 Task: Find connections with filter location Bānsi with filter topic #covid19with filter profile language Spanish with filter current company Cimpress India with filter school Lucknow Christian College with filter industry Artificial Rubber and Synthetic Fiber Manufacturing with filter service category Consulting with filter keywords title Market Development Manager
Action: Mouse moved to (653, 85)
Screenshot: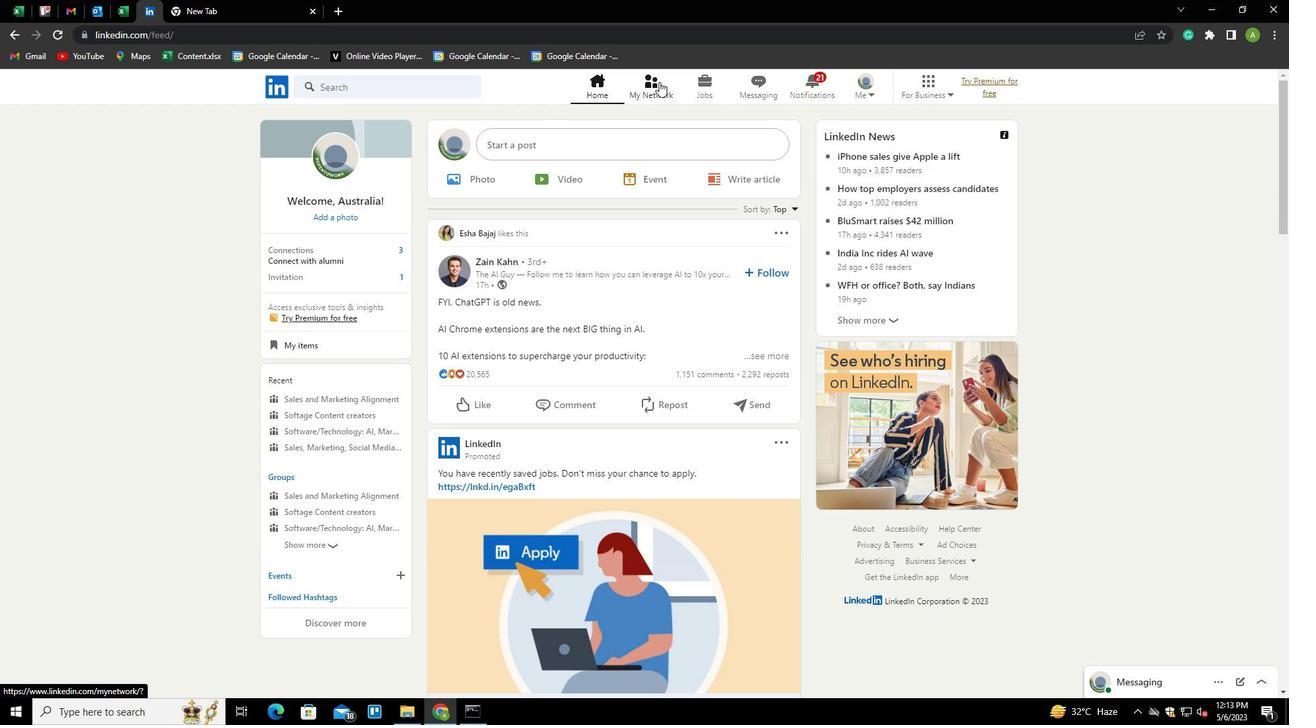 
Action: Mouse pressed left at (653, 85)
Screenshot: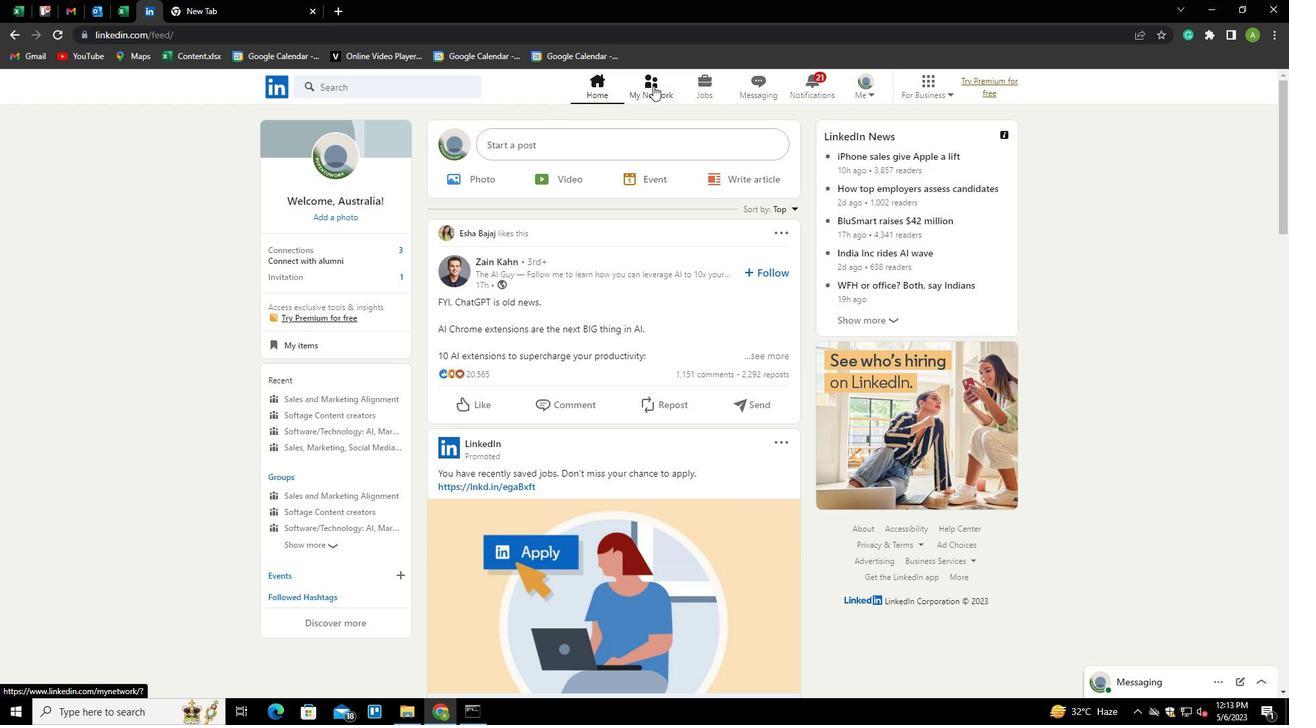 
Action: Mouse moved to (349, 158)
Screenshot: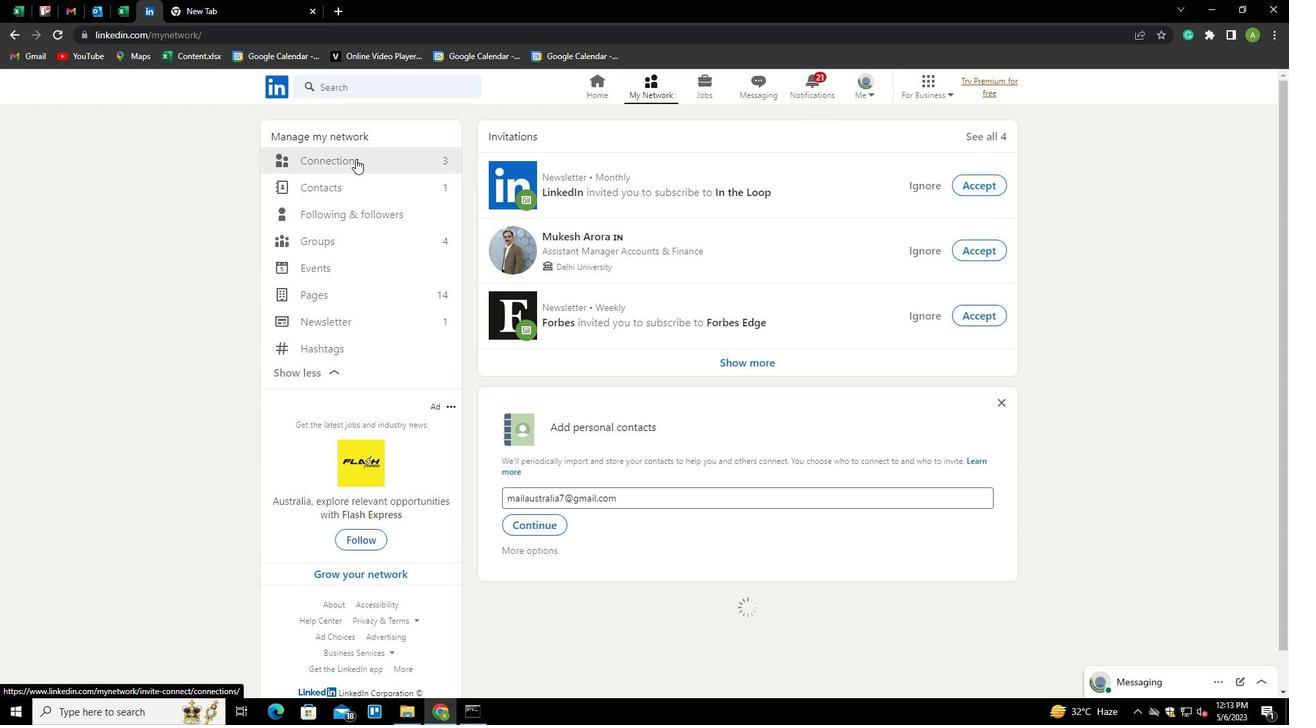 
Action: Mouse pressed left at (349, 158)
Screenshot: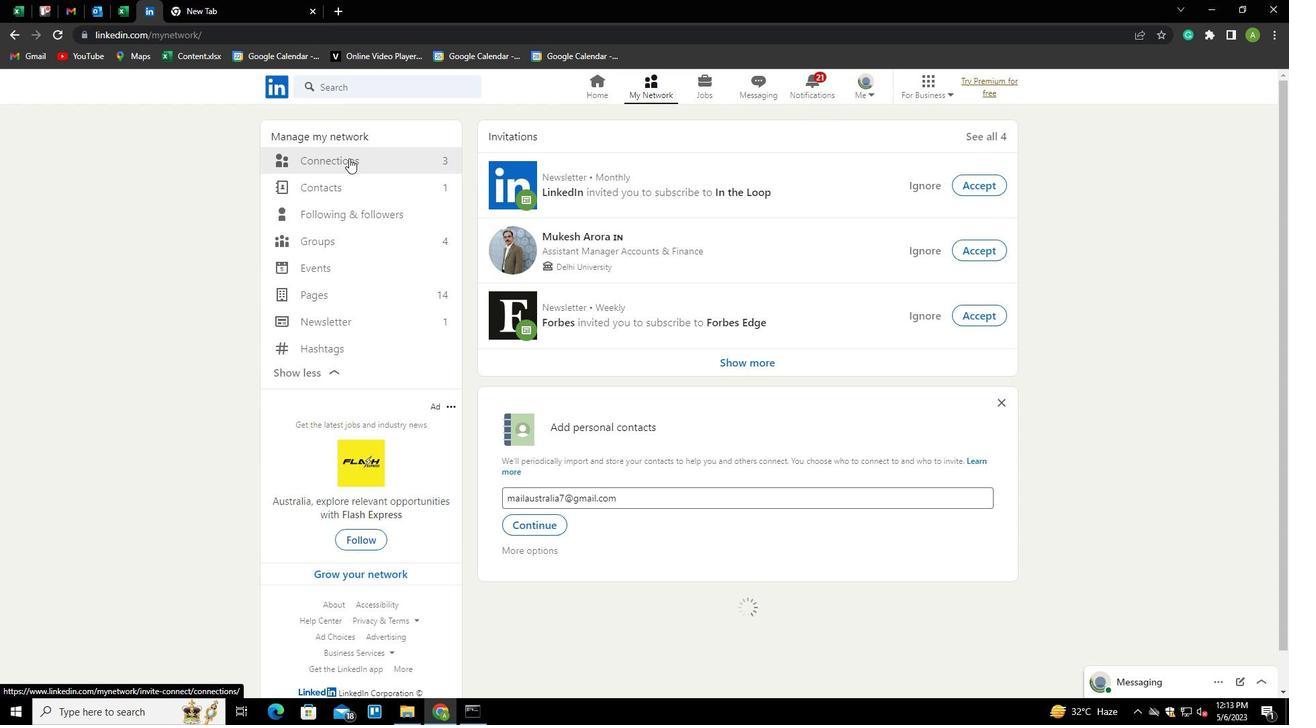 
Action: Mouse moved to (723, 162)
Screenshot: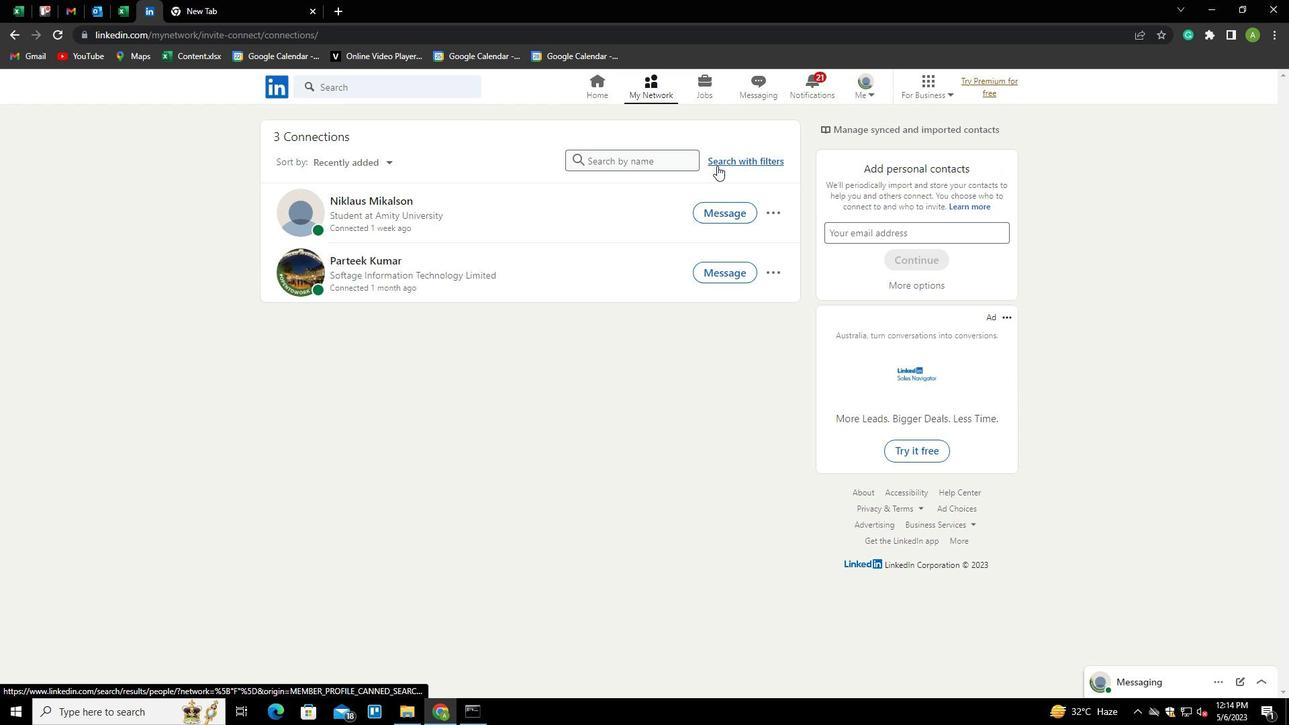 
Action: Mouse pressed left at (723, 162)
Screenshot: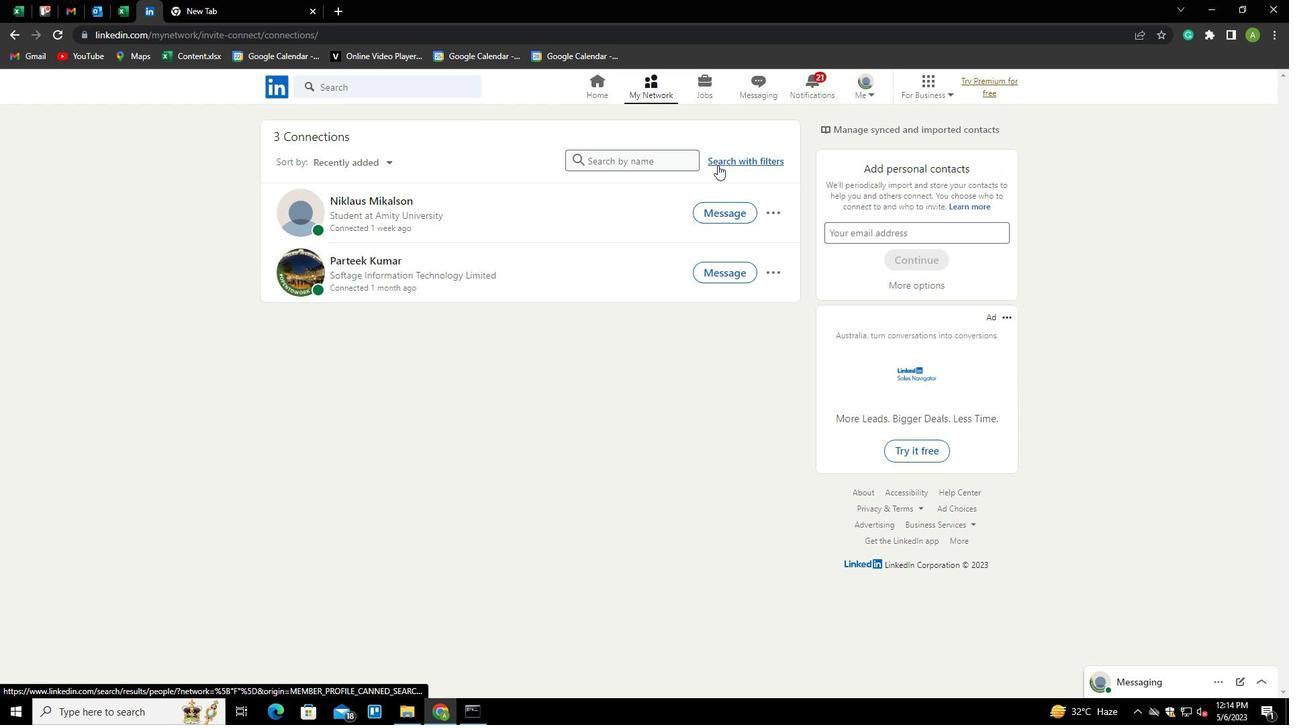 
Action: Mouse moved to (688, 122)
Screenshot: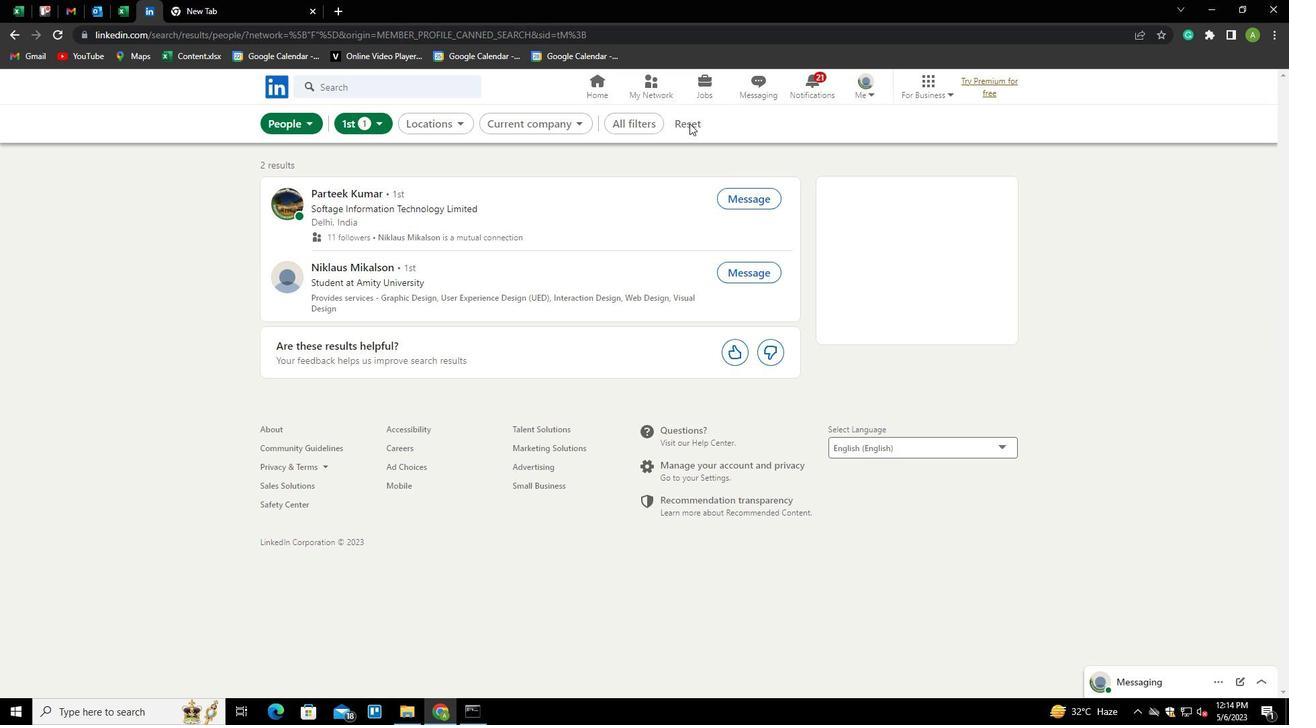 
Action: Mouse pressed left at (688, 122)
Screenshot: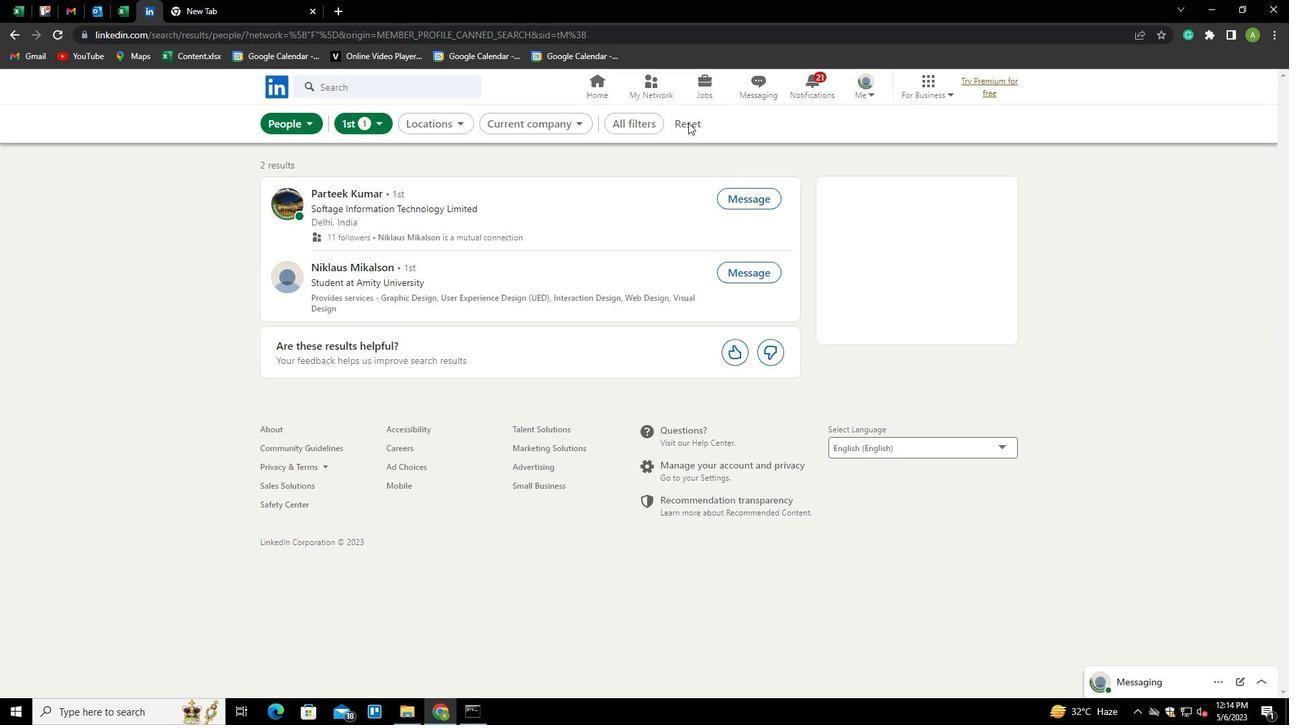 
Action: Mouse moved to (668, 124)
Screenshot: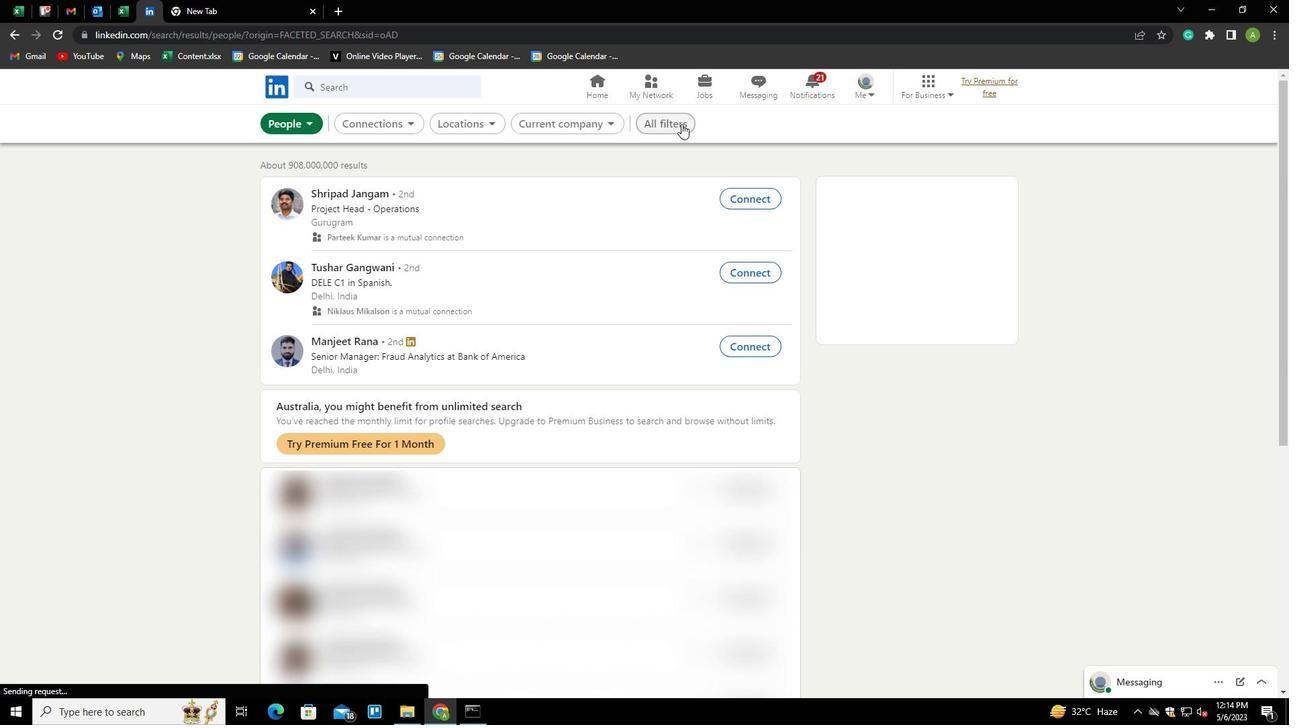 
Action: Mouse pressed left at (668, 124)
Screenshot: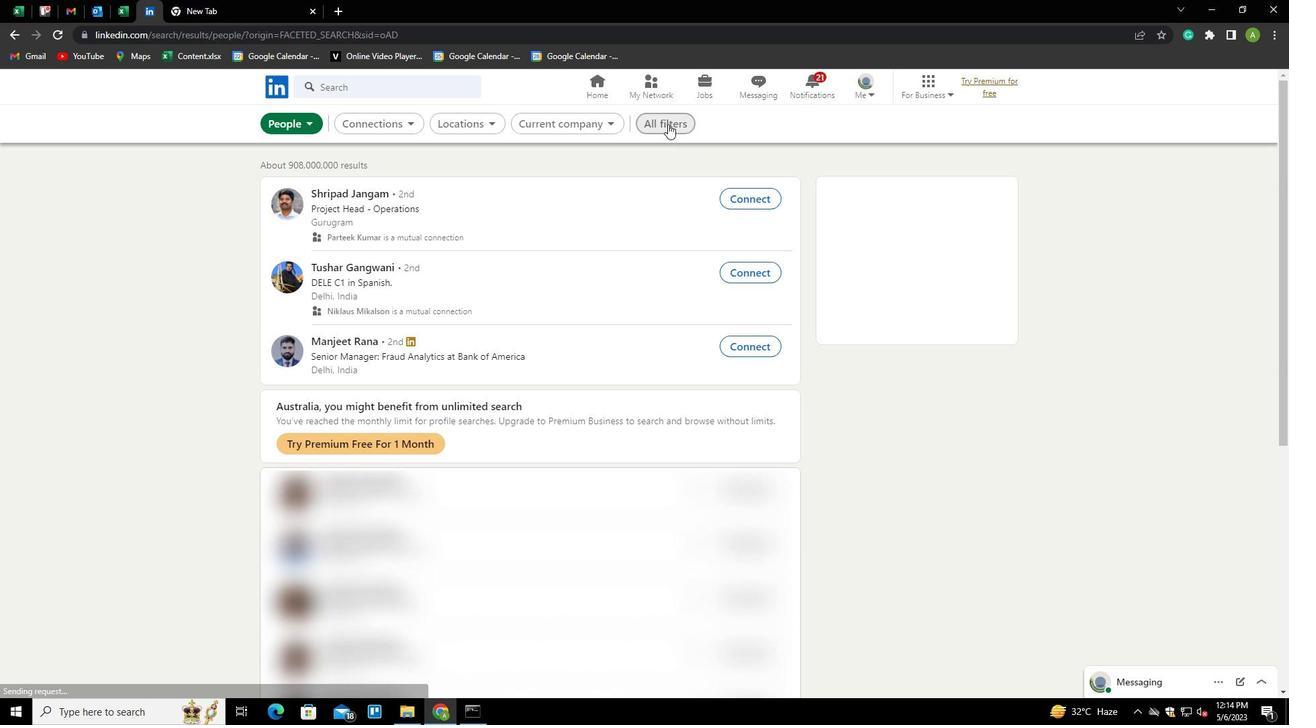 
Action: Mouse moved to (1105, 405)
Screenshot: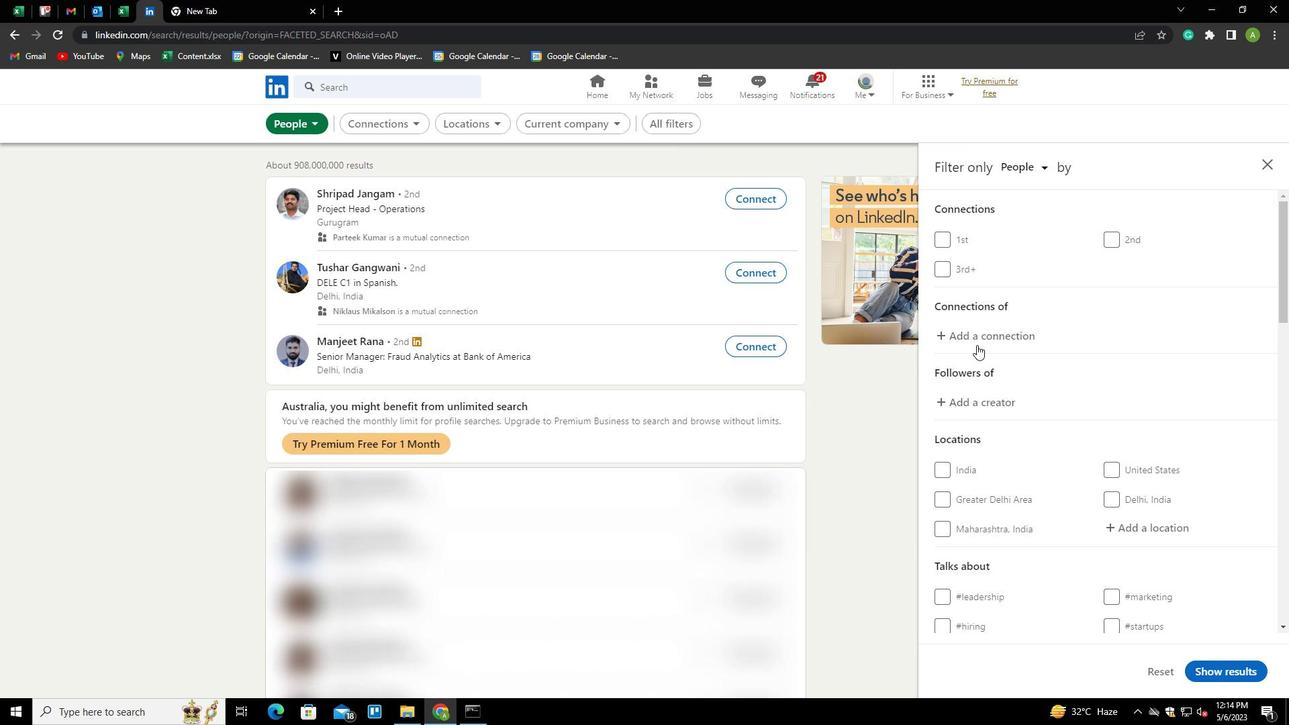 
Action: Mouse scrolled (1105, 404) with delta (0, 0)
Screenshot: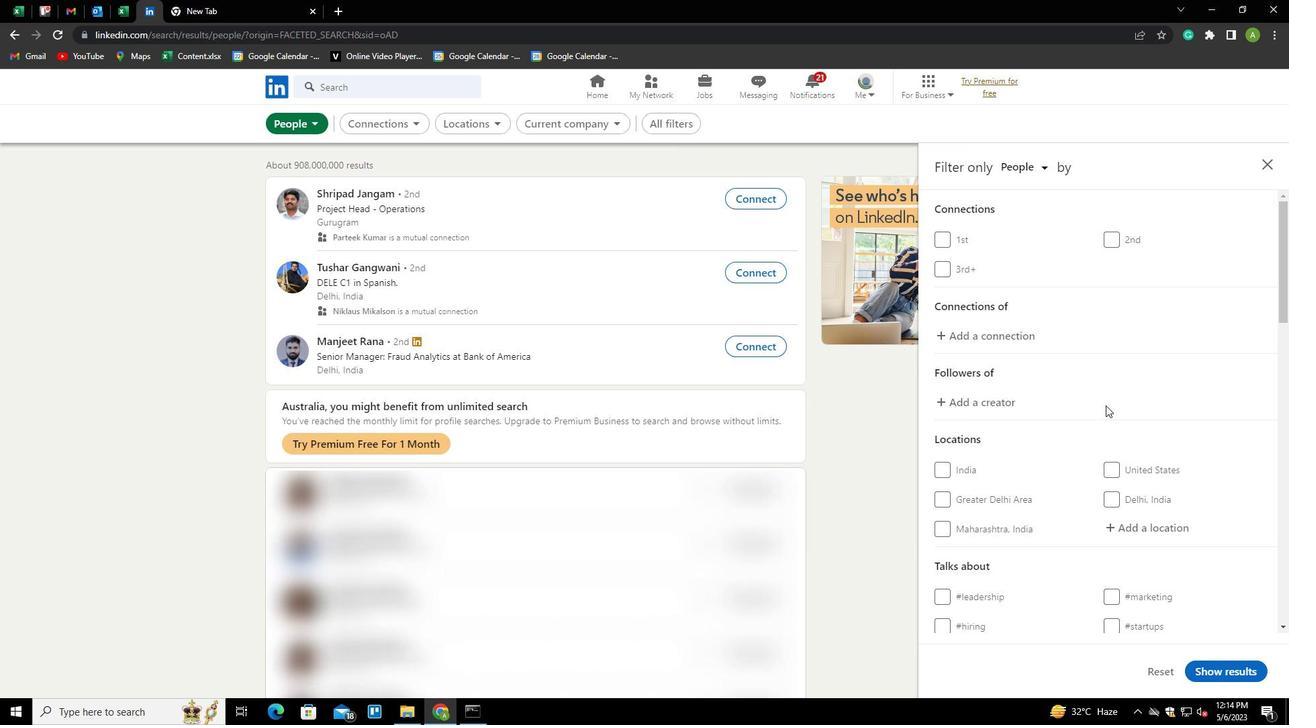 
Action: Mouse scrolled (1105, 404) with delta (0, 0)
Screenshot: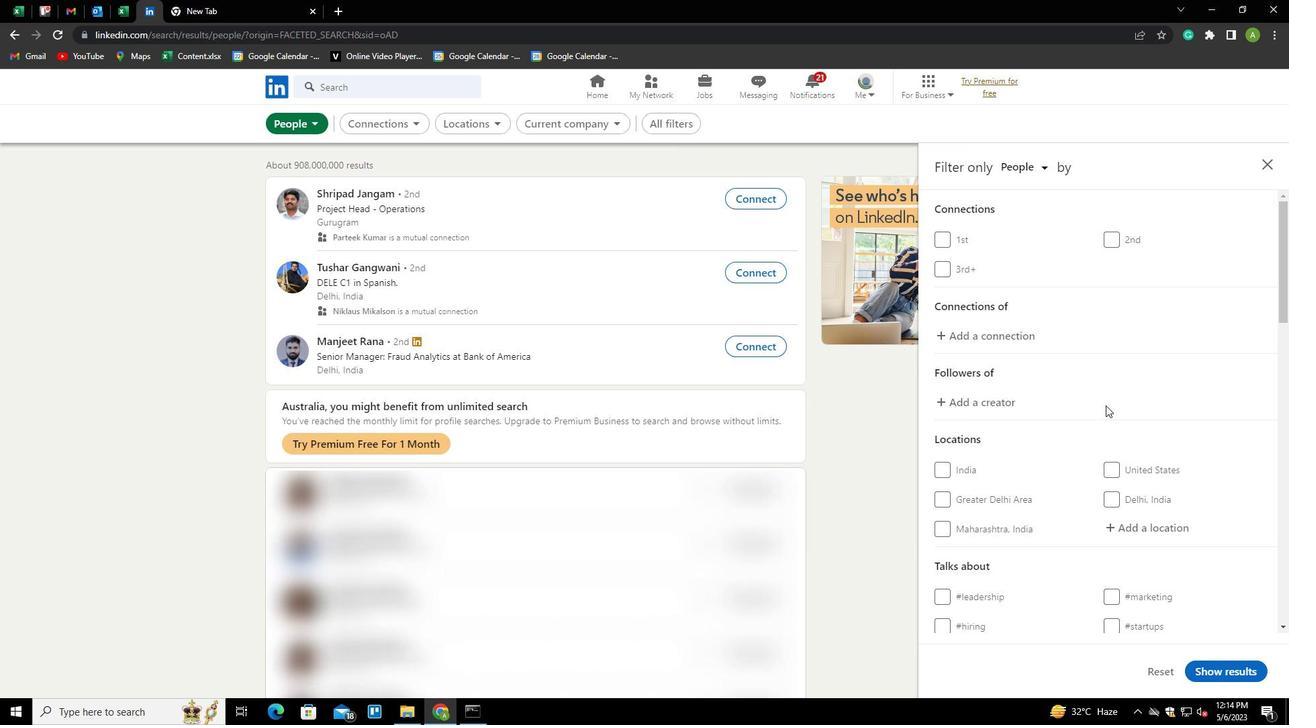 
Action: Mouse moved to (1124, 396)
Screenshot: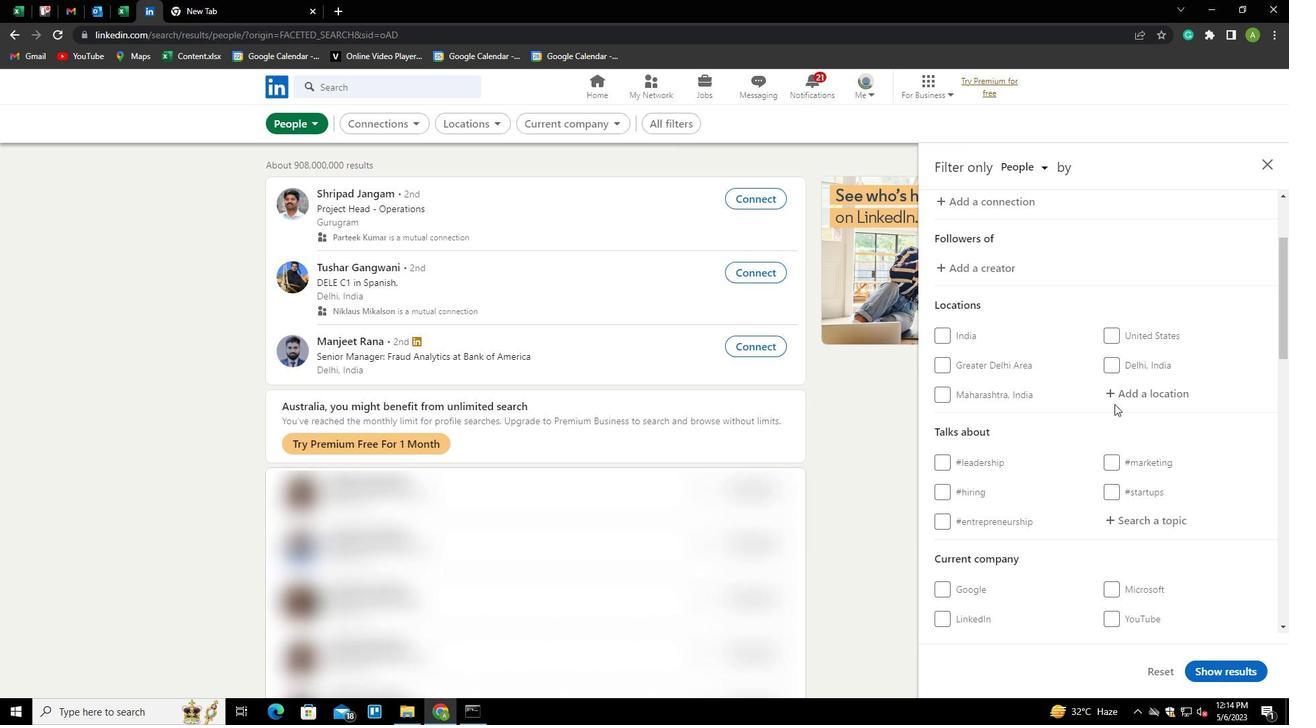 
Action: Mouse pressed left at (1124, 396)
Screenshot: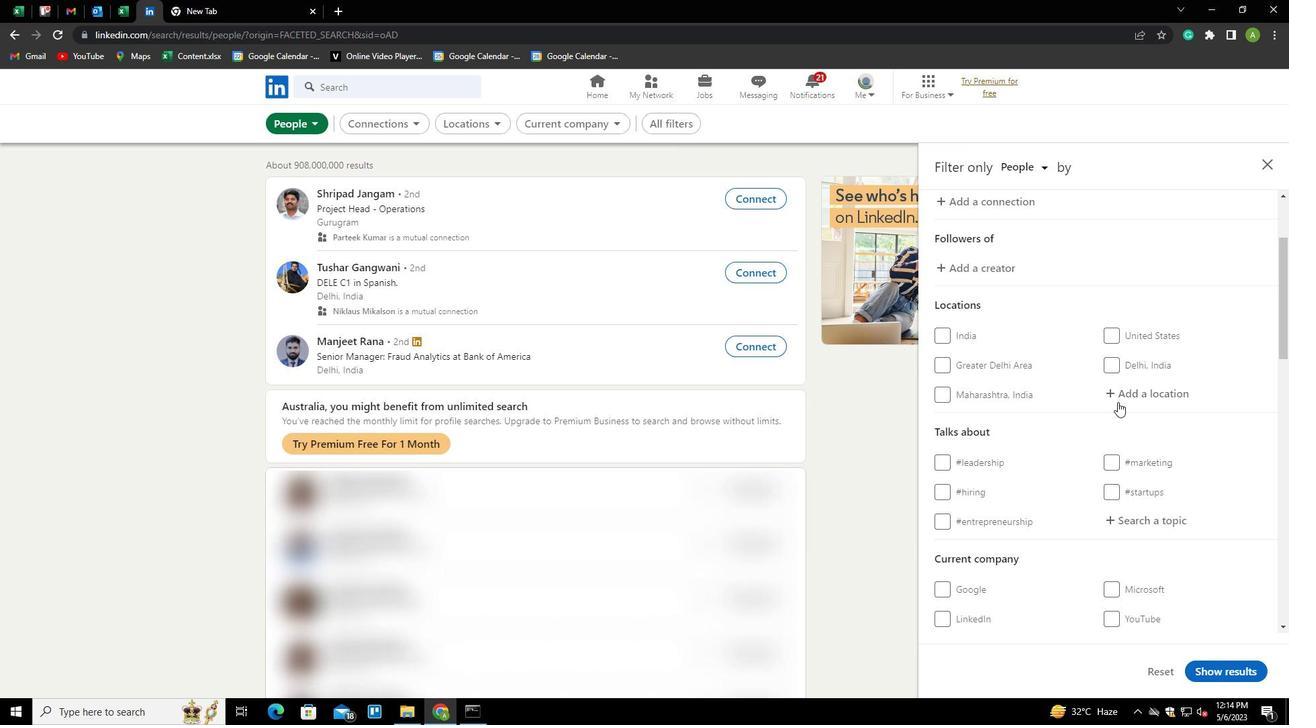 
Action: Key pressed <Key.shift>
Screenshot: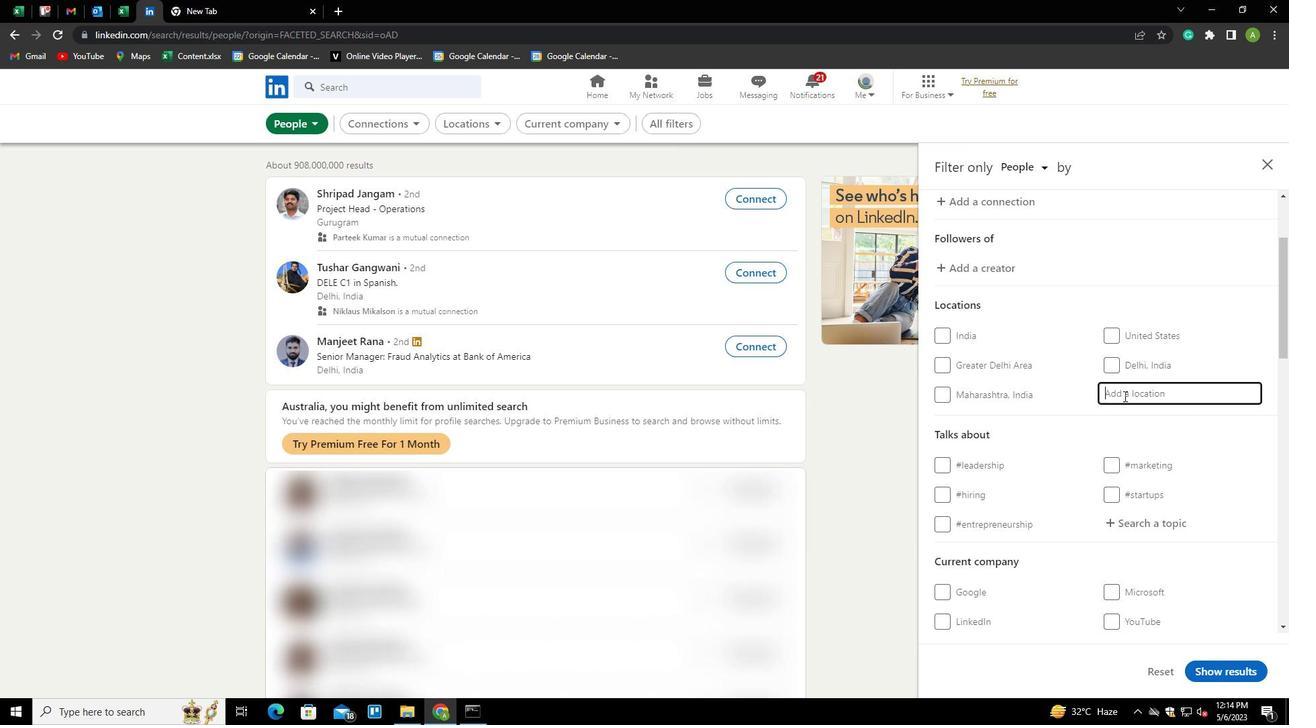 
Action: Mouse moved to (1124, 395)
Screenshot: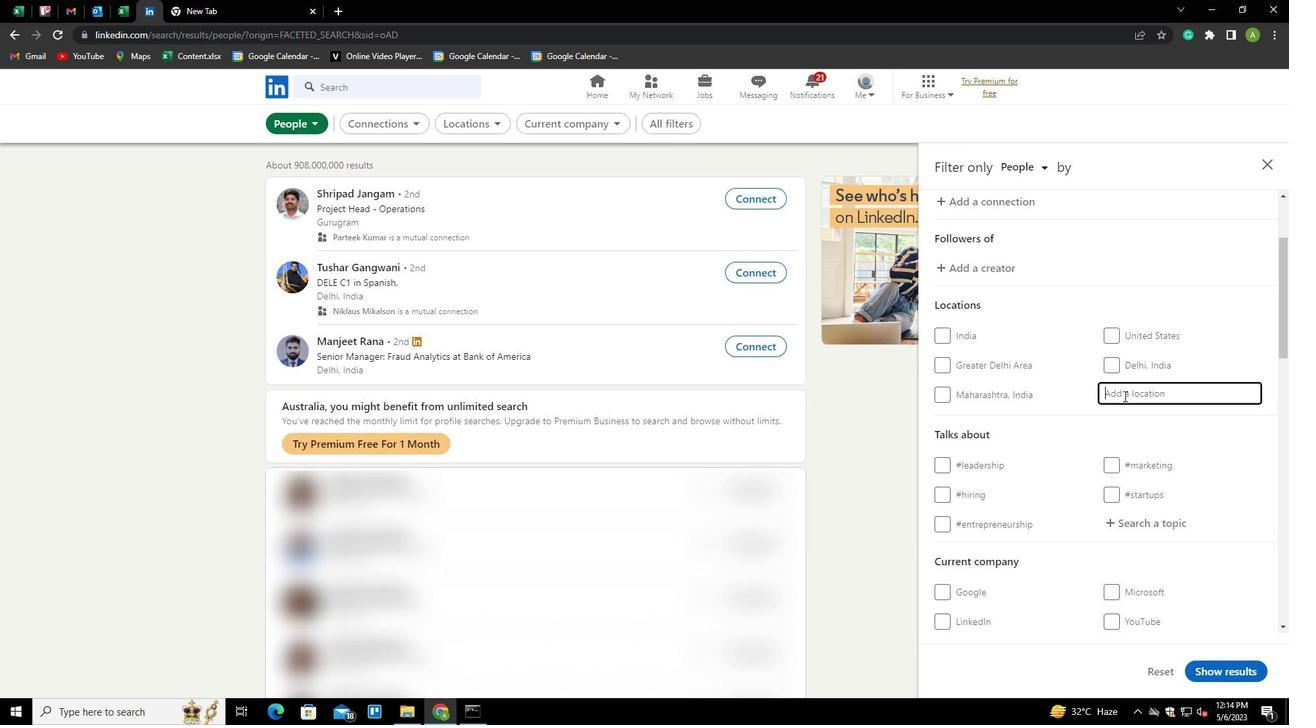 
Action: Key pressed V
Screenshot: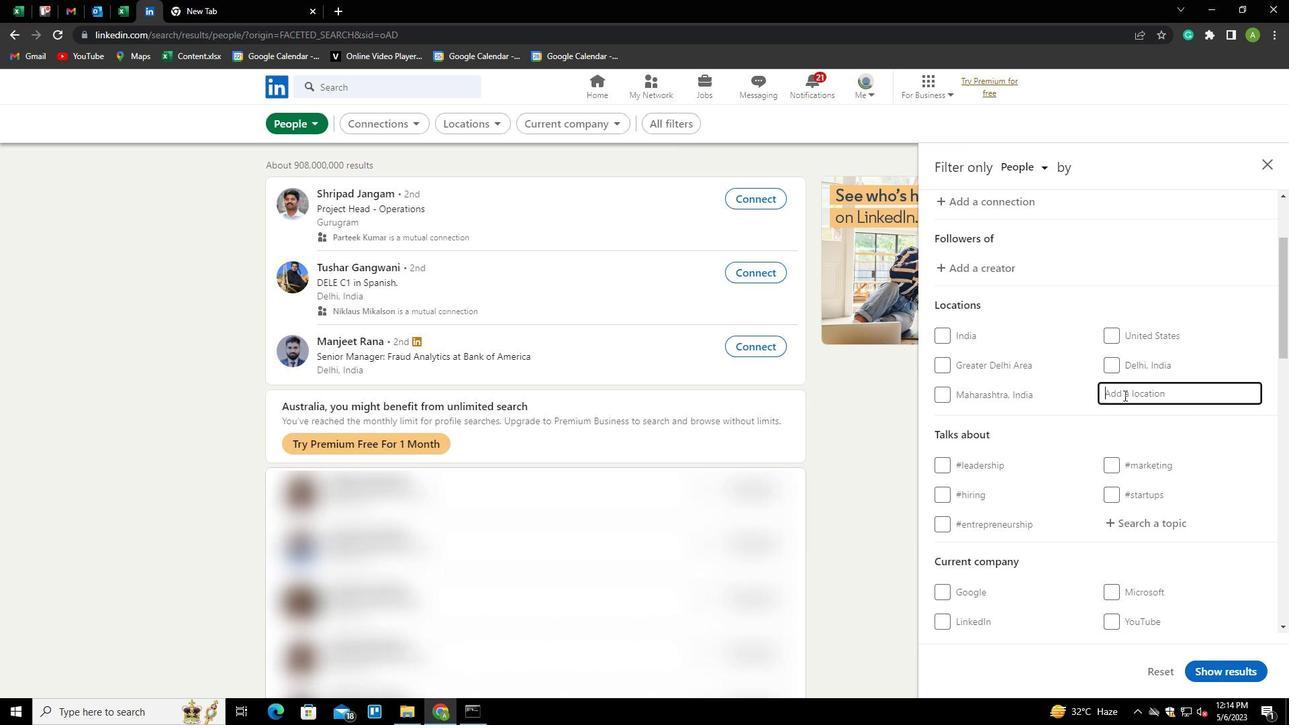 
Action: Mouse moved to (989, 304)
Screenshot: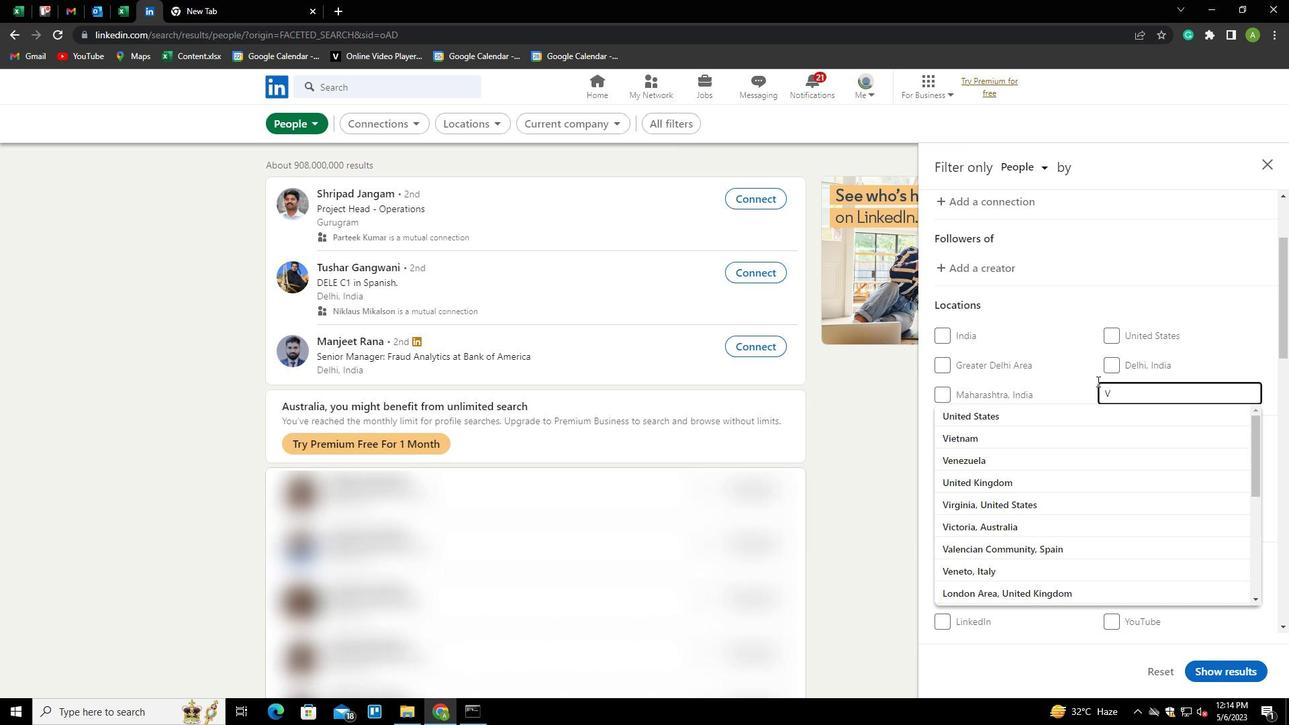 
Action: Key pressed <Key.backspace><Key.shift>BANSI<Key.down><Key.enter>
Screenshot: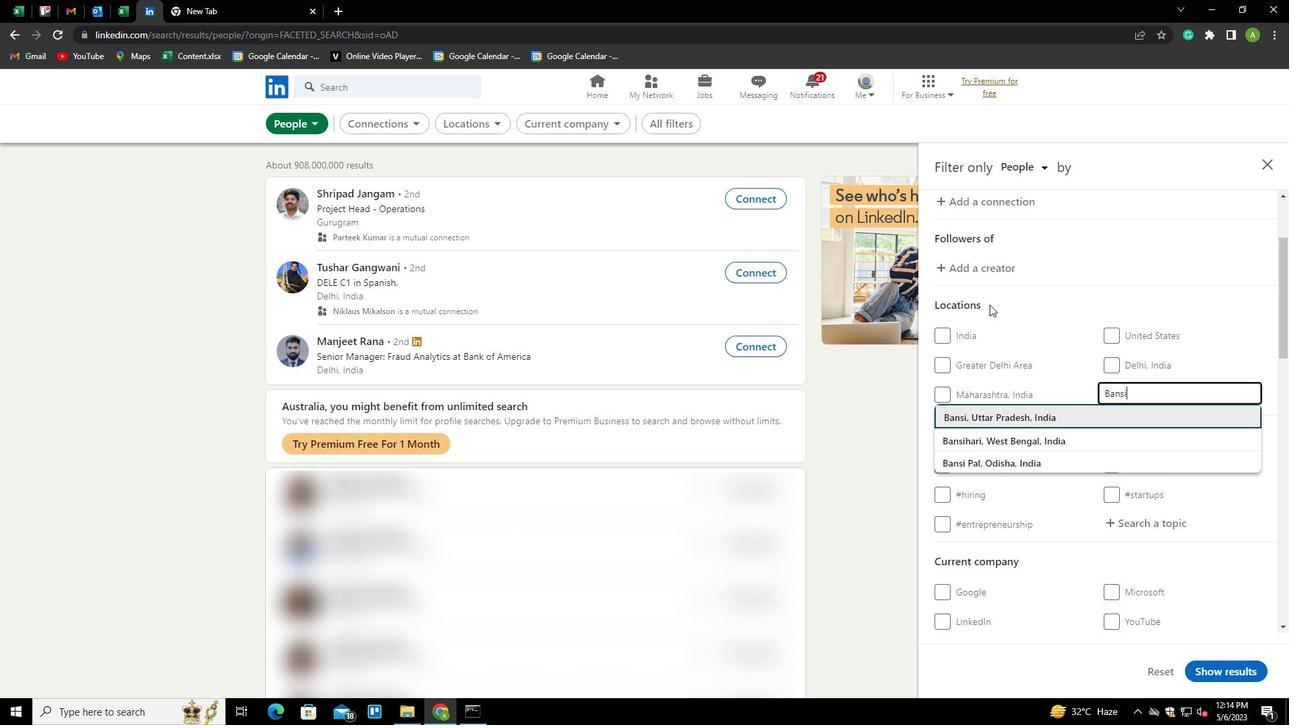 
Action: Mouse moved to (980, 314)
Screenshot: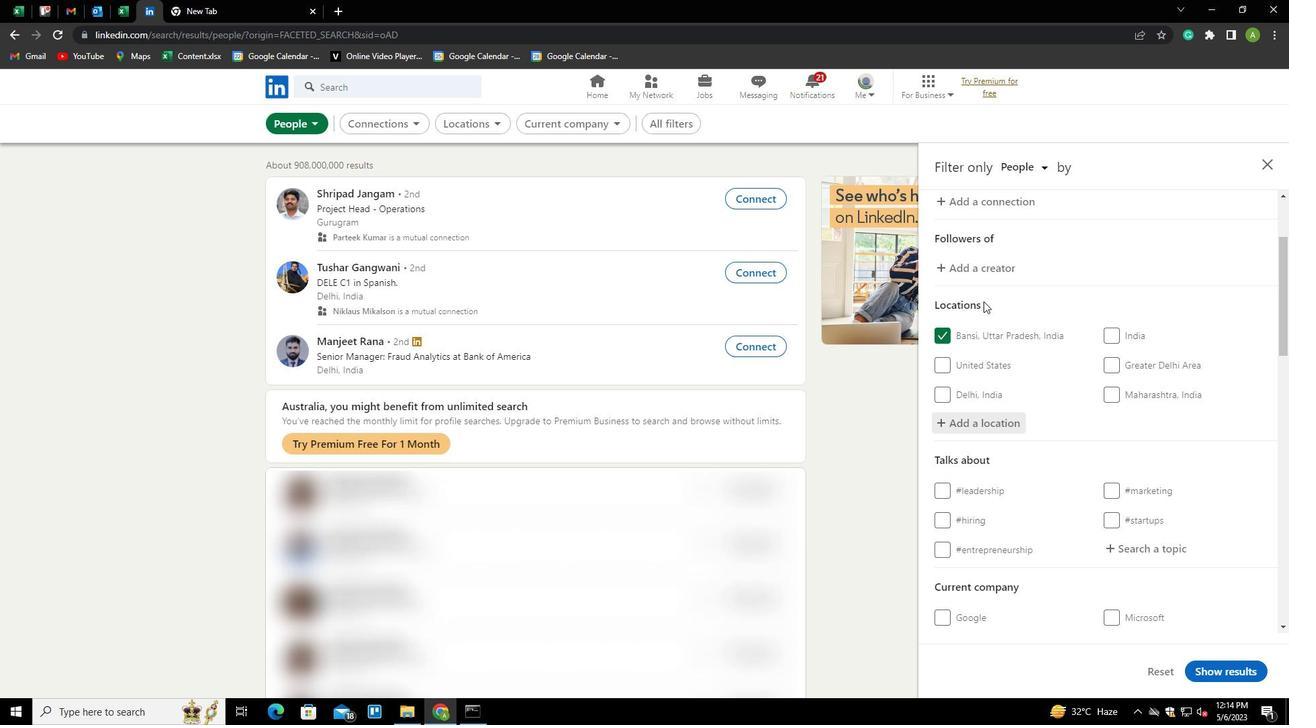 
Action: Mouse scrolled (980, 314) with delta (0, 0)
Screenshot: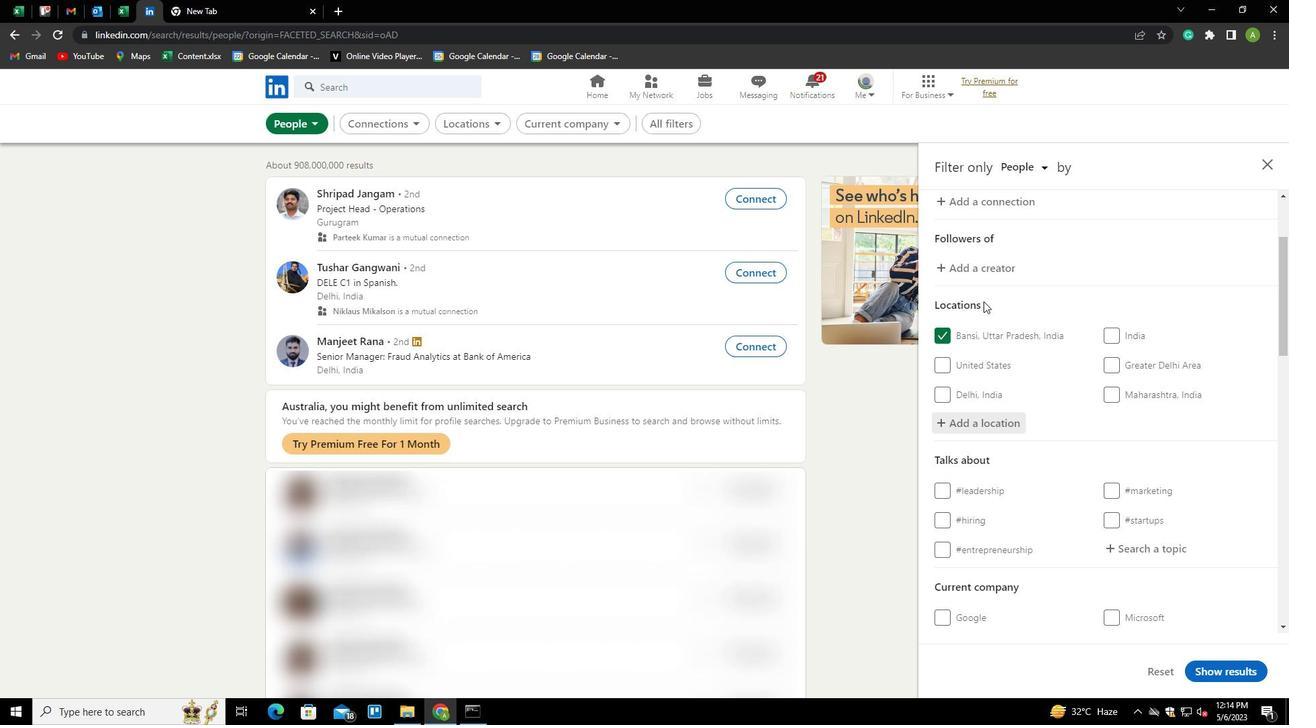 
Action: Mouse moved to (979, 321)
Screenshot: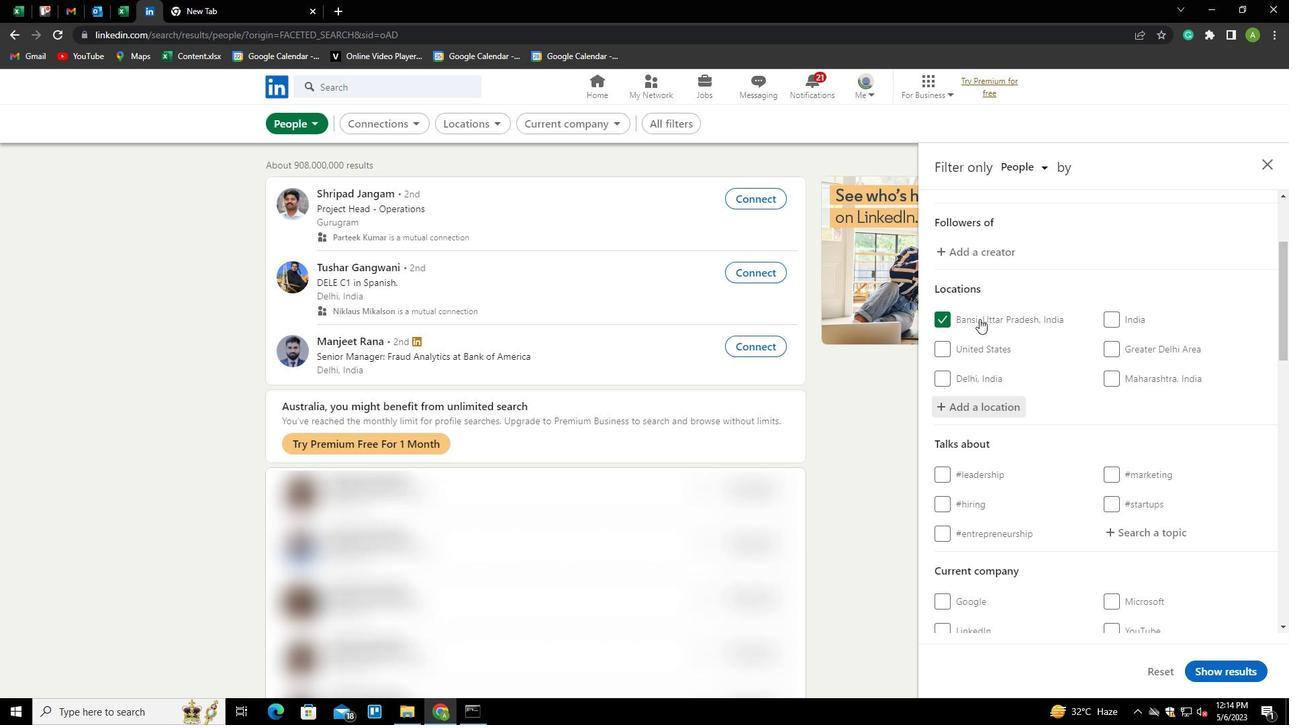 
Action: Mouse scrolled (979, 320) with delta (0, 0)
Screenshot: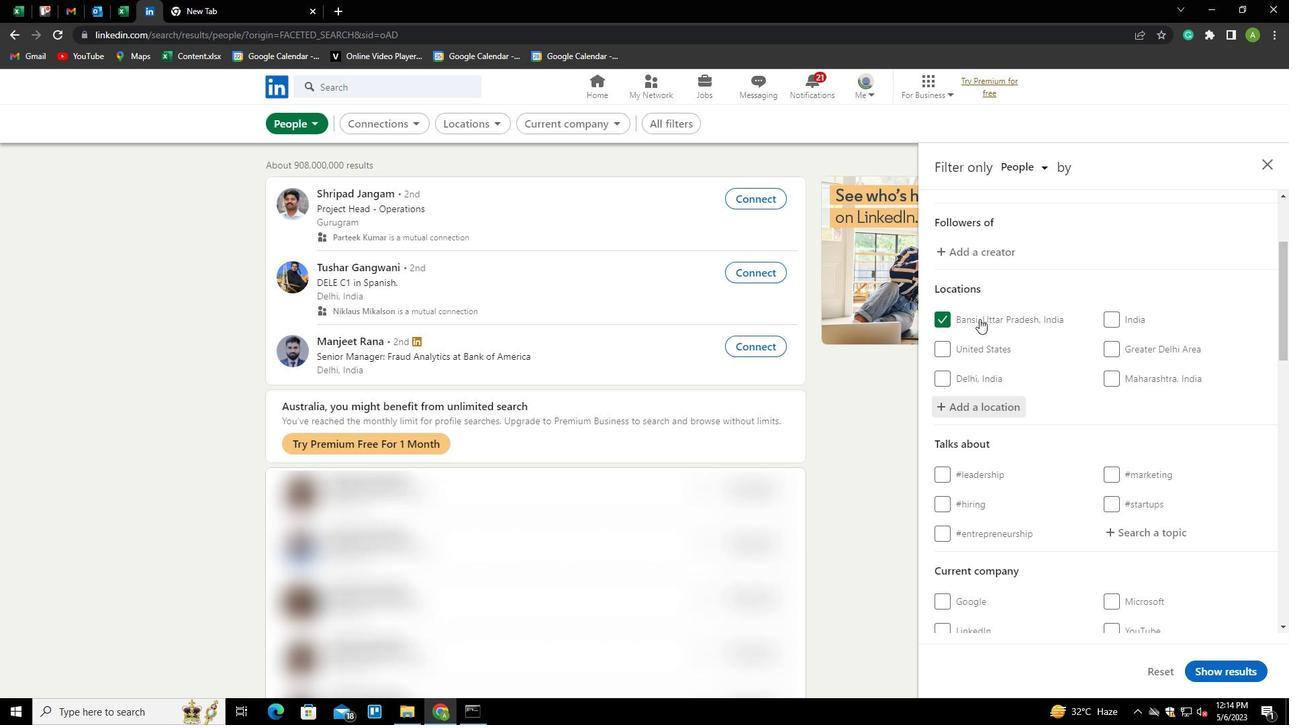 
Action: Mouse moved to (980, 327)
Screenshot: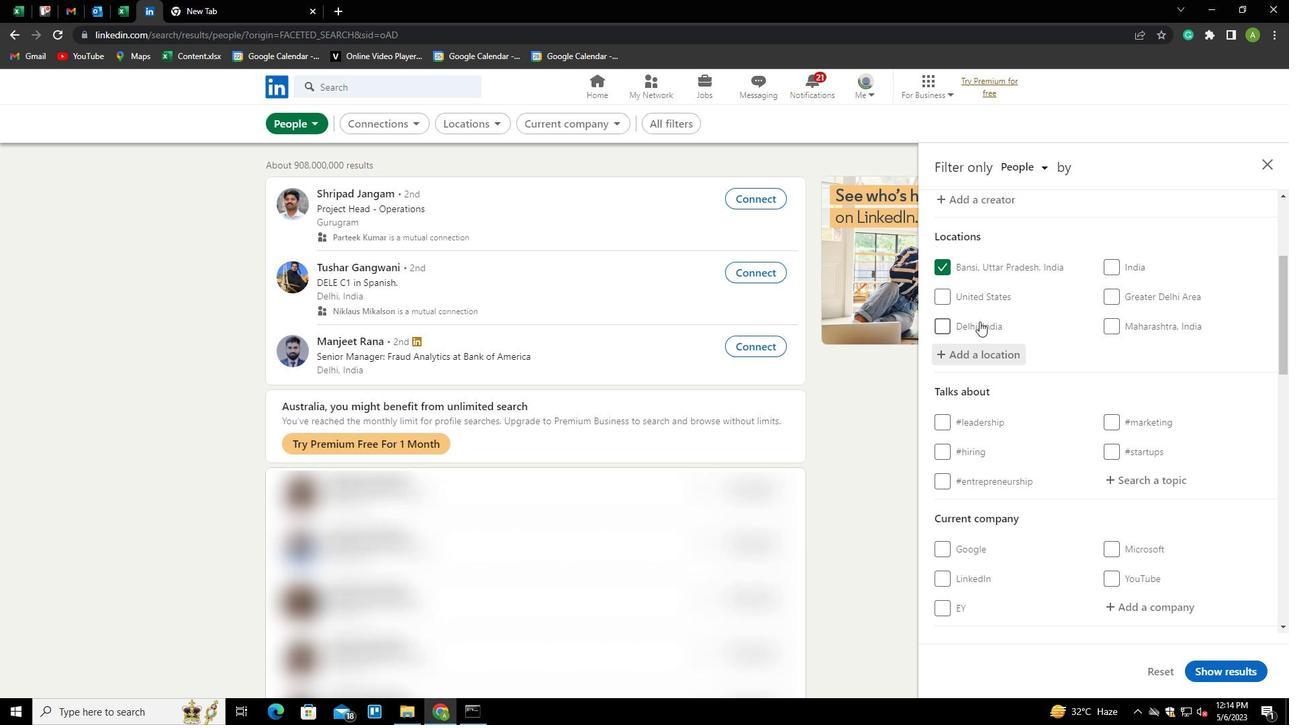 
Action: Mouse scrolled (980, 326) with delta (0, 0)
Screenshot: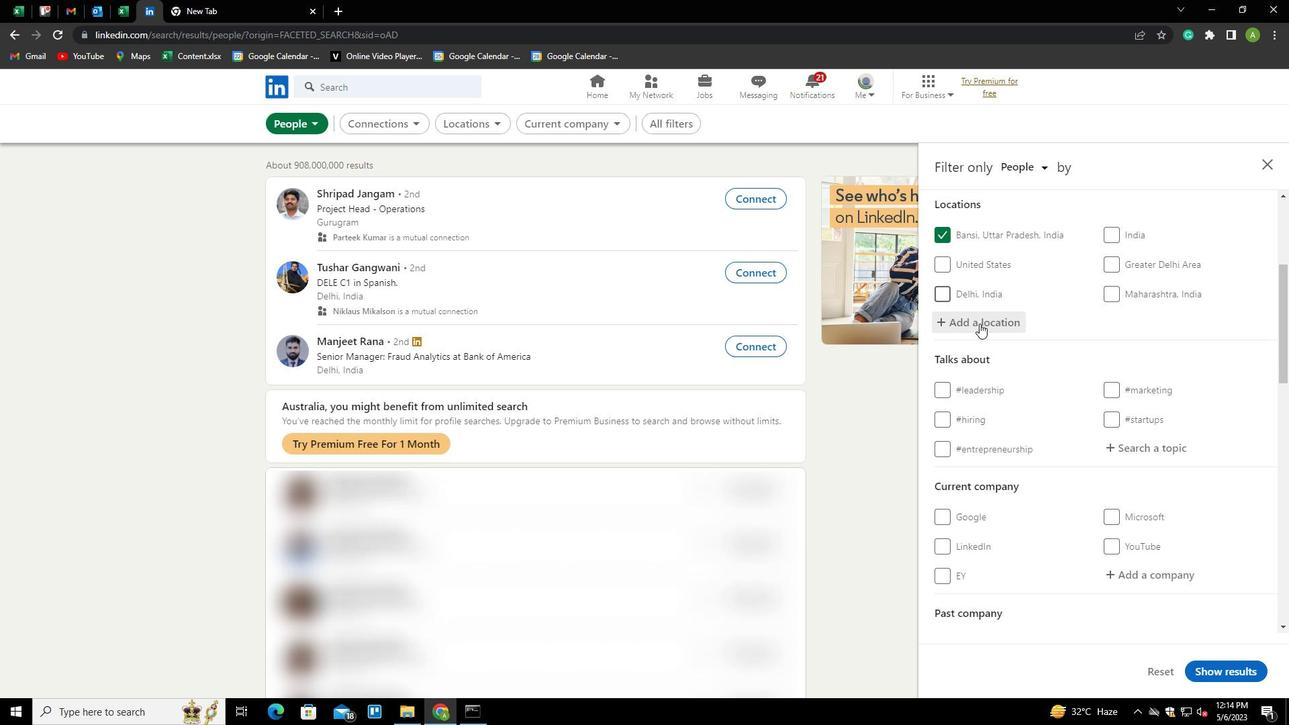 
Action: Mouse moved to (984, 332)
Screenshot: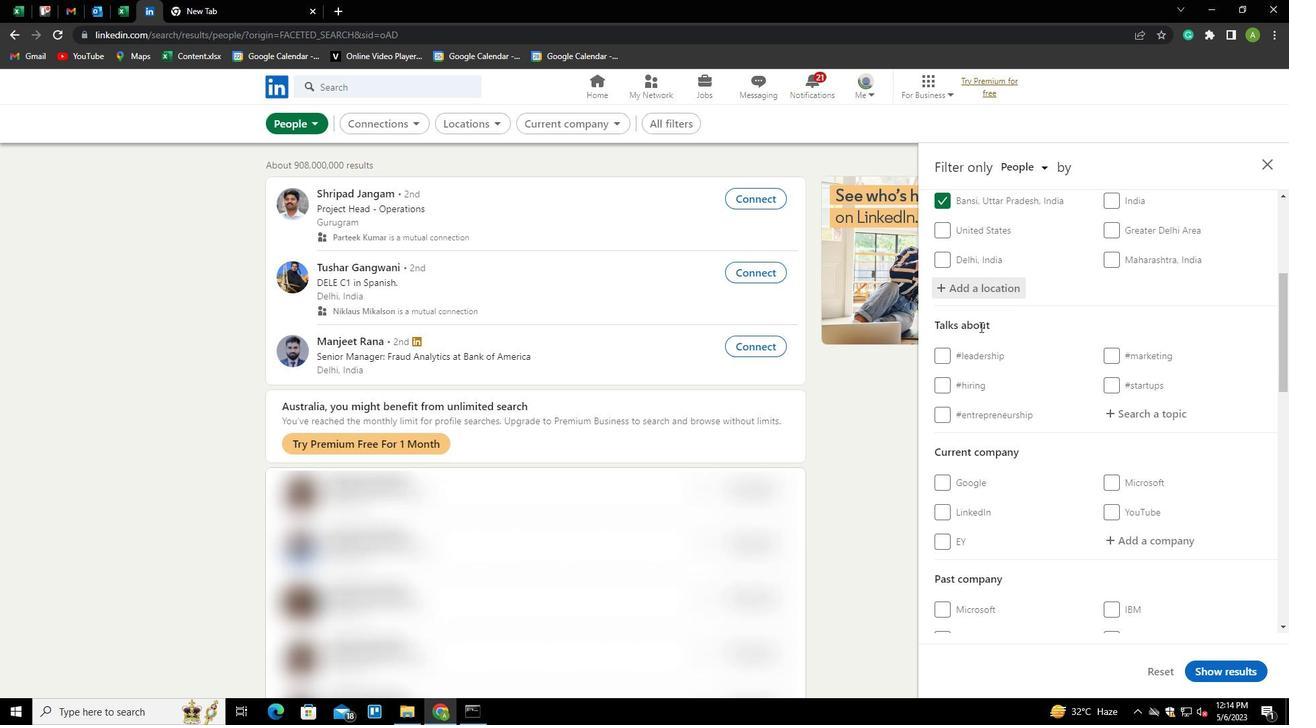 
Action: Mouse scrolled (984, 331) with delta (0, 0)
Screenshot: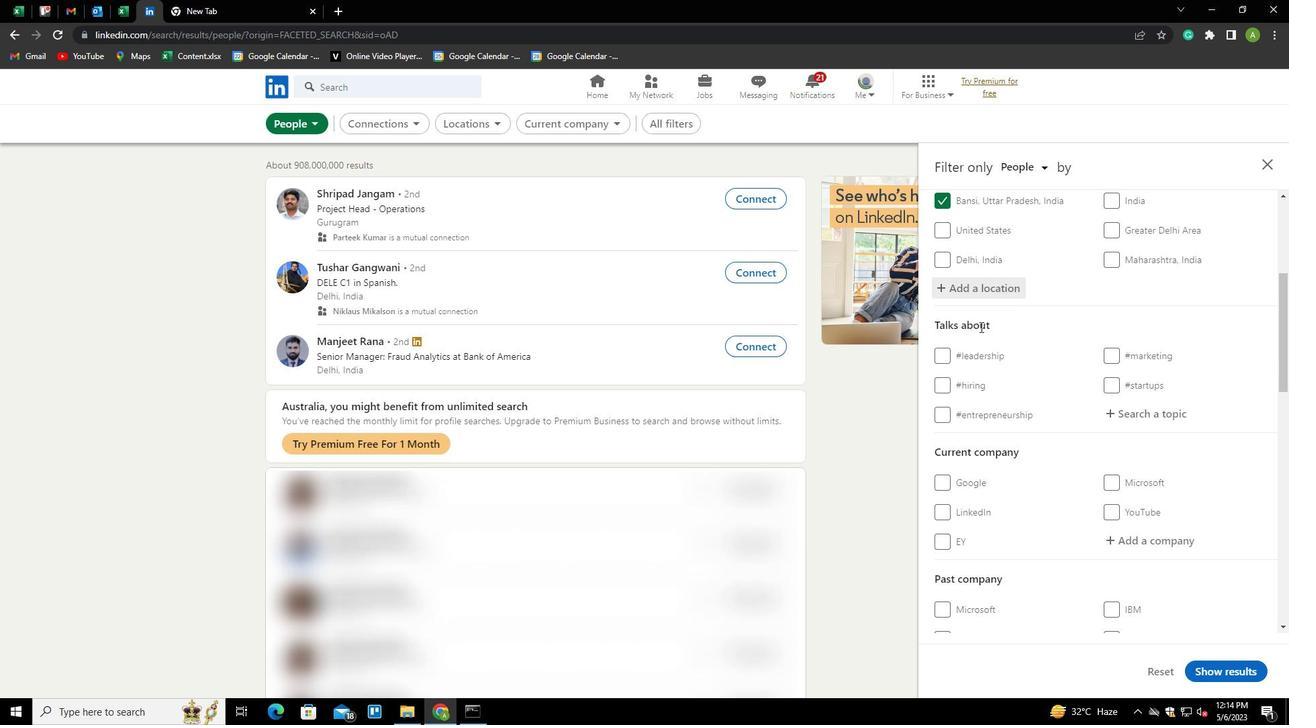 
Action: Mouse moved to (989, 336)
Screenshot: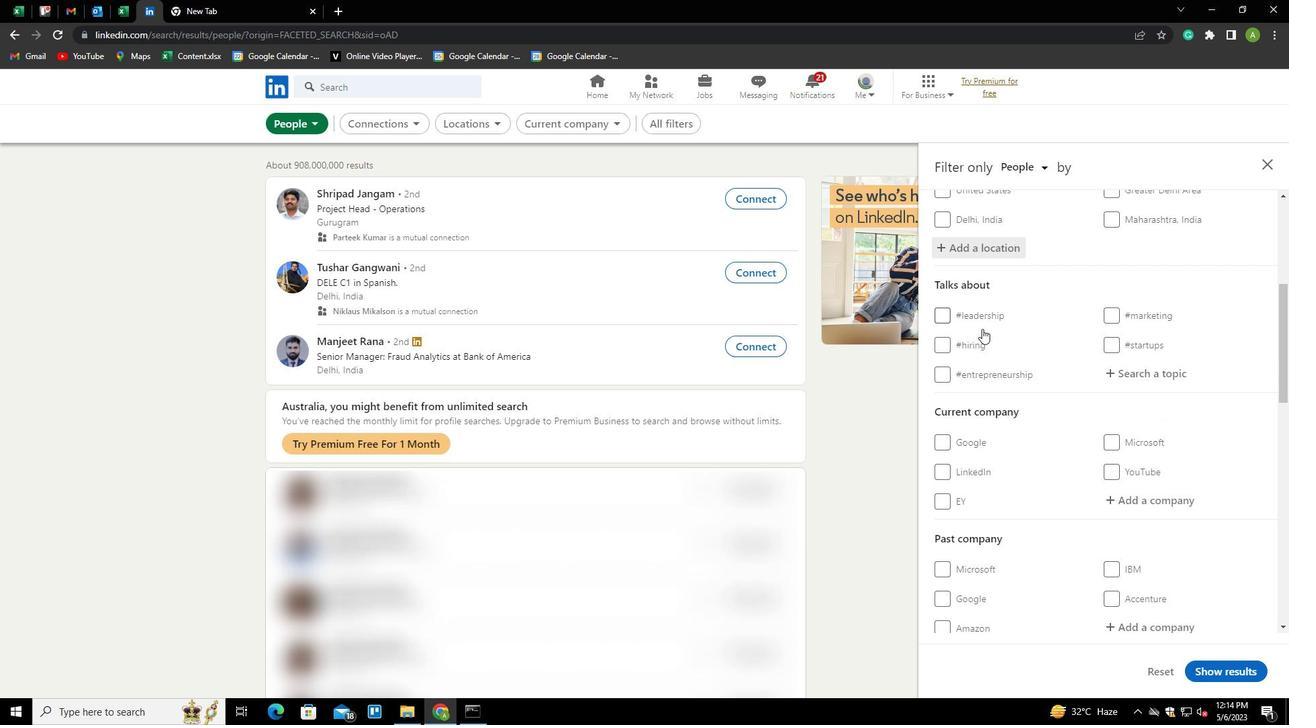 
Action: Mouse scrolled (989, 335) with delta (0, 0)
Screenshot: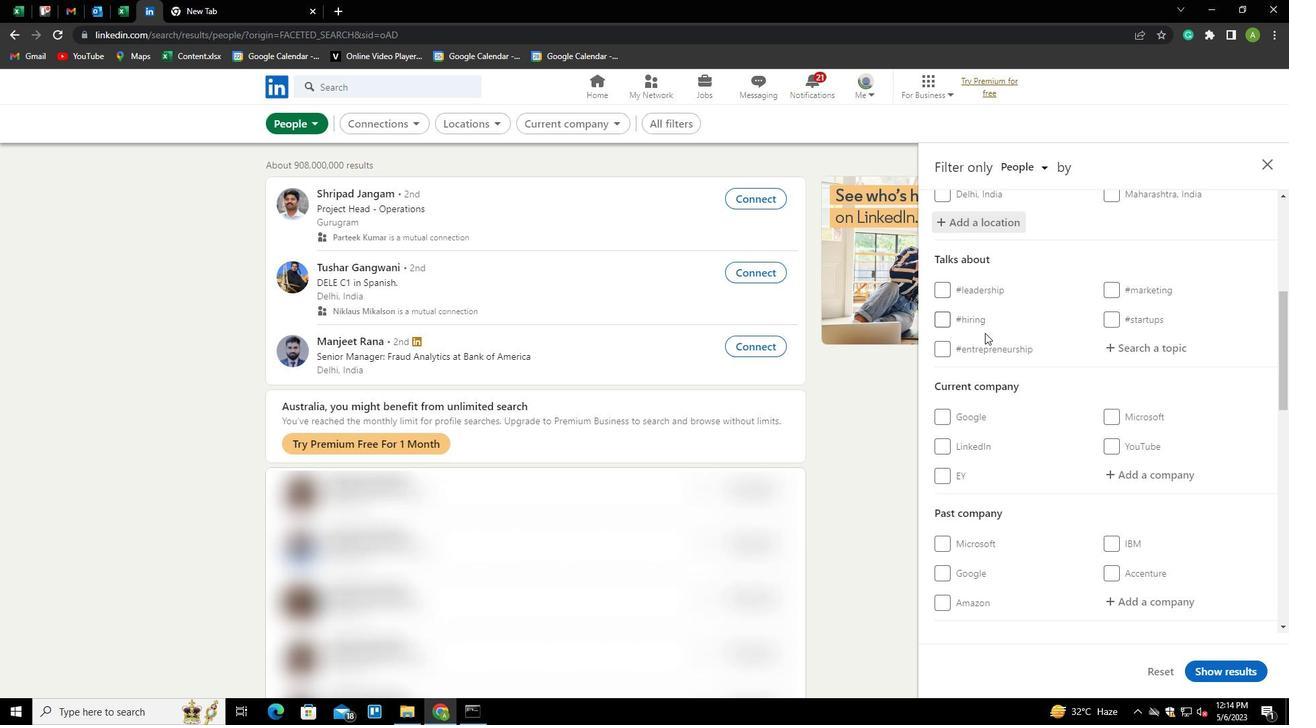 
Action: Mouse moved to (1113, 218)
Screenshot: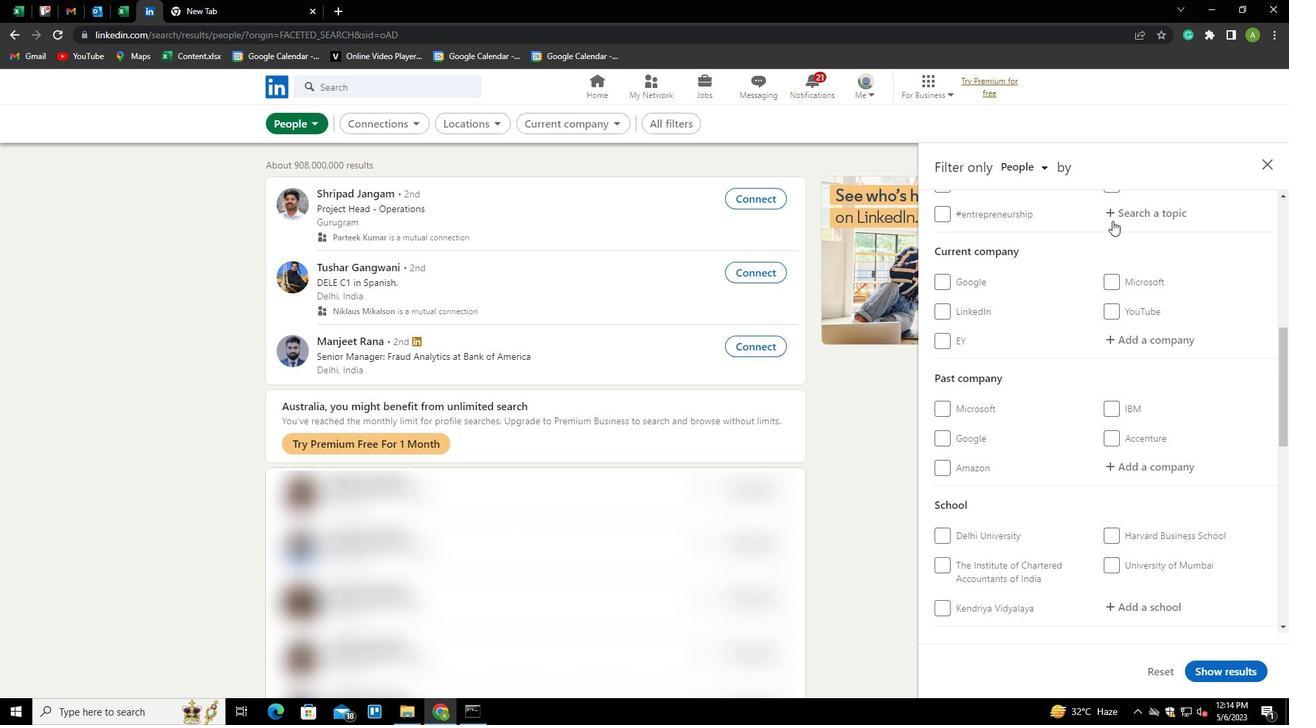 
Action: Mouse pressed left at (1113, 218)
Screenshot: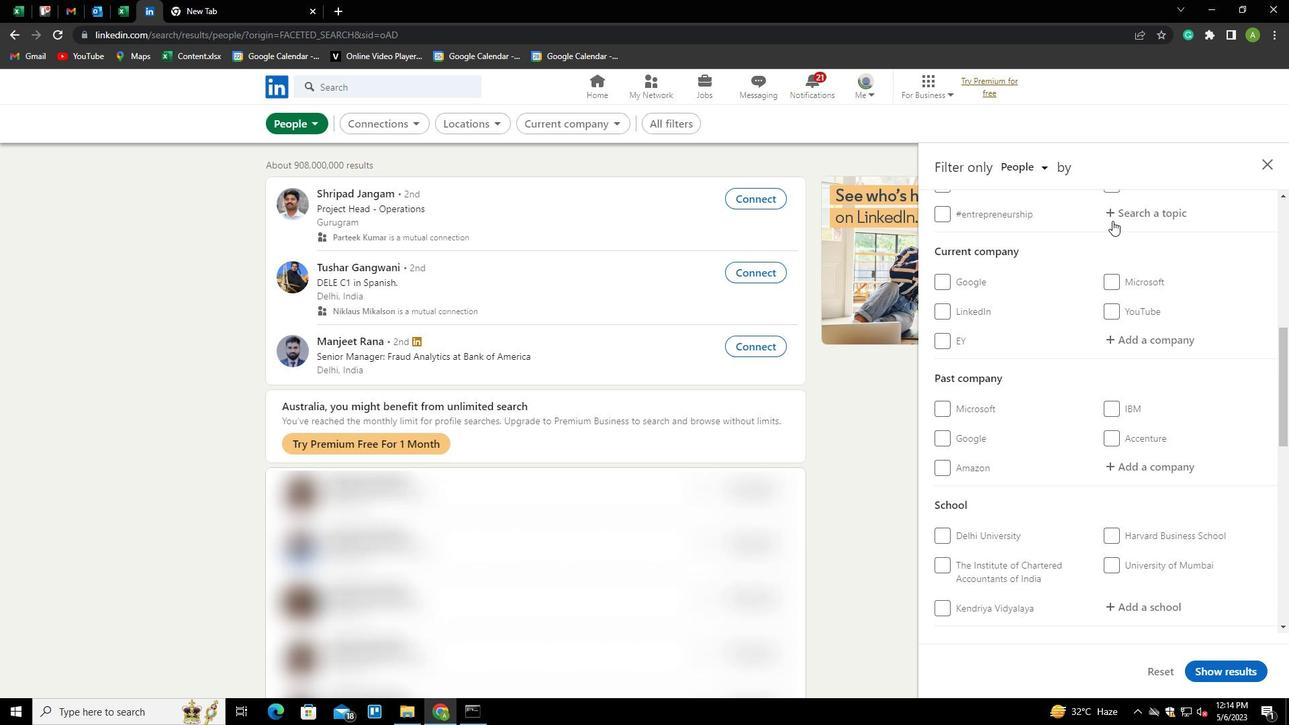 
Action: Mouse moved to (1057, 173)
Screenshot: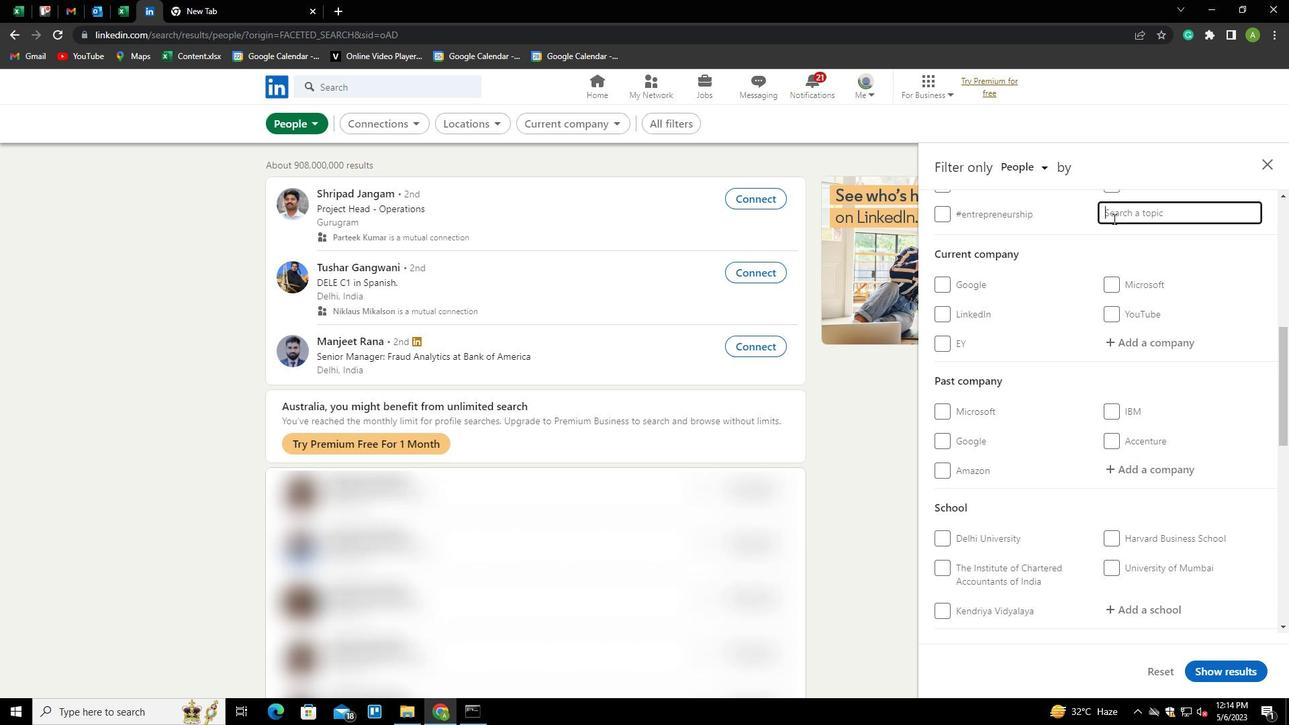
Action: Key pressed COVID19<Key.down><Key.enter>
Screenshot: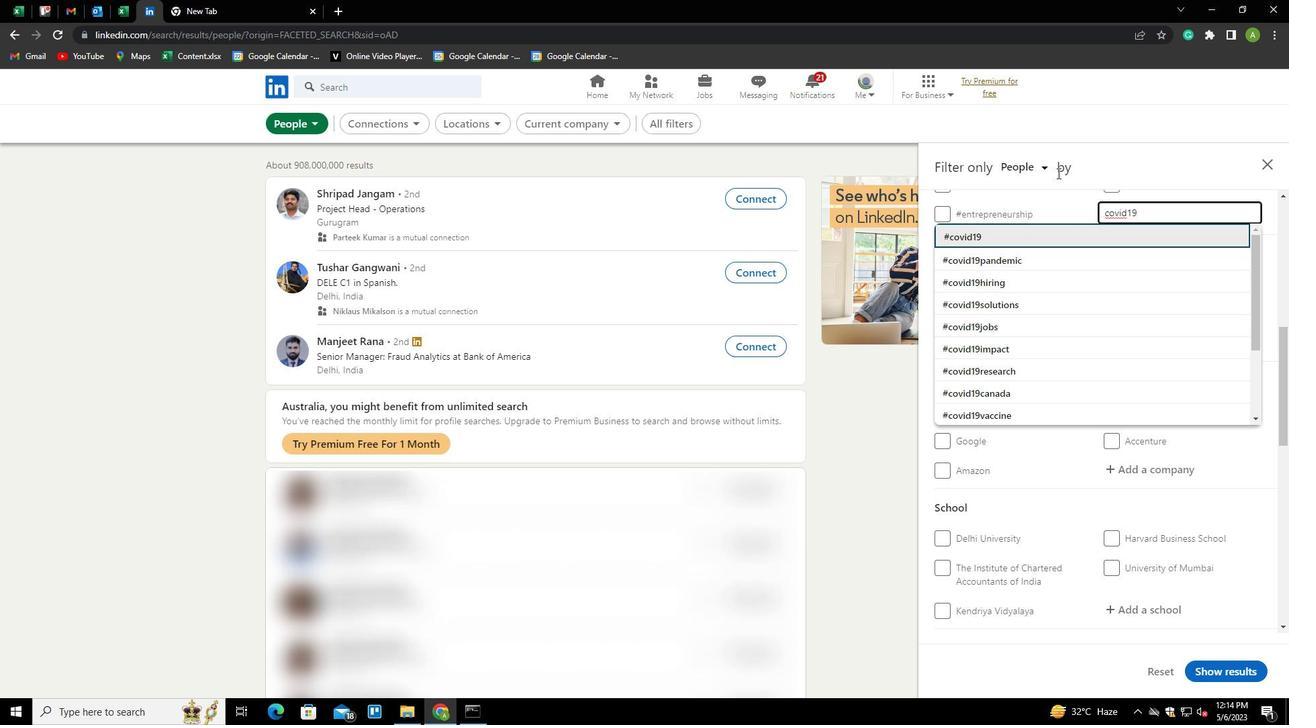
Action: Mouse moved to (1046, 182)
Screenshot: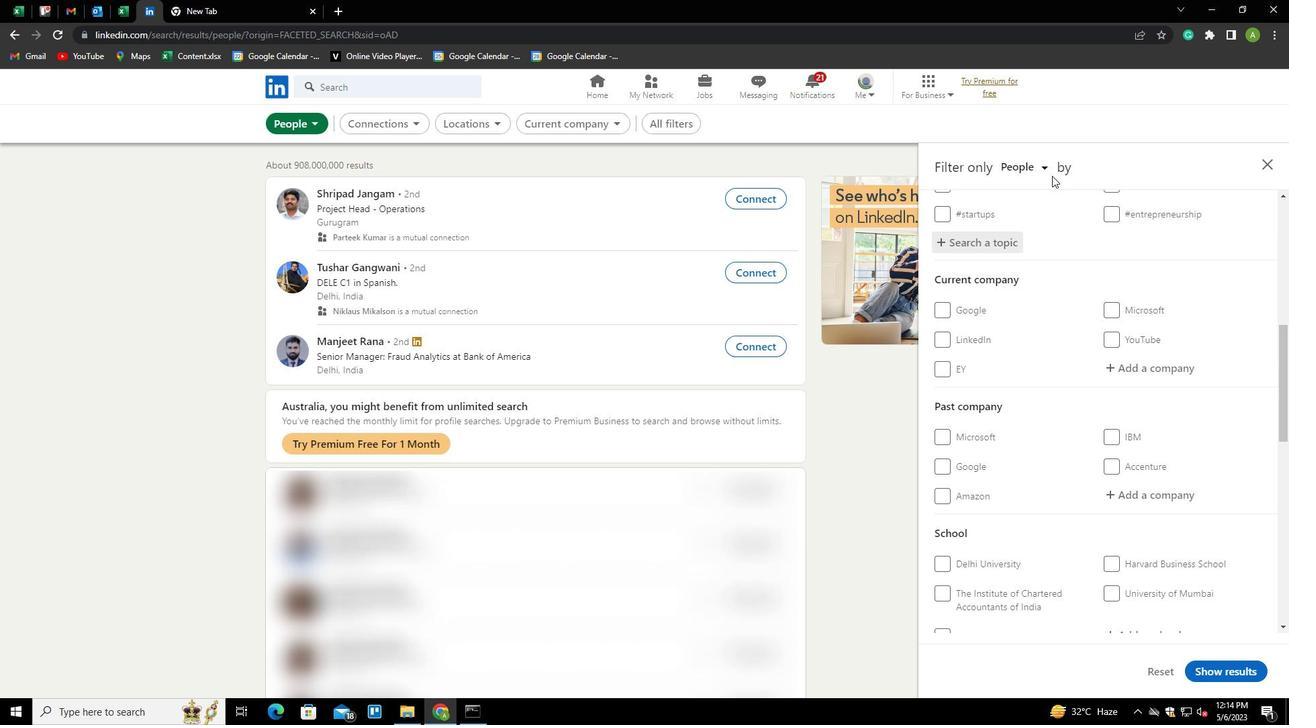 
Action: Mouse scrolled (1046, 181) with delta (0, 0)
Screenshot: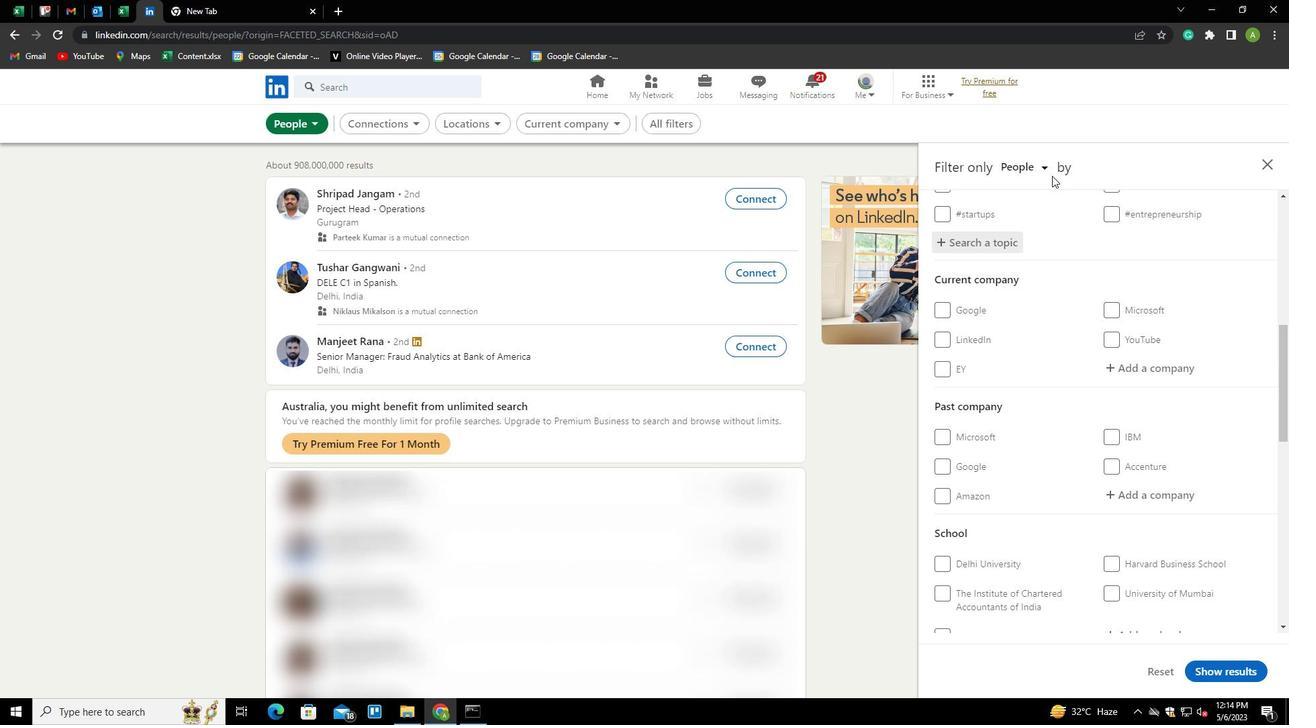 
Action: Mouse moved to (1045, 184)
Screenshot: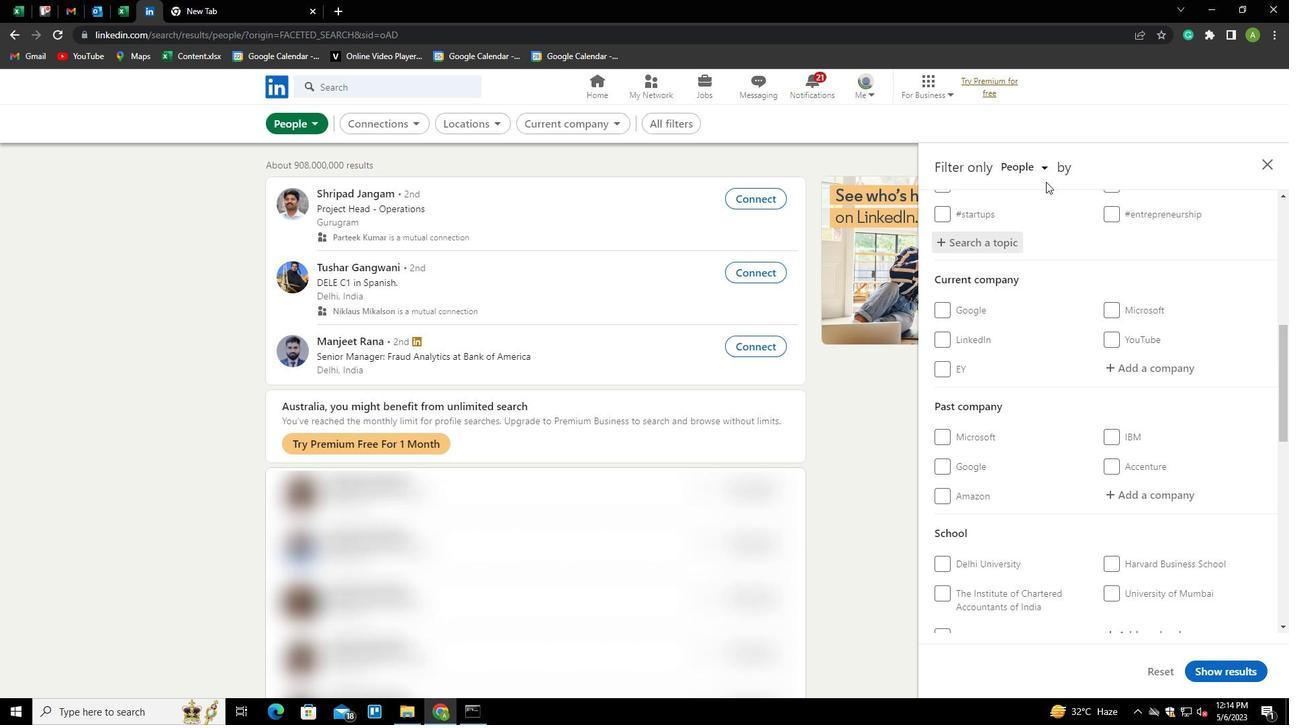 
Action: Mouse scrolled (1045, 183) with delta (0, 0)
Screenshot: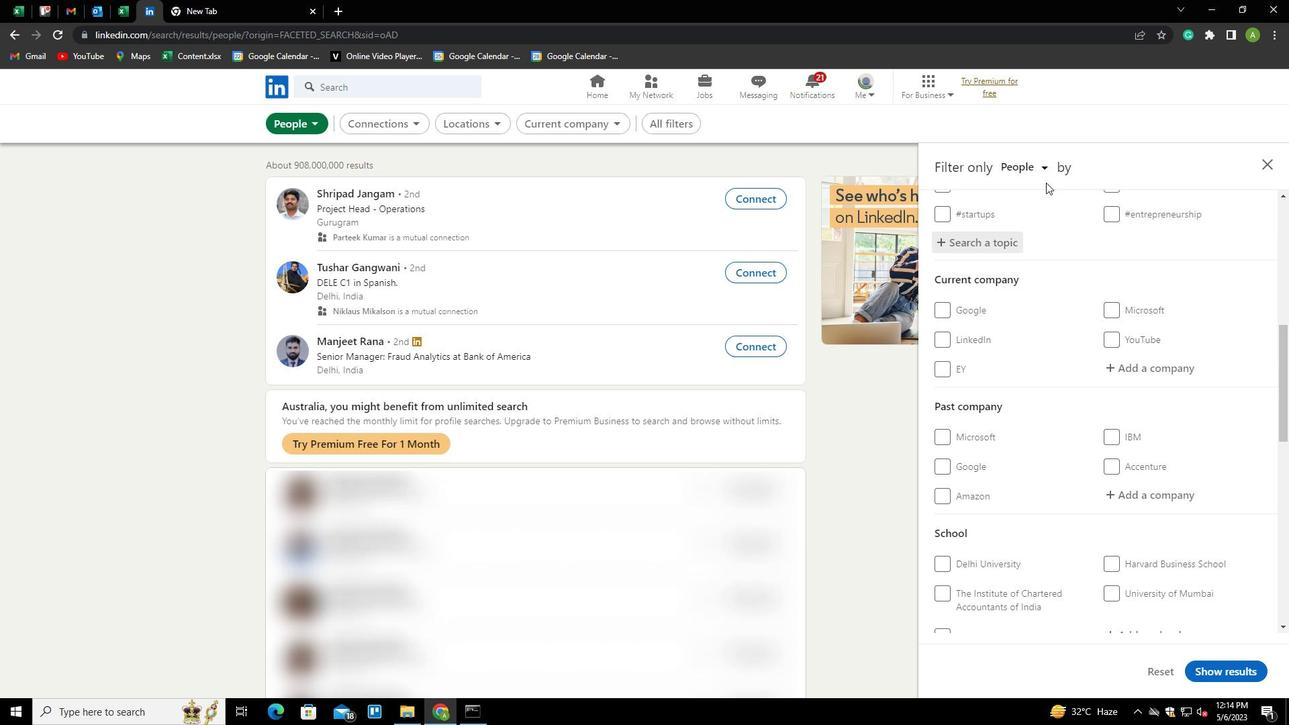 
Action: Mouse moved to (1045, 204)
Screenshot: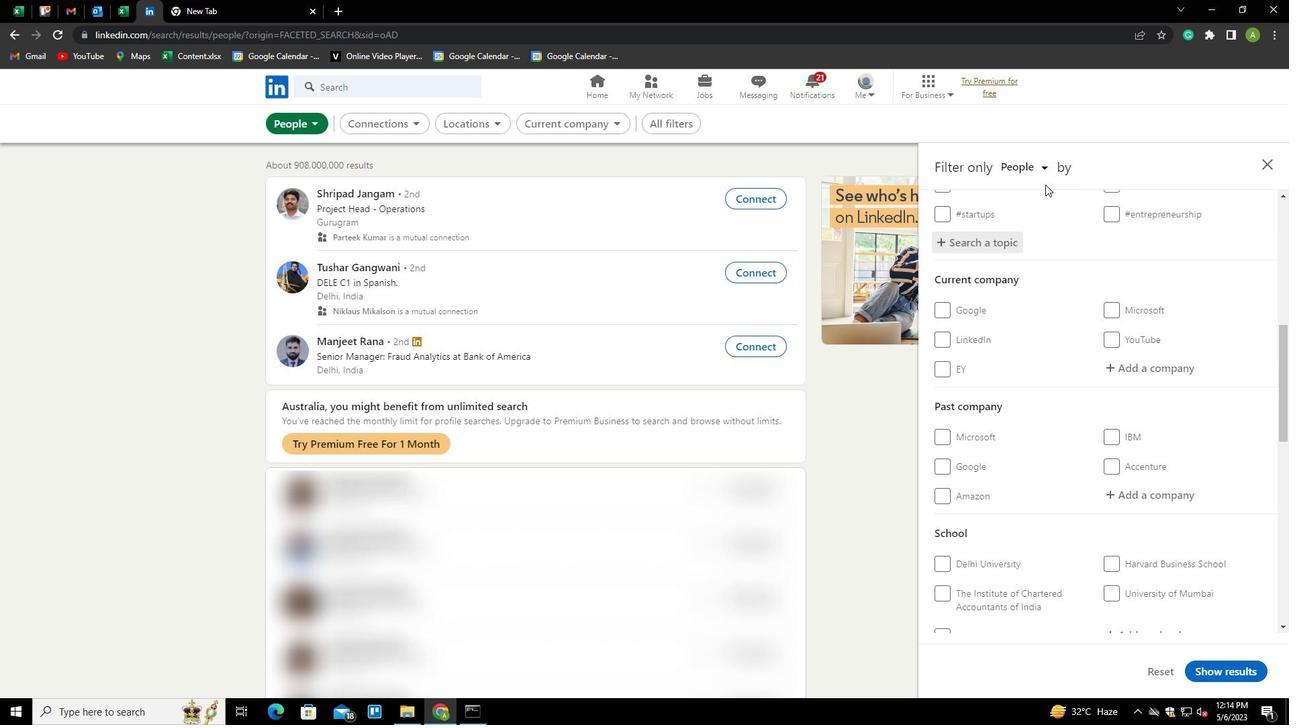 
Action: Mouse scrolled (1045, 203) with delta (0, 0)
Screenshot: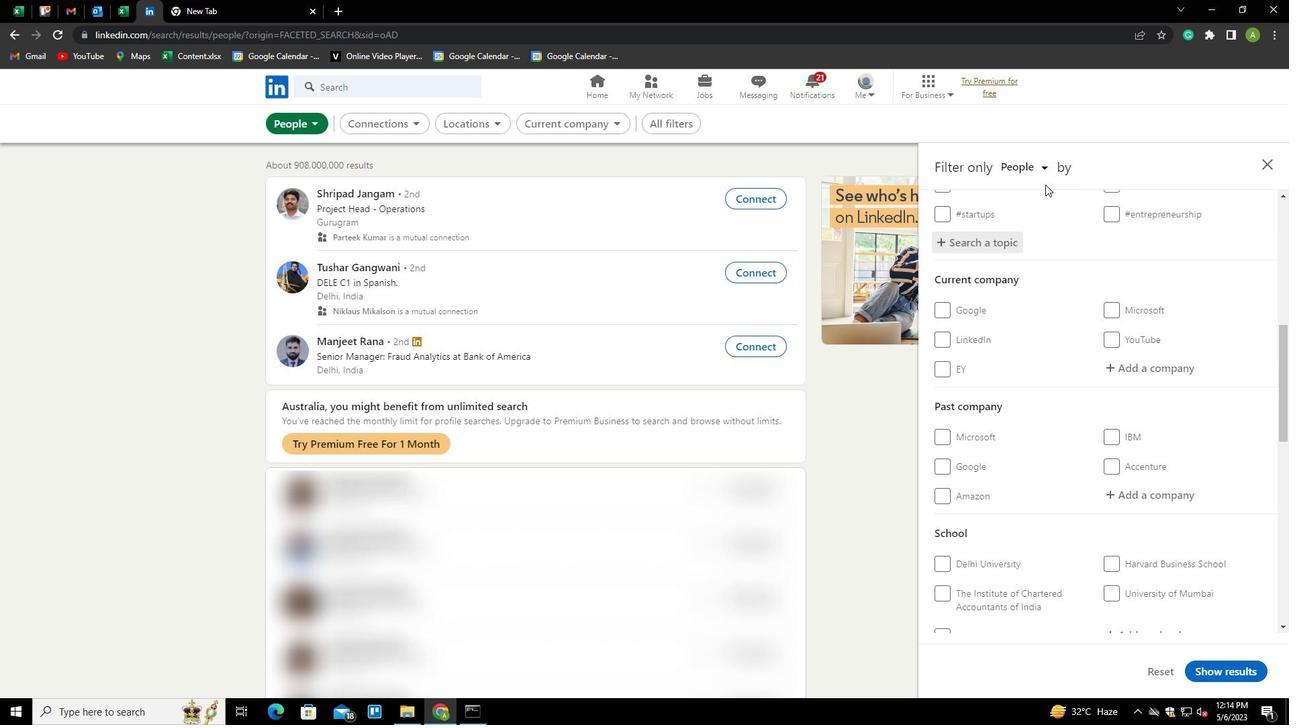 
Action: Mouse moved to (1047, 226)
Screenshot: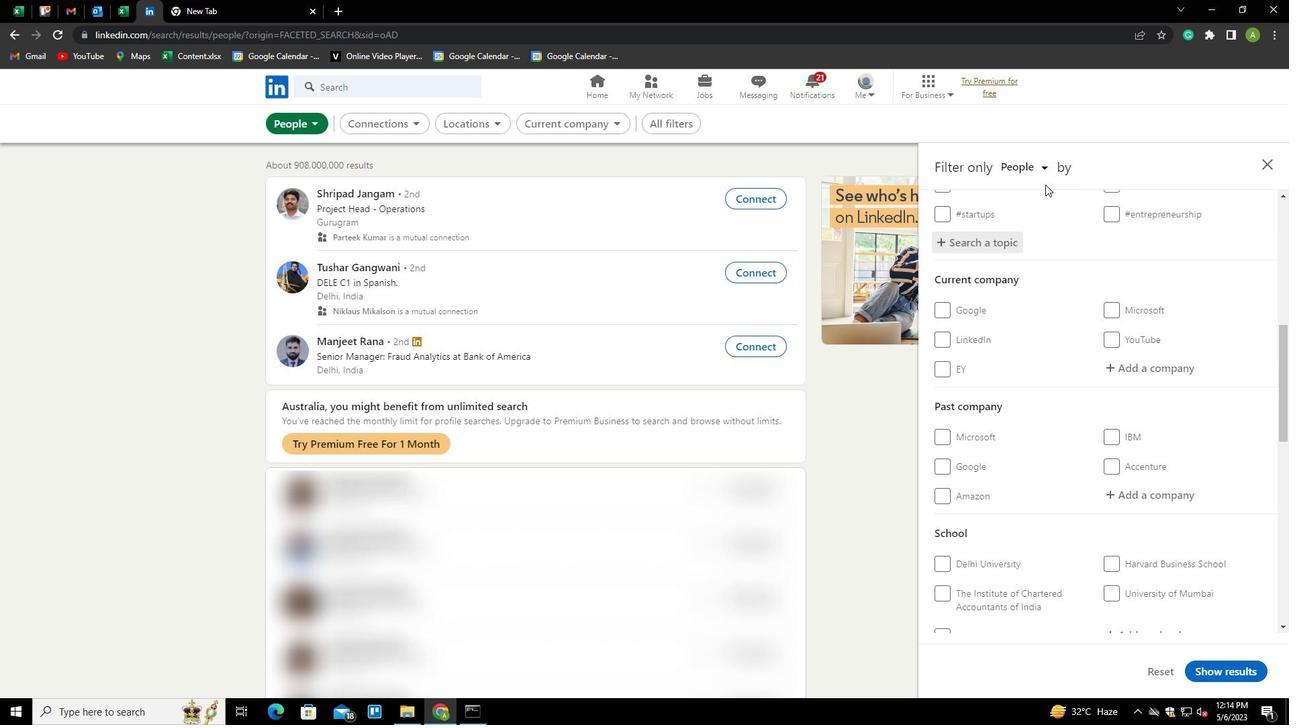 
Action: Mouse scrolled (1047, 225) with delta (0, 0)
Screenshot: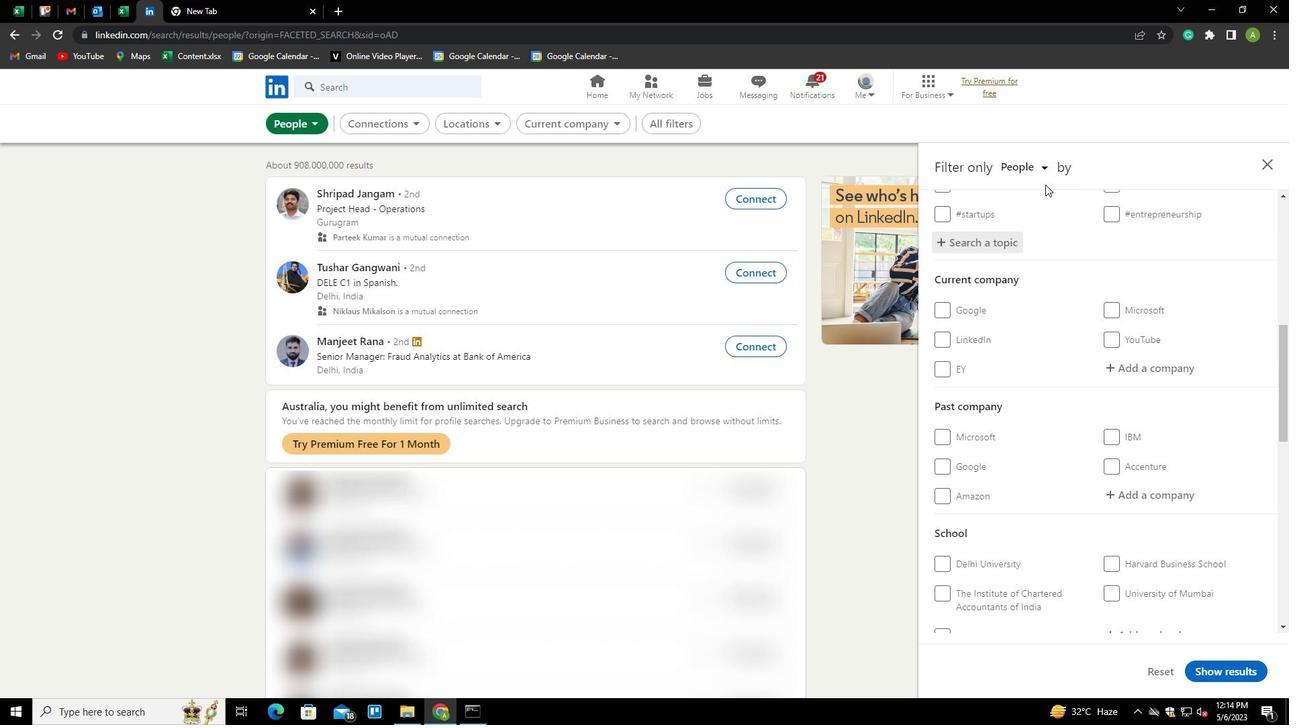 
Action: Mouse moved to (1050, 243)
Screenshot: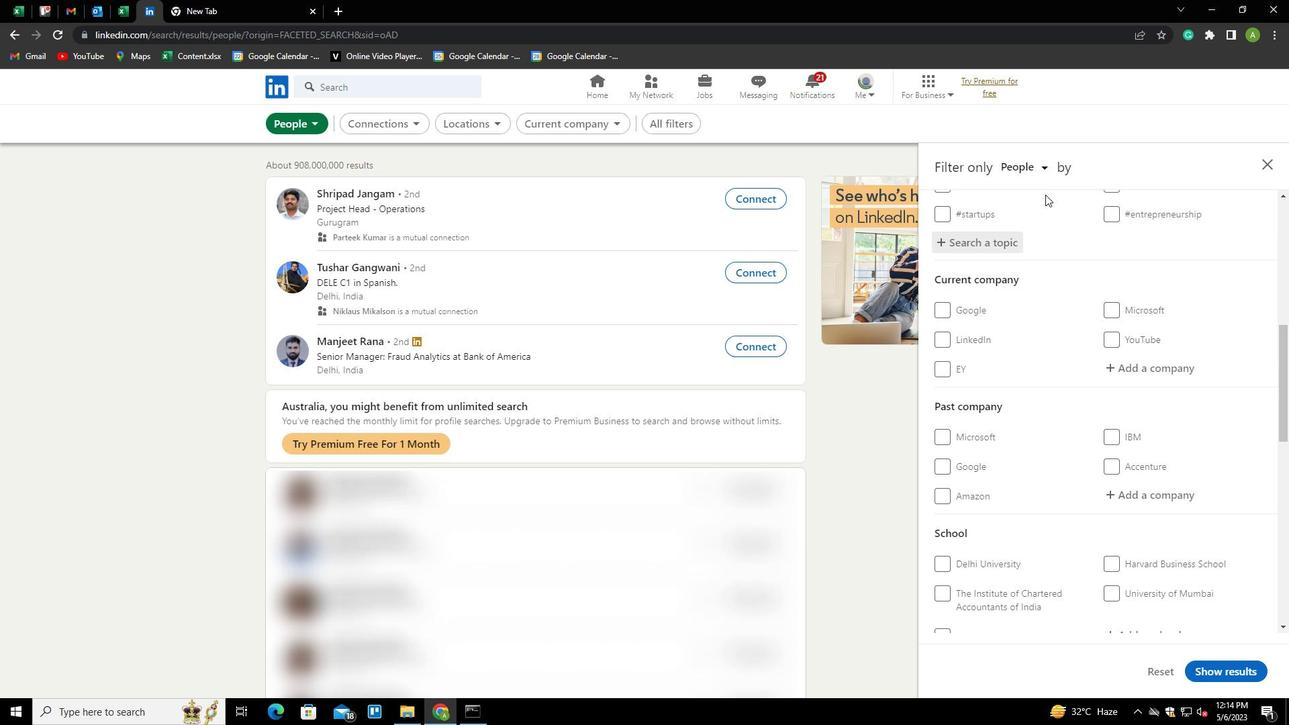 
Action: Mouse scrolled (1050, 242) with delta (0, 0)
Screenshot: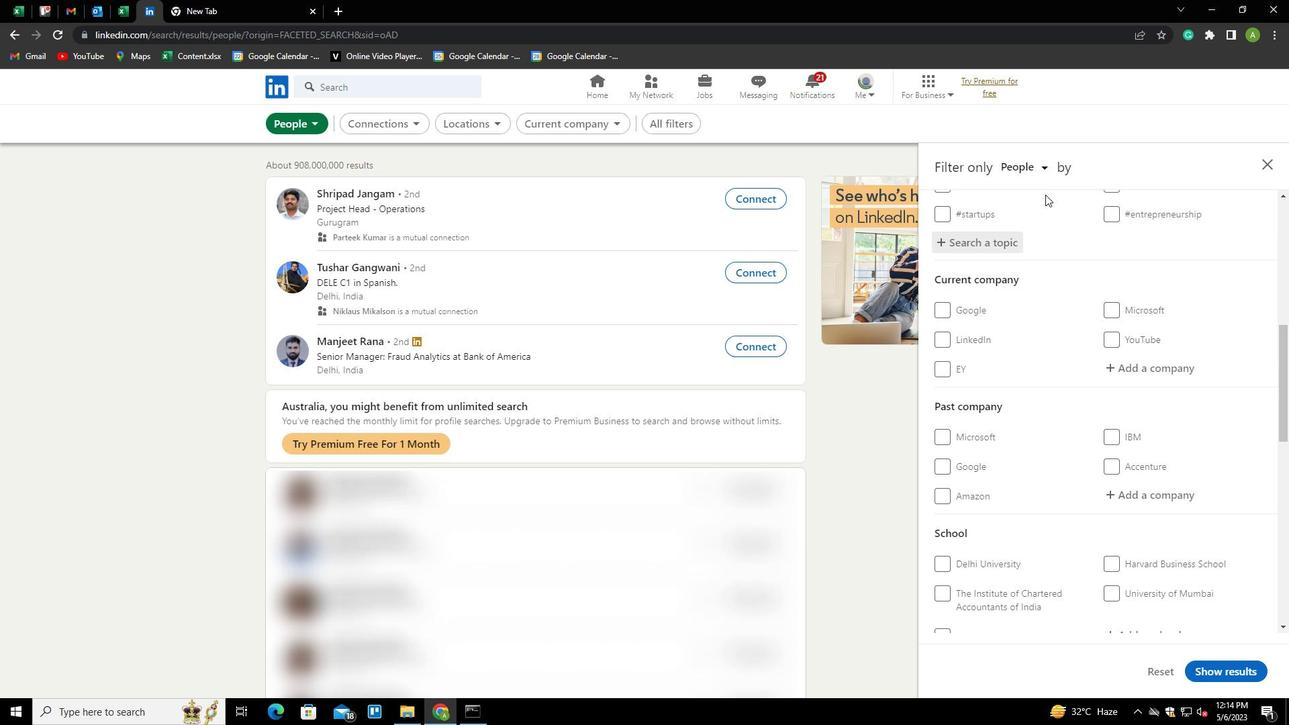 
Action: Mouse moved to (1051, 257)
Screenshot: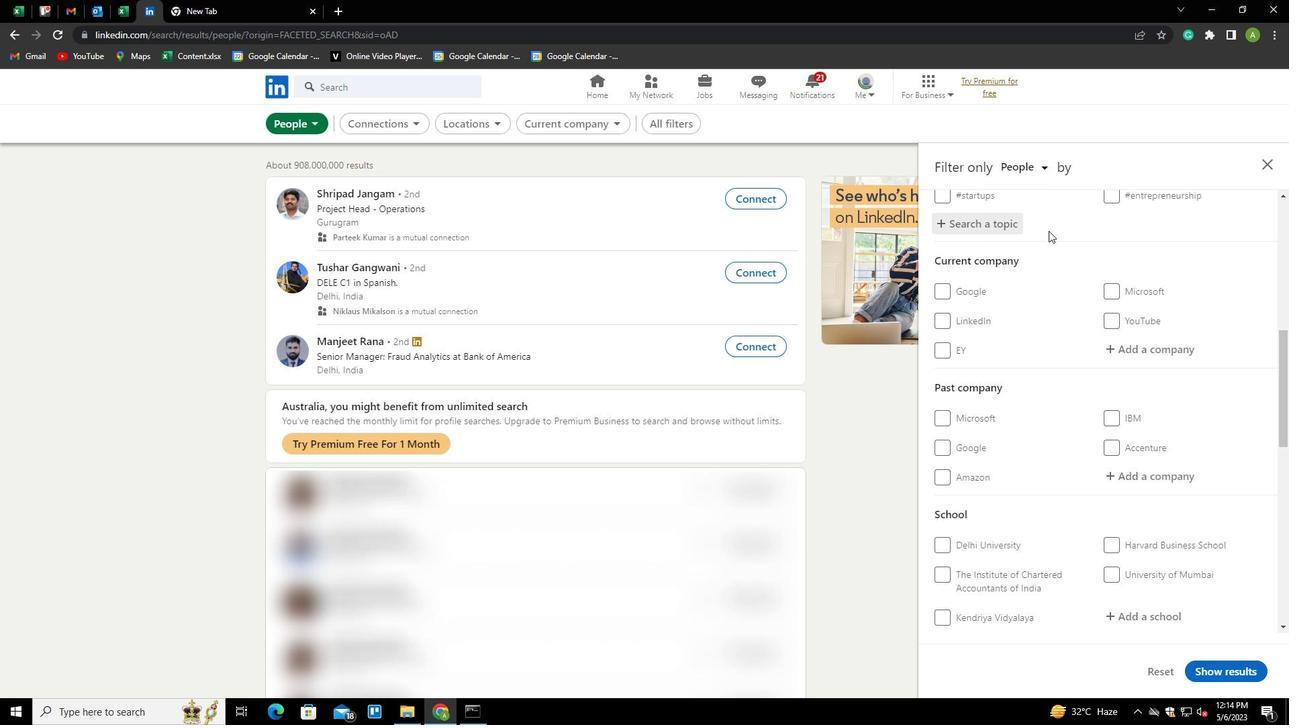
Action: Mouse scrolled (1051, 257) with delta (0, 0)
Screenshot: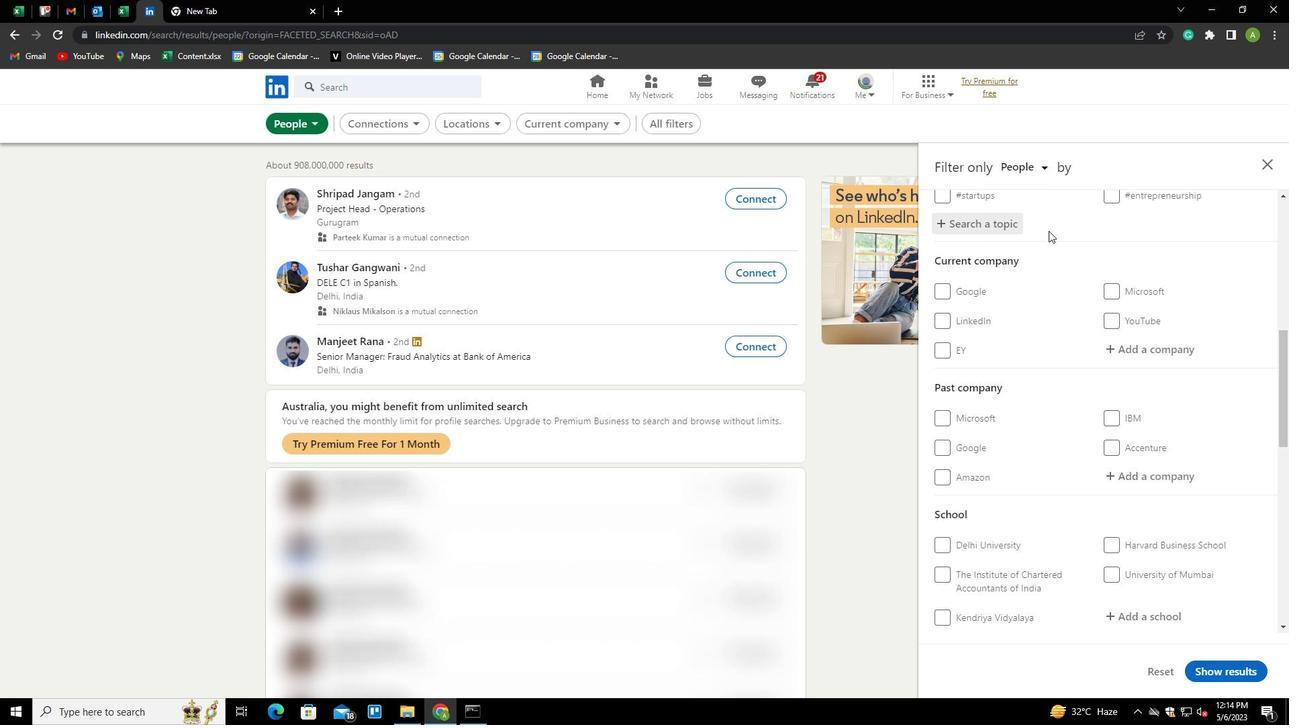 
Action: Mouse moved to (1056, 361)
Screenshot: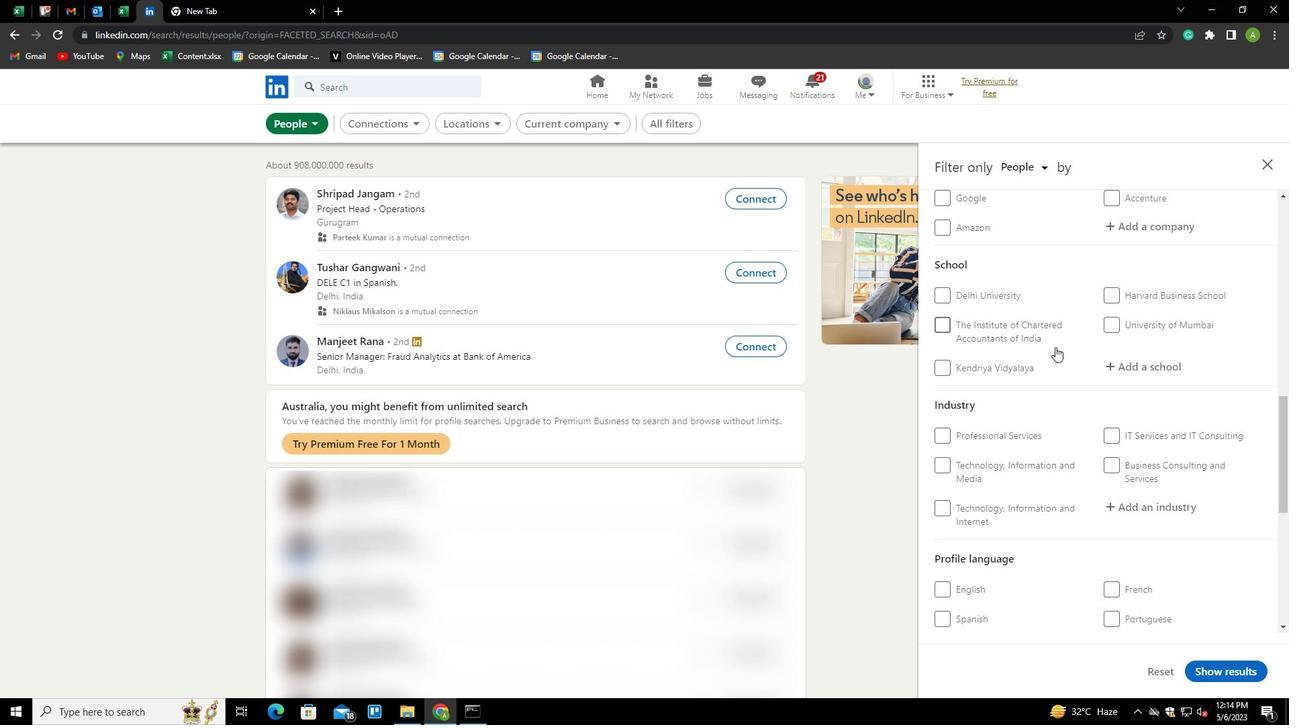 
Action: Mouse scrolled (1056, 360) with delta (0, 0)
Screenshot: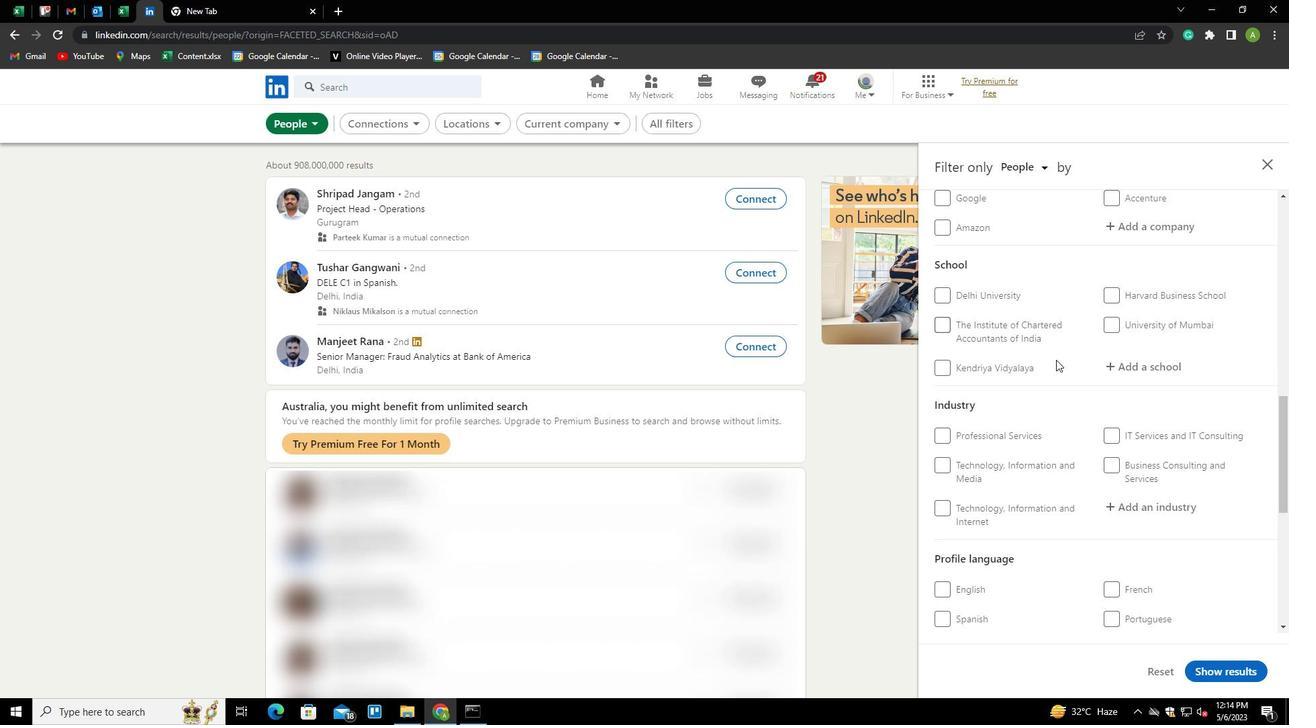 
Action: Mouse scrolled (1056, 360) with delta (0, 0)
Screenshot: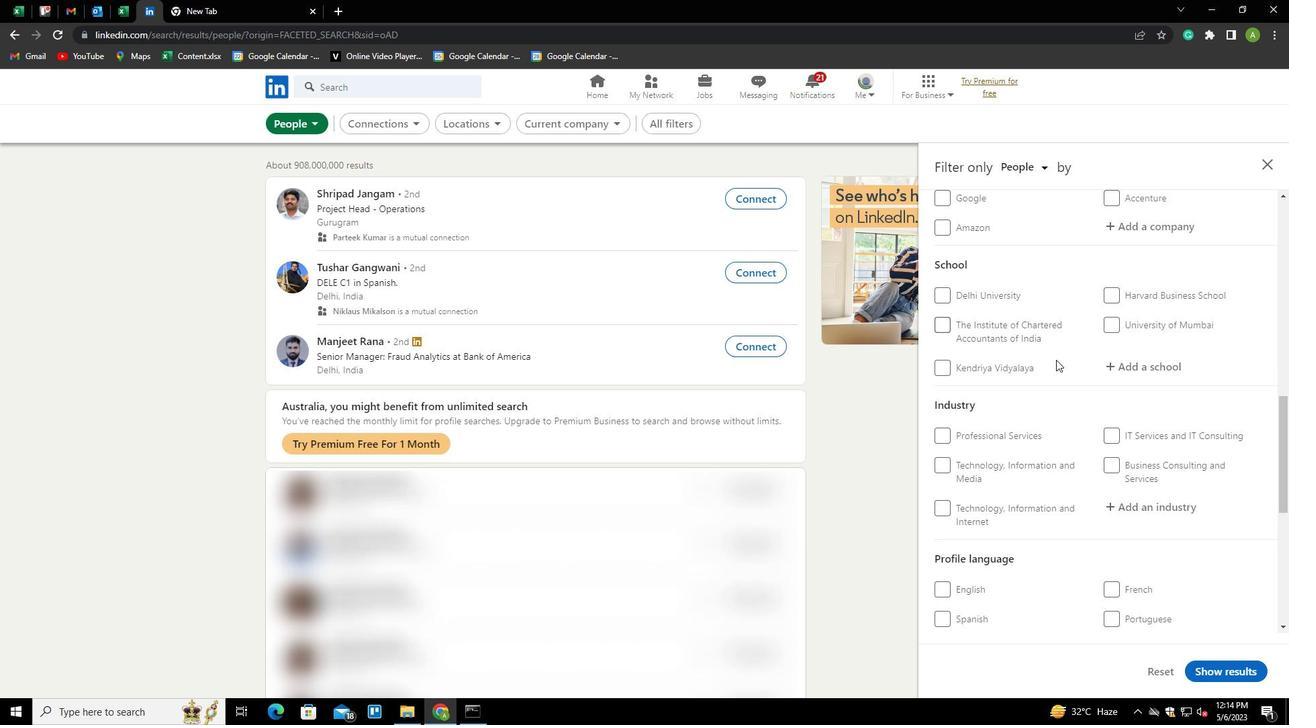 
Action: Mouse scrolled (1056, 360) with delta (0, 0)
Screenshot: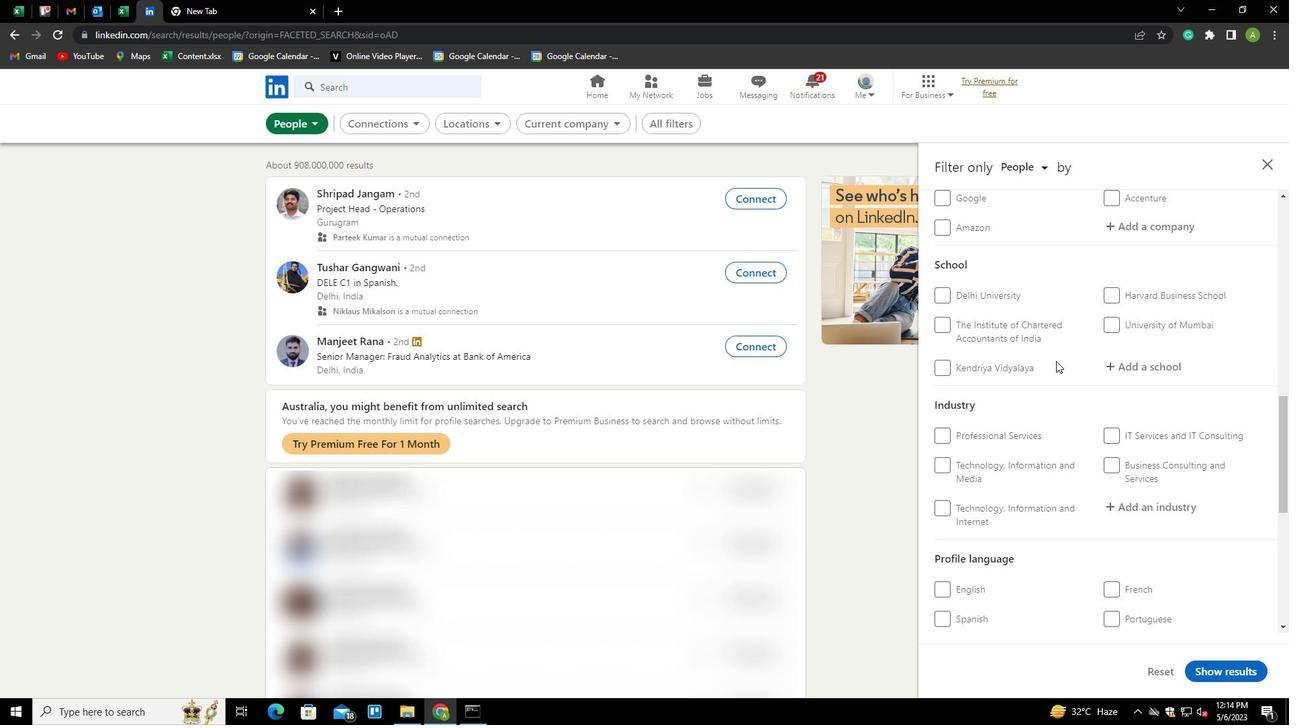 
Action: Mouse scrolled (1056, 360) with delta (0, 0)
Screenshot: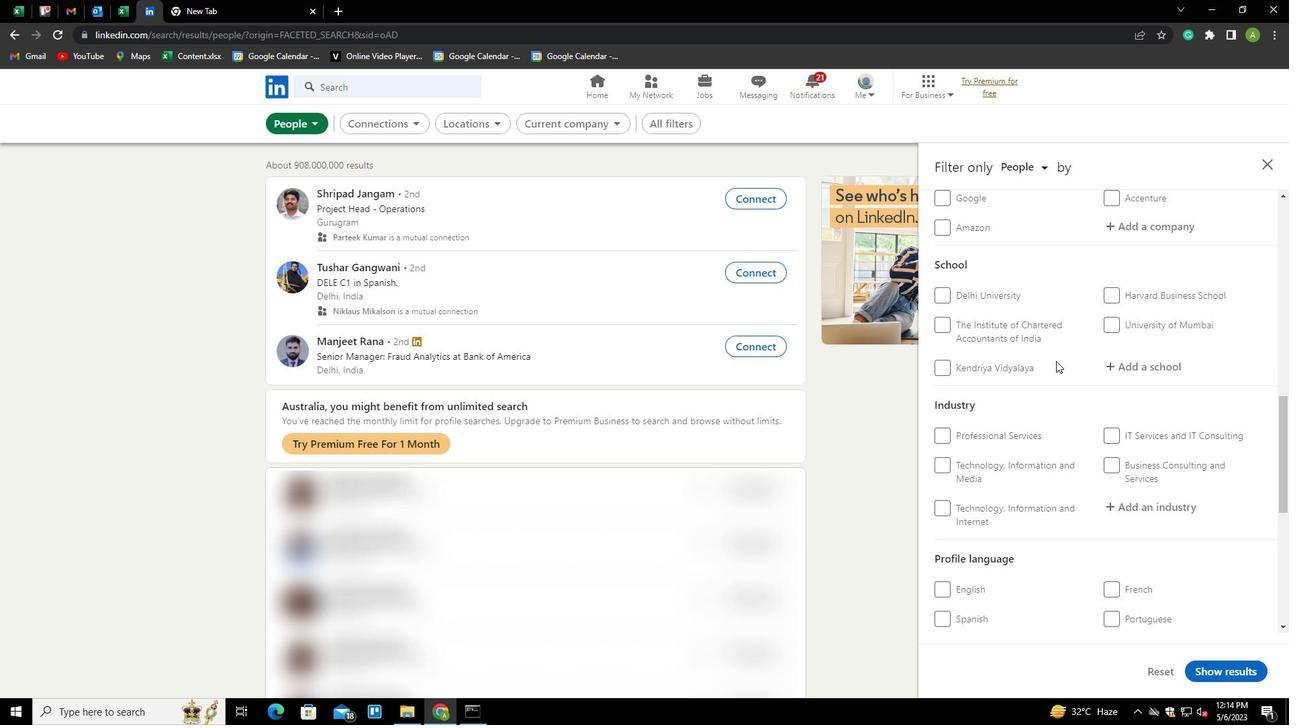 
Action: Mouse moved to (967, 348)
Screenshot: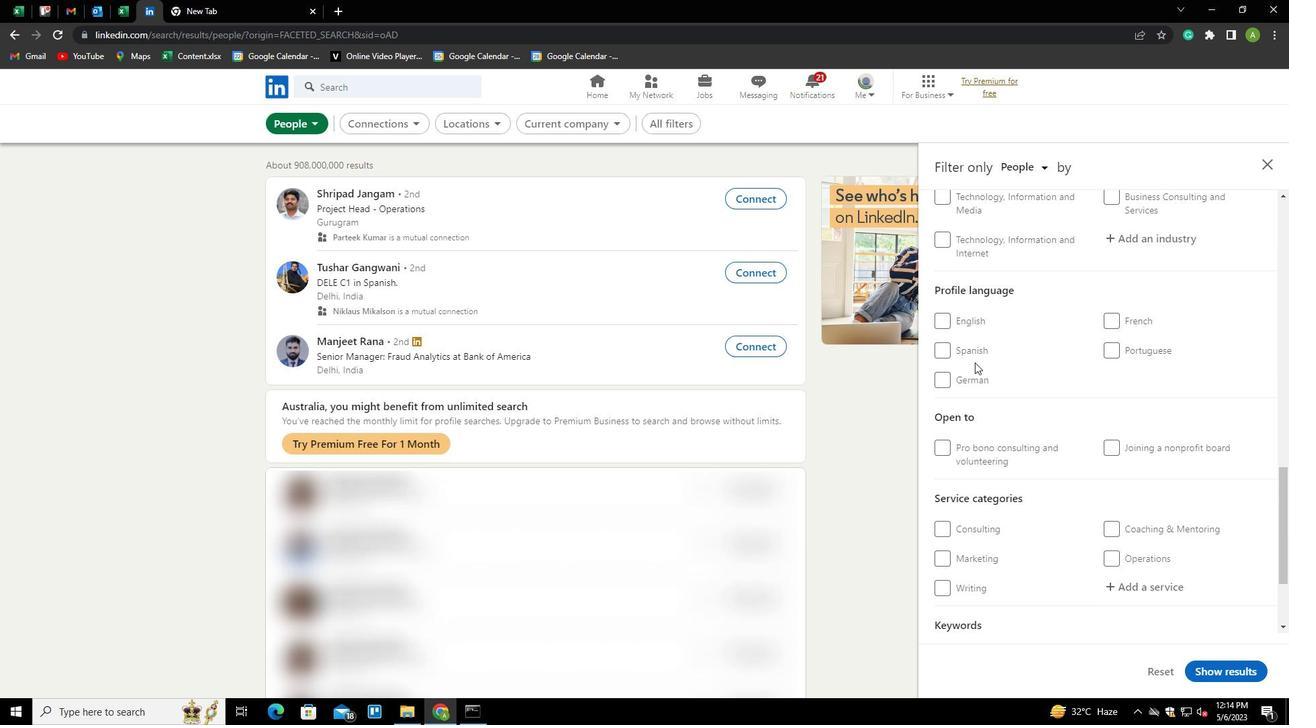 
Action: Mouse pressed left at (967, 348)
Screenshot: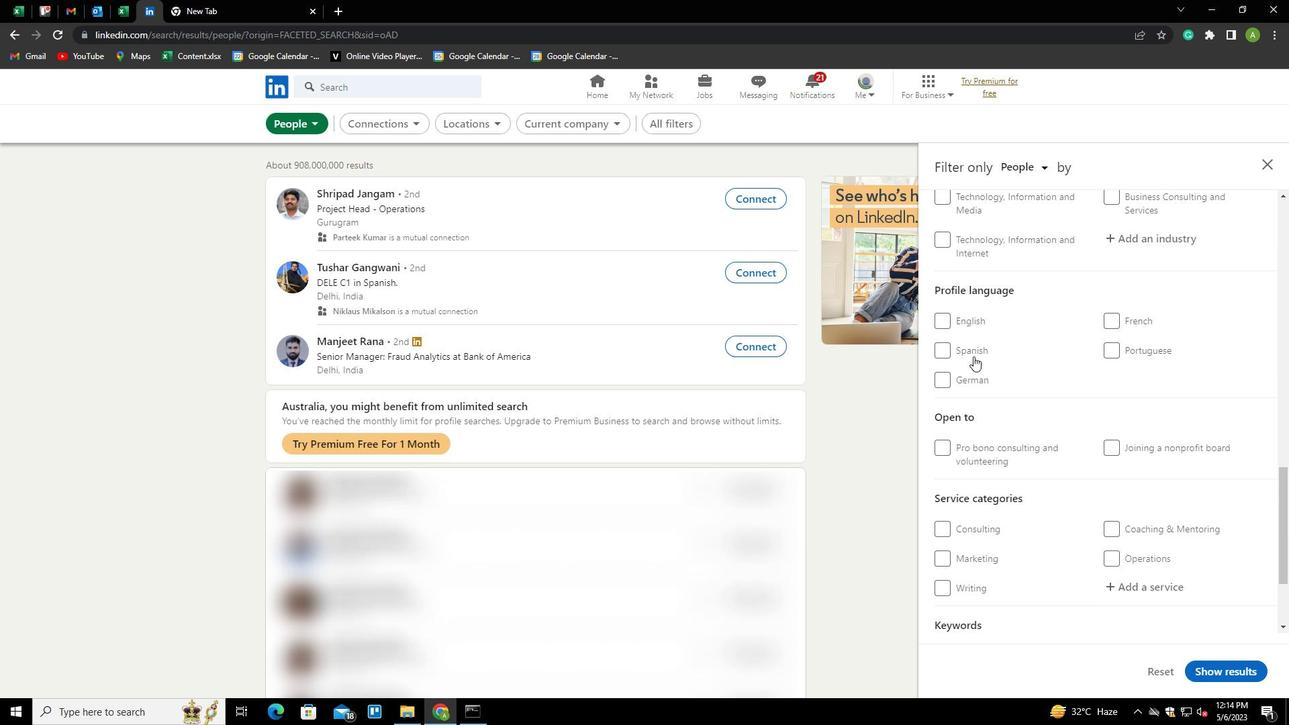 
Action: Mouse moved to (1076, 341)
Screenshot: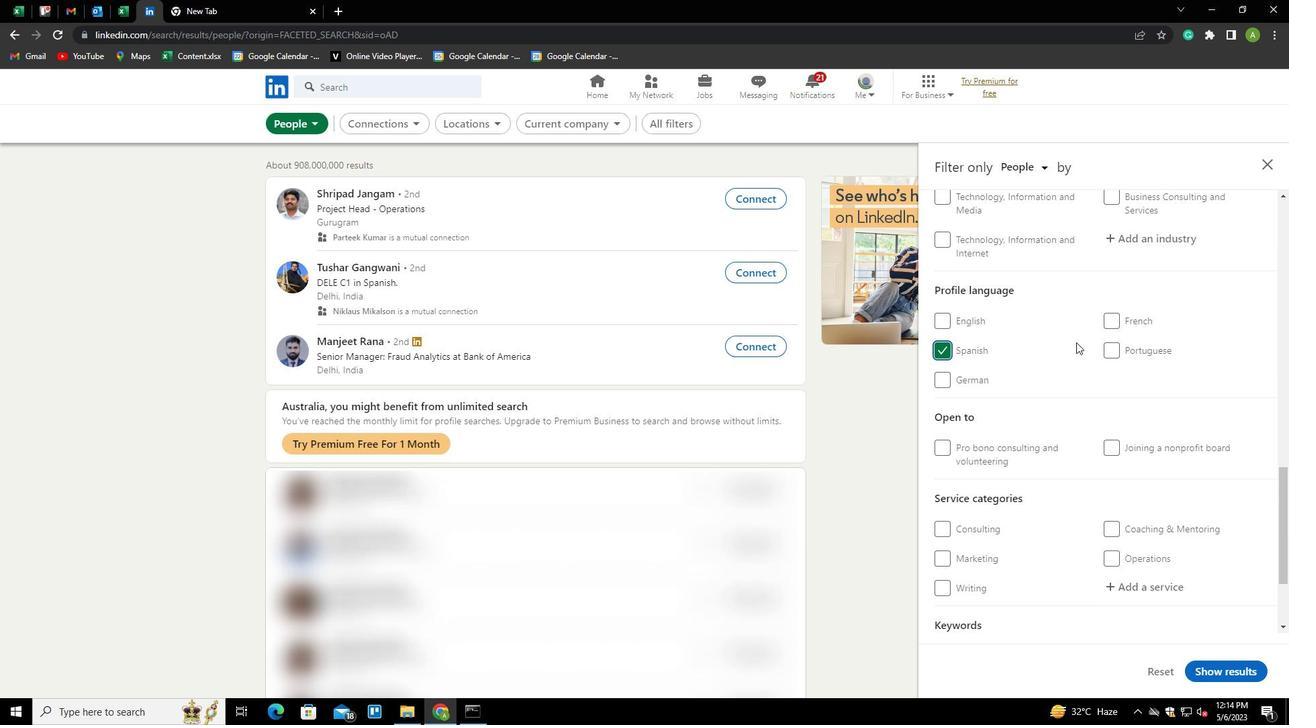 
Action: Mouse scrolled (1076, 342) with delta (0, 0)
Screenshot: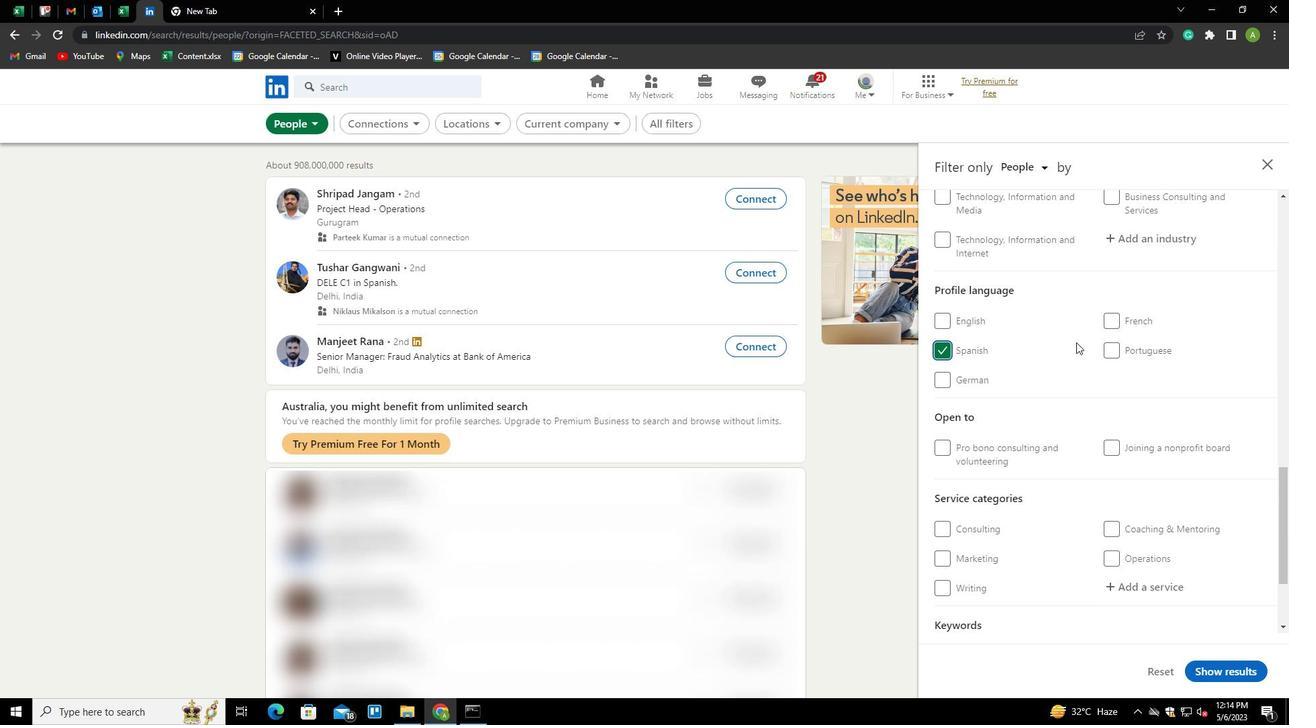 
Action: Mouse scrolled (1076, 342) with delta (0, 0)
Screenshot: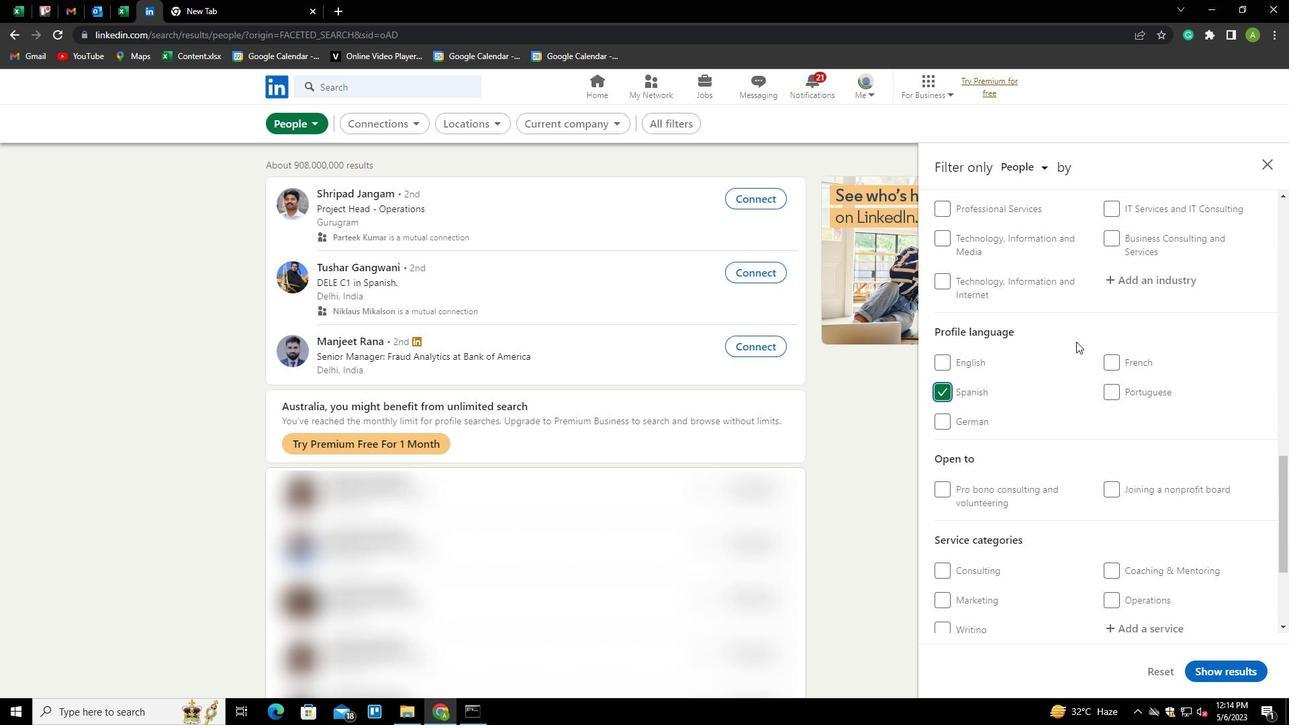 
Action: Mouse scrolled (1076, 342) with delta (0, 0)
Screenshot: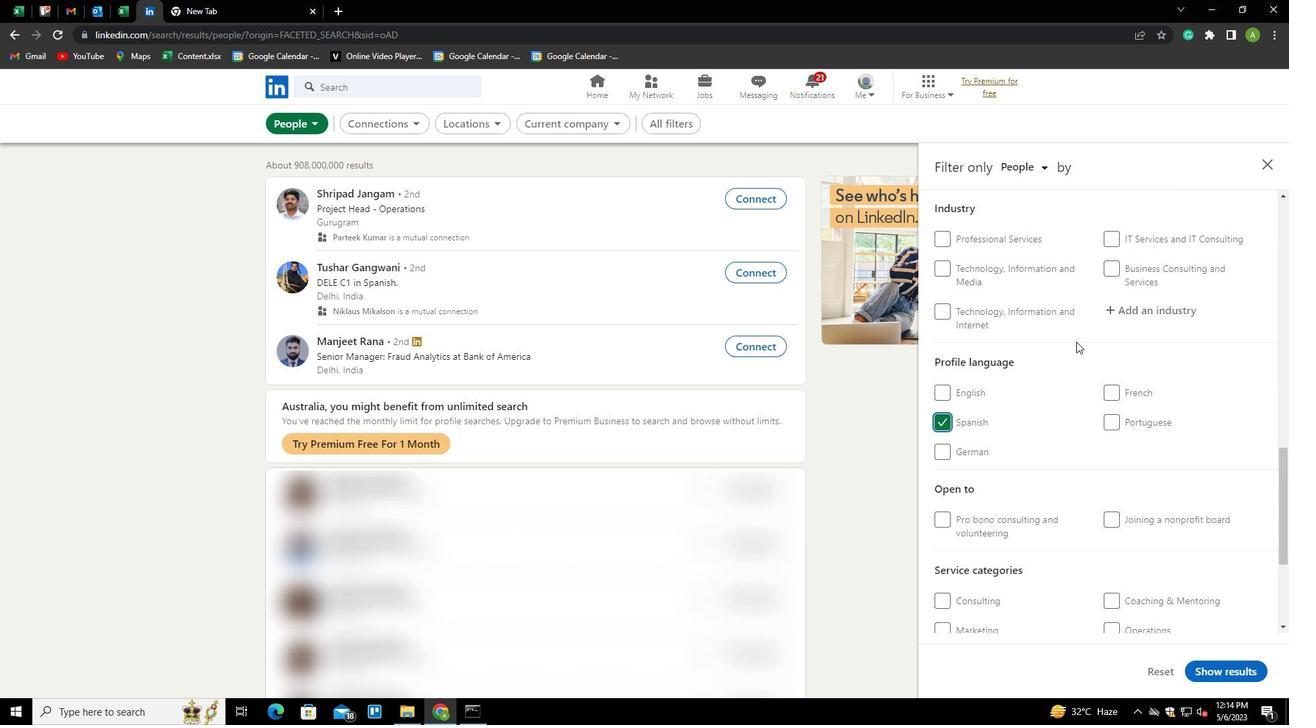 
Action: Mouse scrolled (1076, 342) with delta (0, 0)
Screenshot: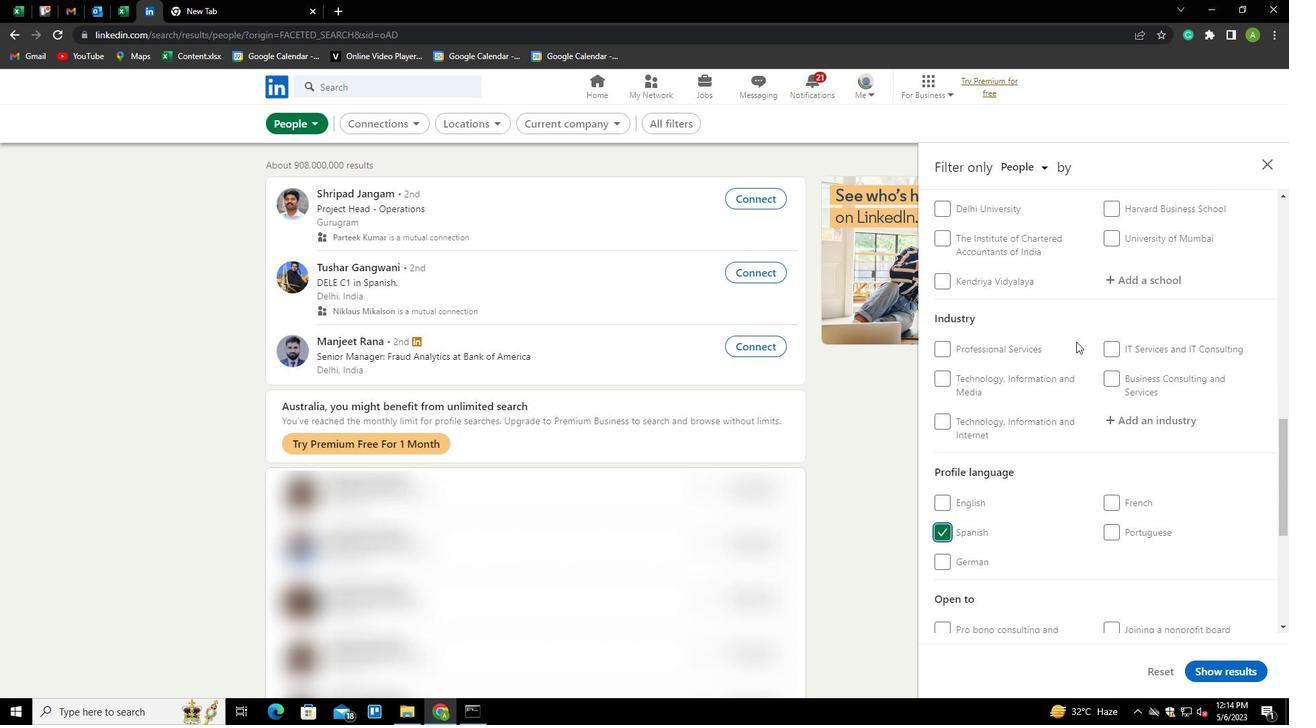 
Action: Mouse moved to (1077, 339)
Screenshot: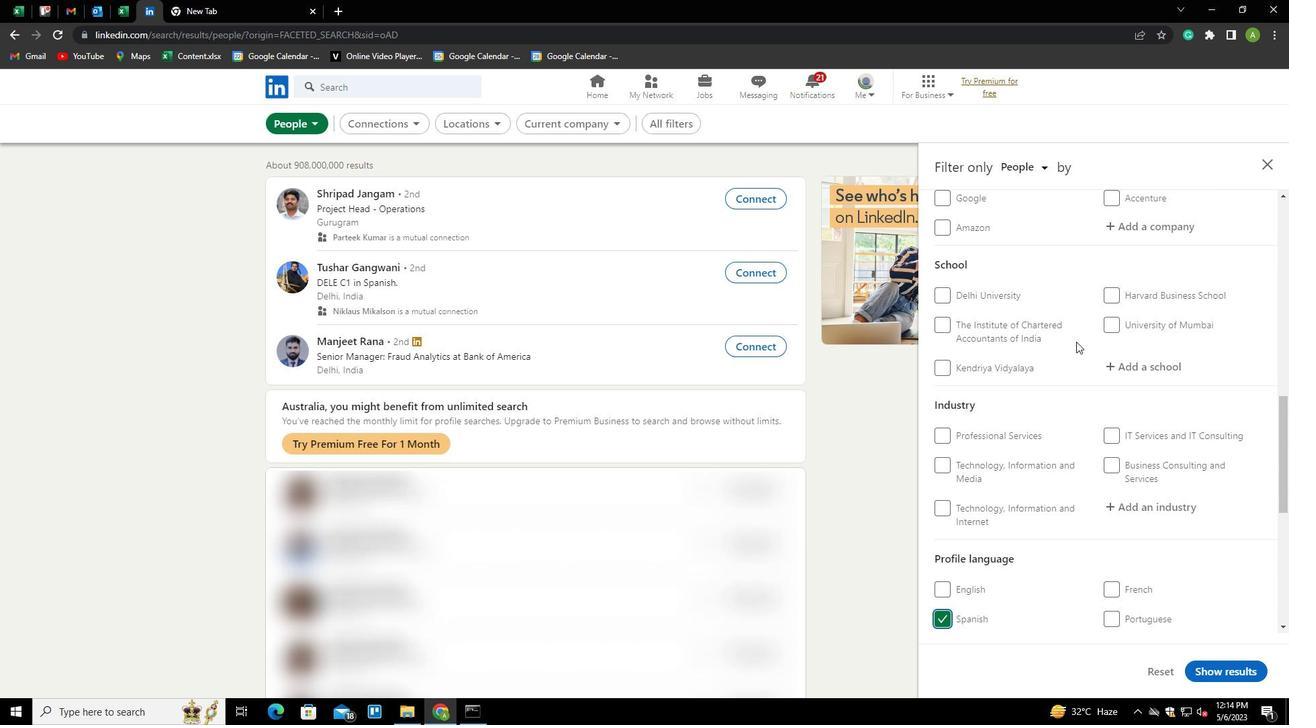 
Action: Mouse scrolled (1077, 339) with delta (0, 0)
Screenshot: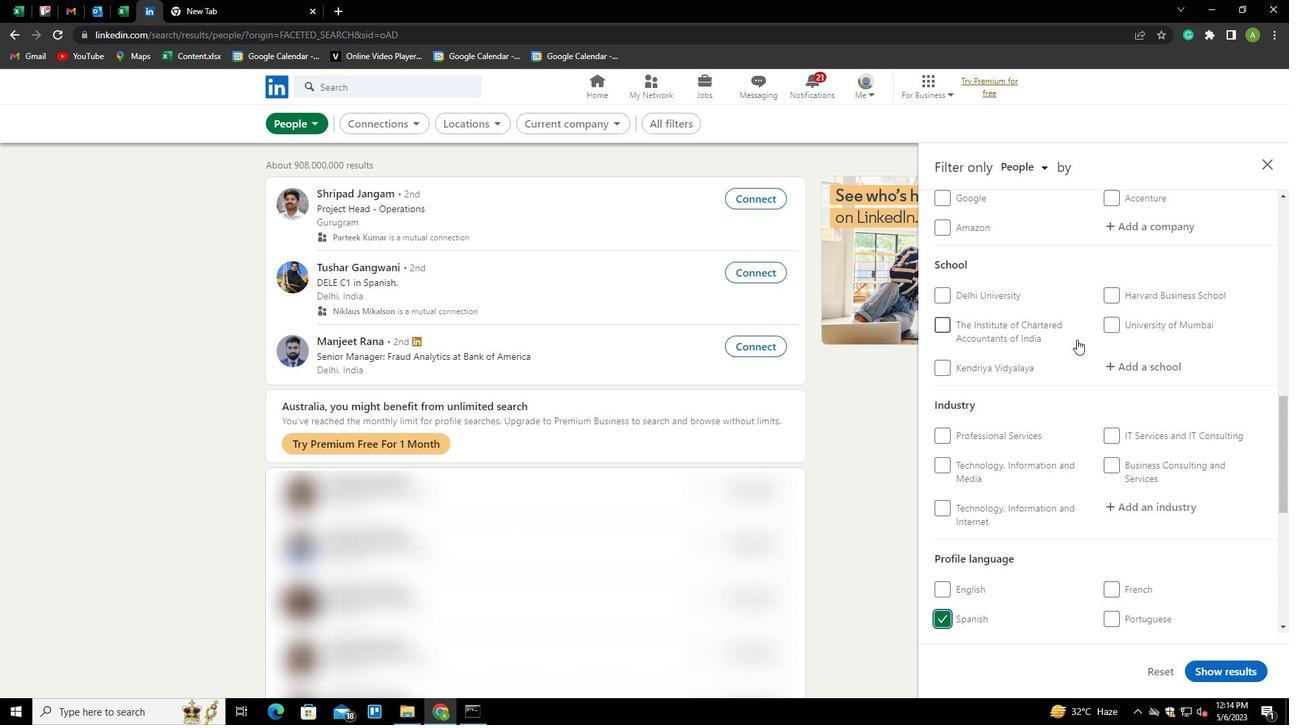 
Action: Mouse scrolled (1077, 339) with delta (0, 0)
Screenshot: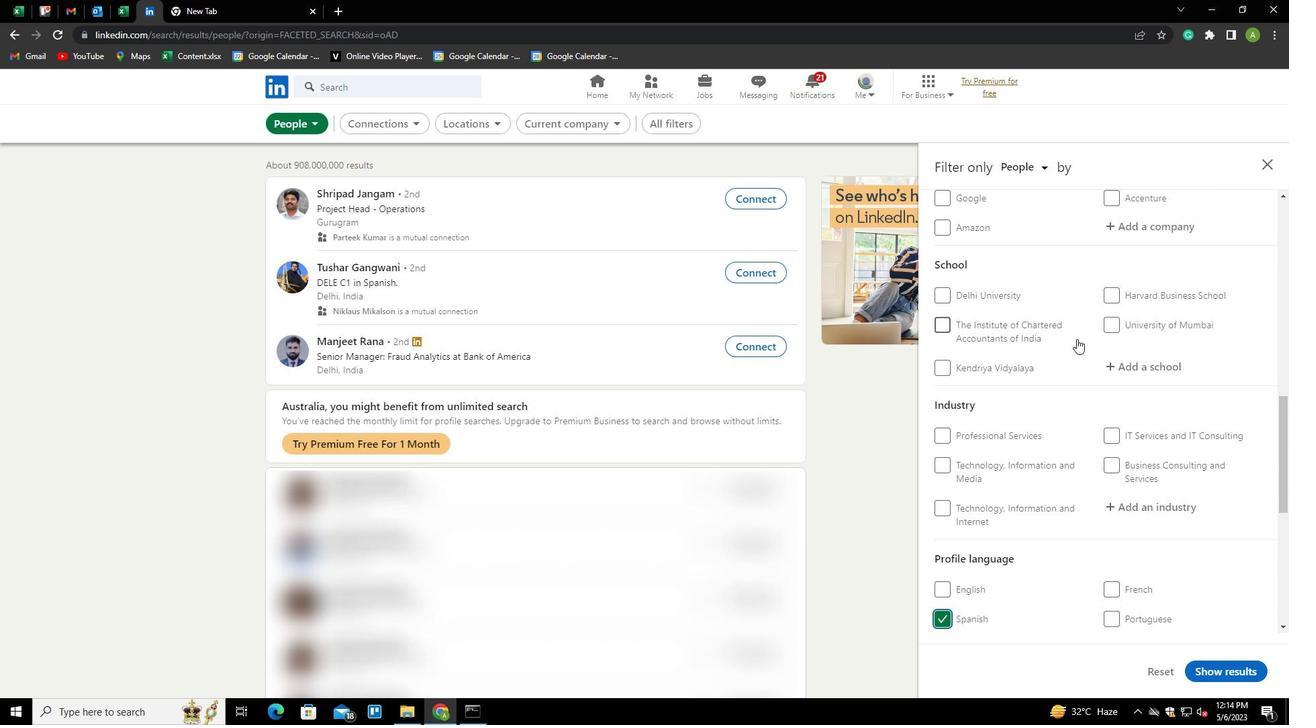 
Action: Mouse scrolled (1077, 339) with delta (0, 0)
Screenshot: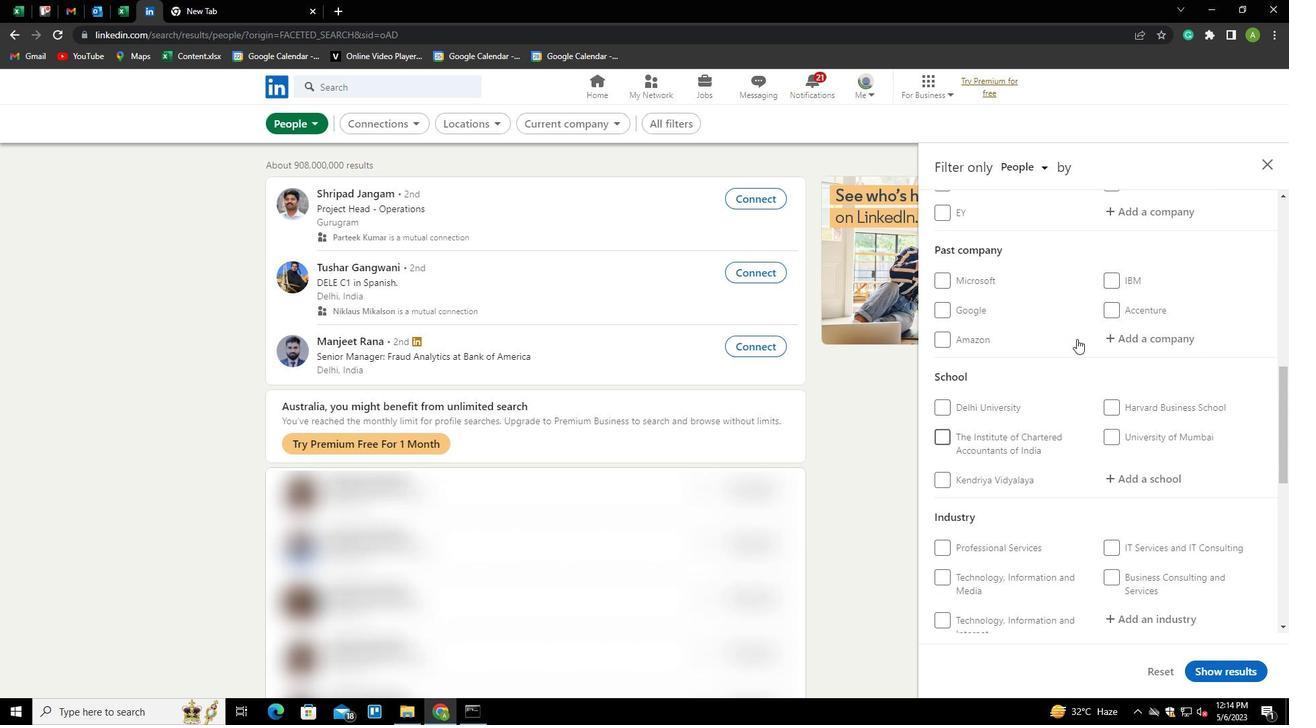
Action: Mouse moved to (1136, 306)
Screenshot: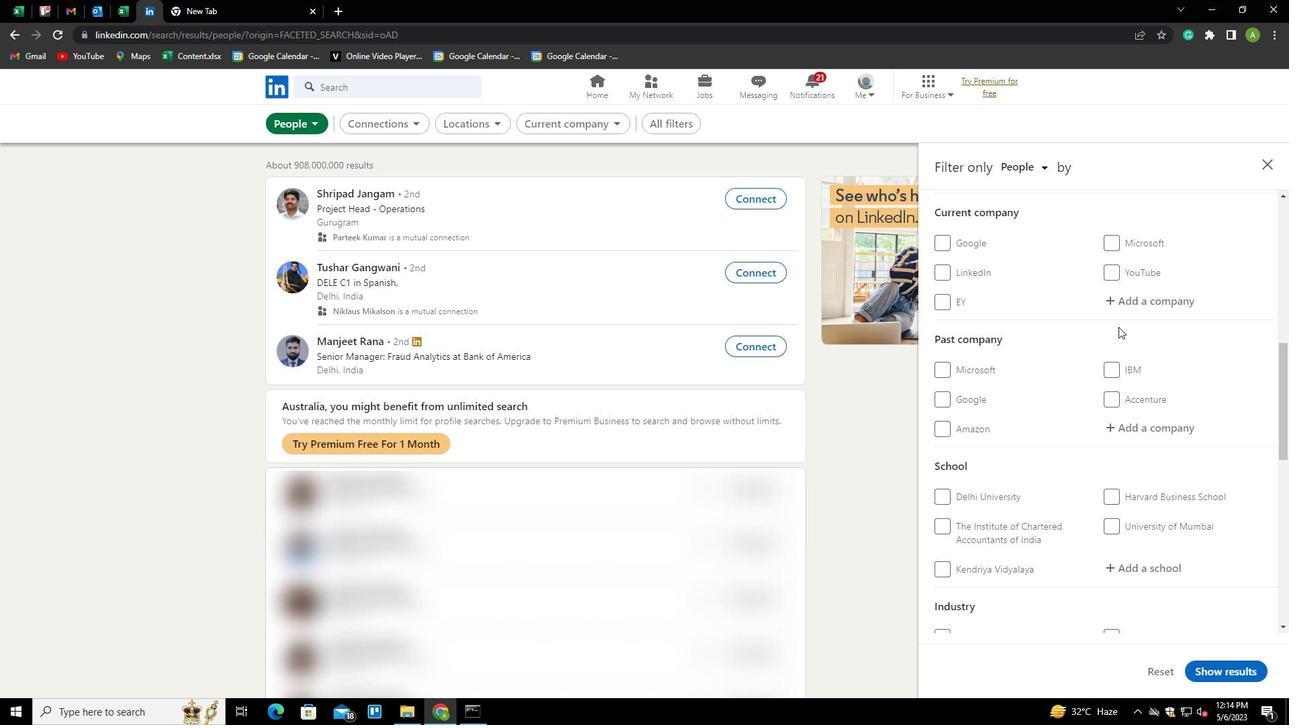 
Action: Mouse pressed left at (1136, 306)
Screenshot: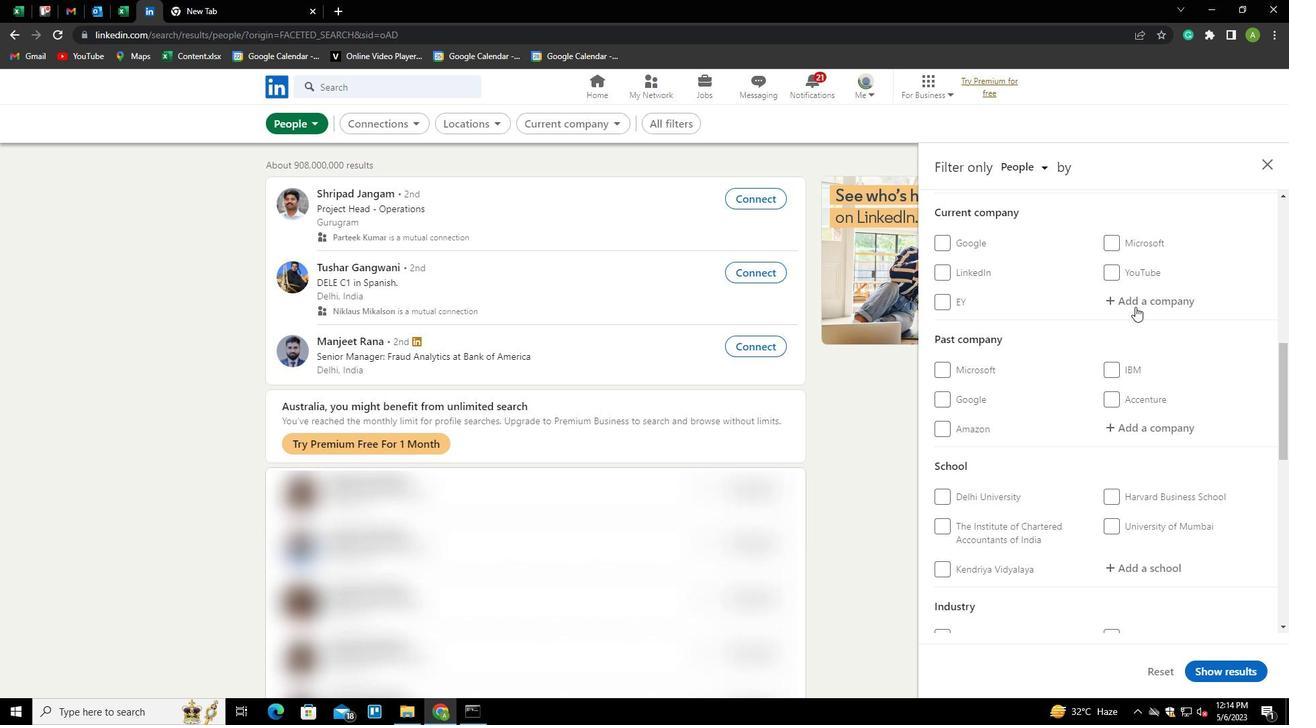 
Action: Mouse moved to (1074, 174)
Screenshot: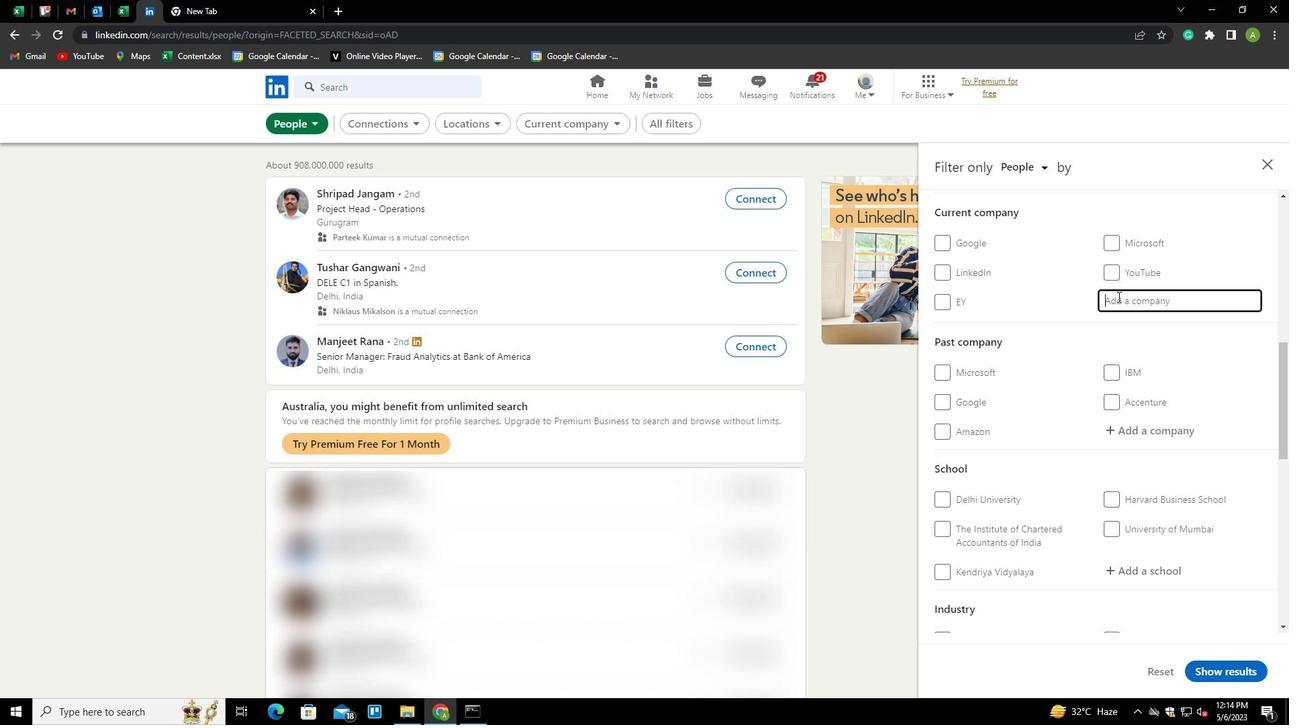 
Action: Key pressed <Key.shift>CIMPRESS<Key.down><Key.down><Key.enter>
Screenshot: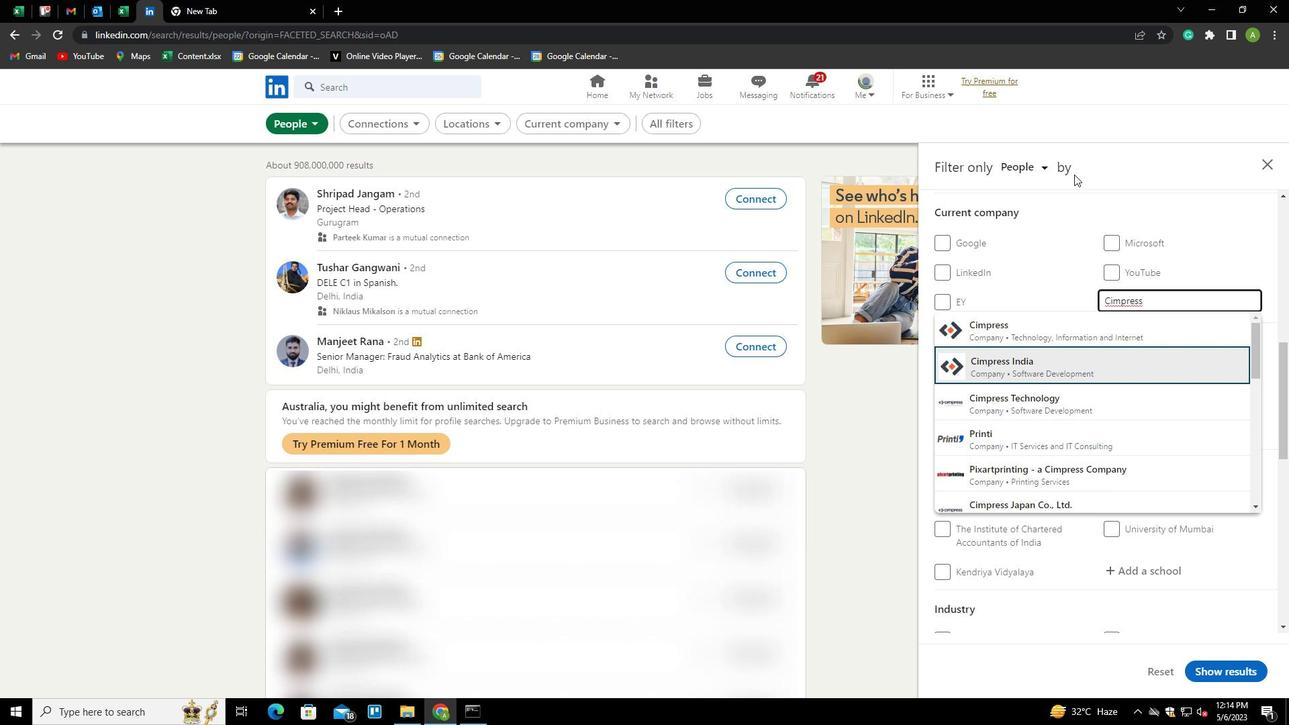 
Action: Mouse moved to (1058, 170)
Screenshot: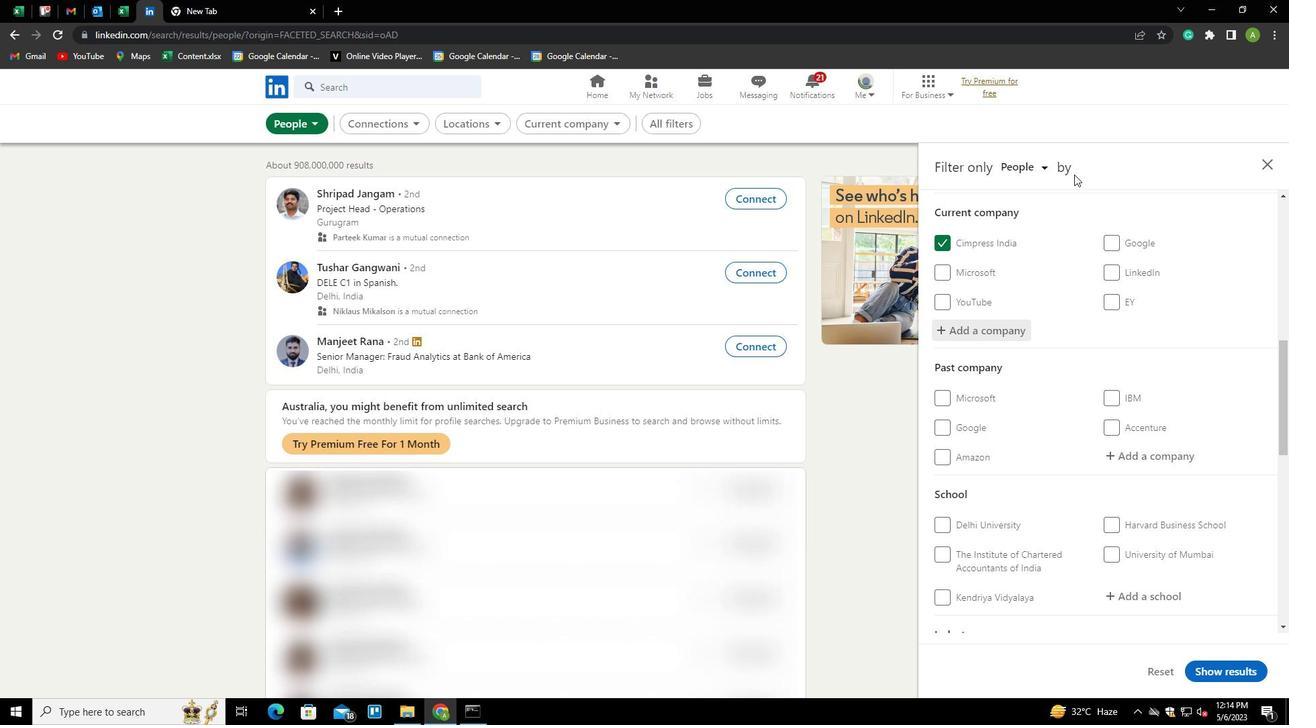 
Action: Mouse scrolled (1058, 169) with delta (0, 0)
Screenshot: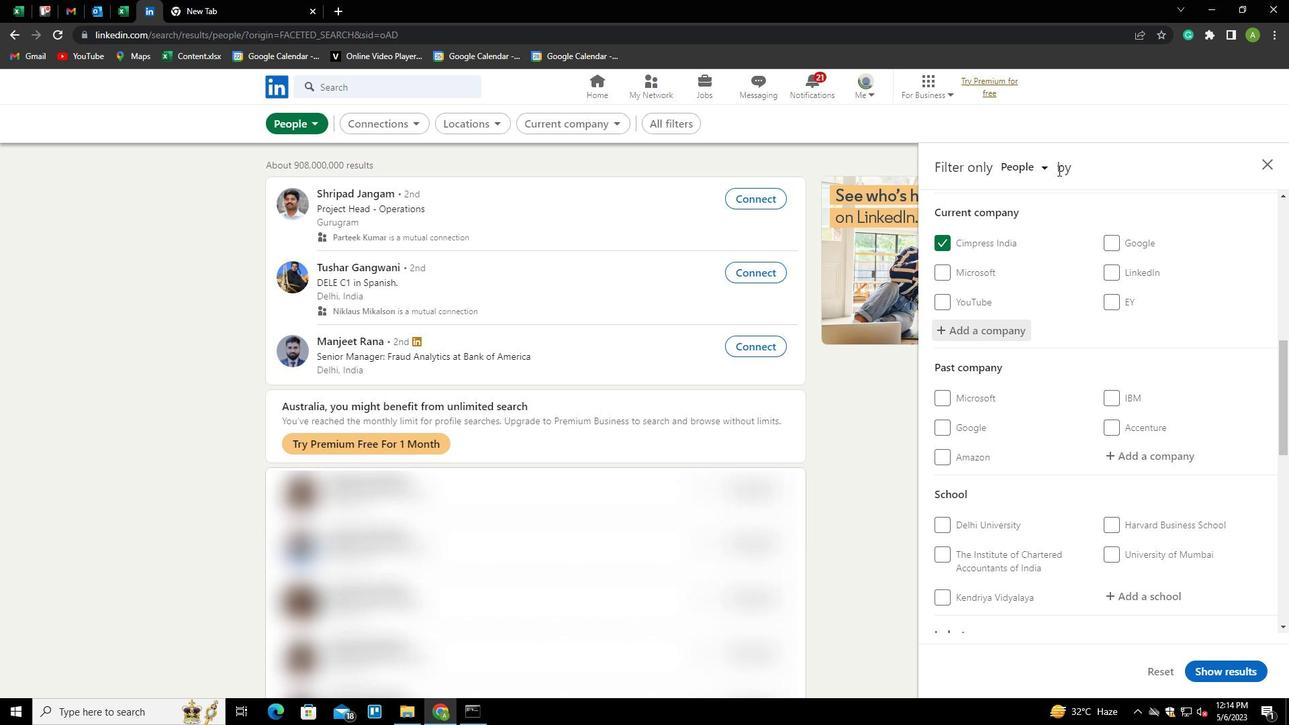 
Action: Mouse moved to (1064, 255)
Screenshot: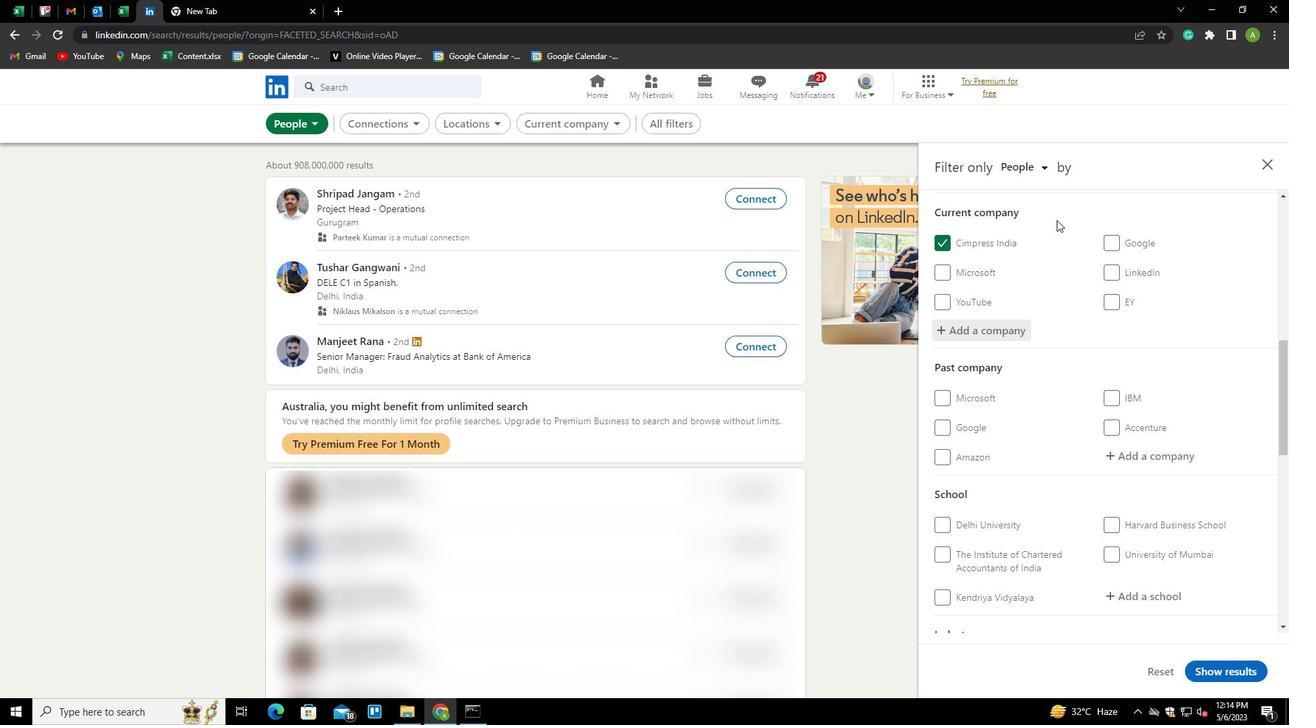 
Action: Mouse scrolled (1064, 254) with delta (0, 0)
Screenshot: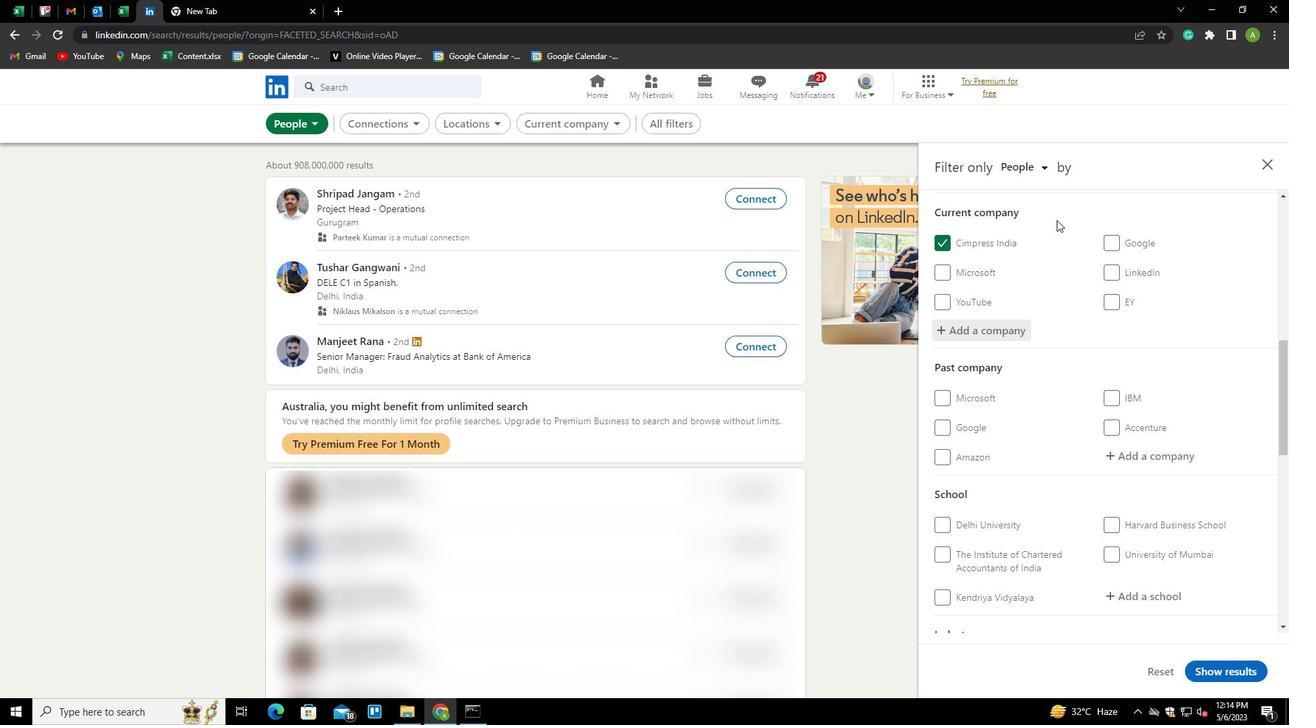 
Action: Mouse moved to (1064, 273)
Screenshot: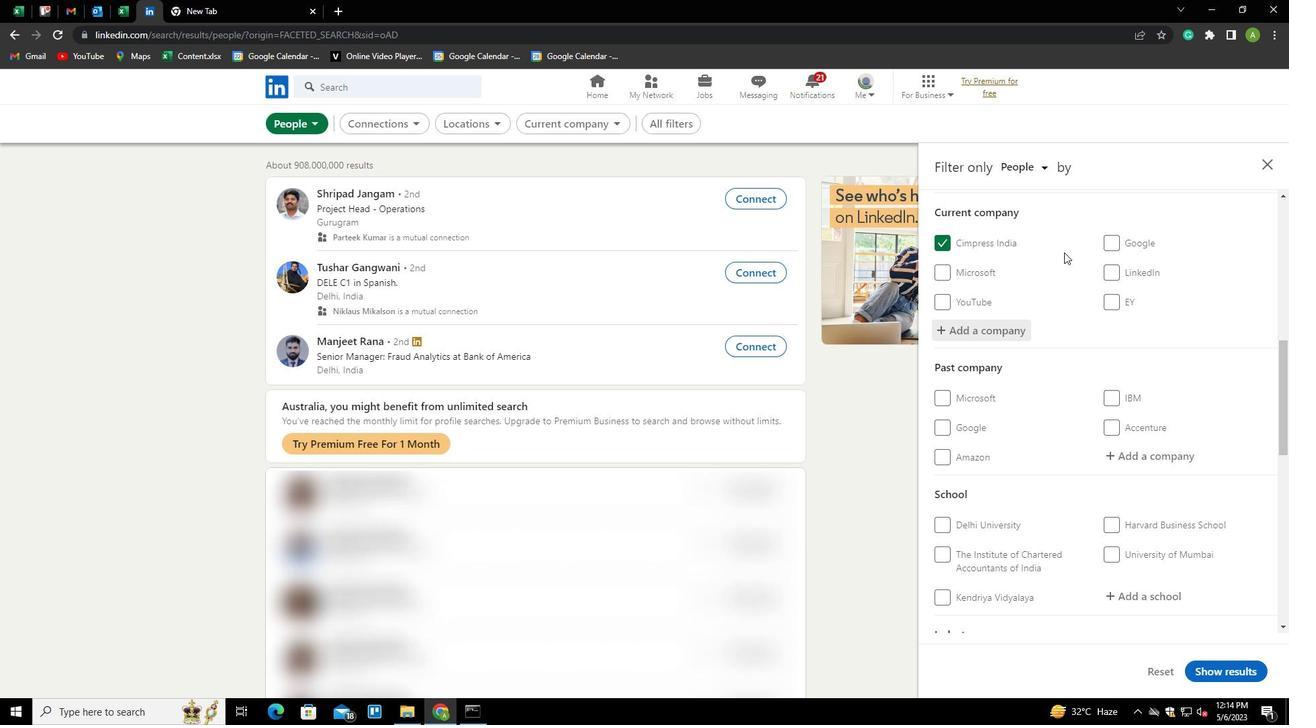 
Action: Mouse scrolled (1064, 272) with delta (0, 0)
Screenshot: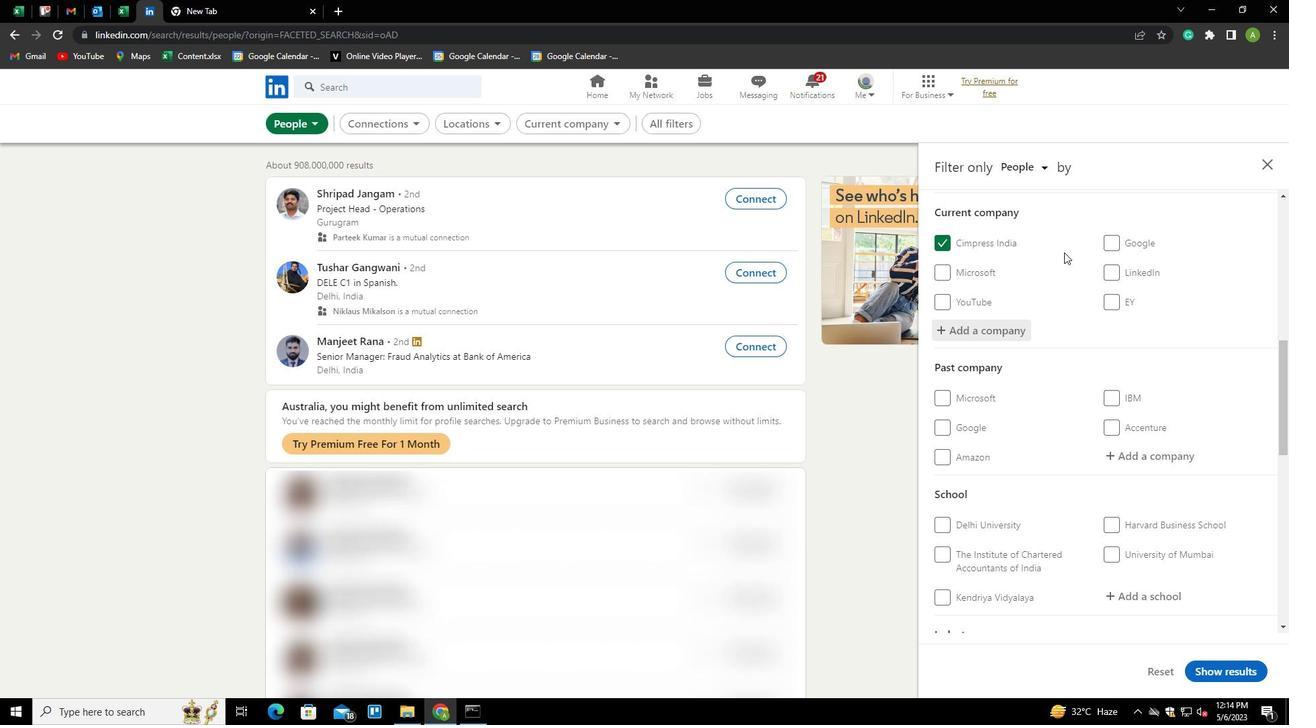 
Action: Mouse moved to (1064, 277)
Screenshot: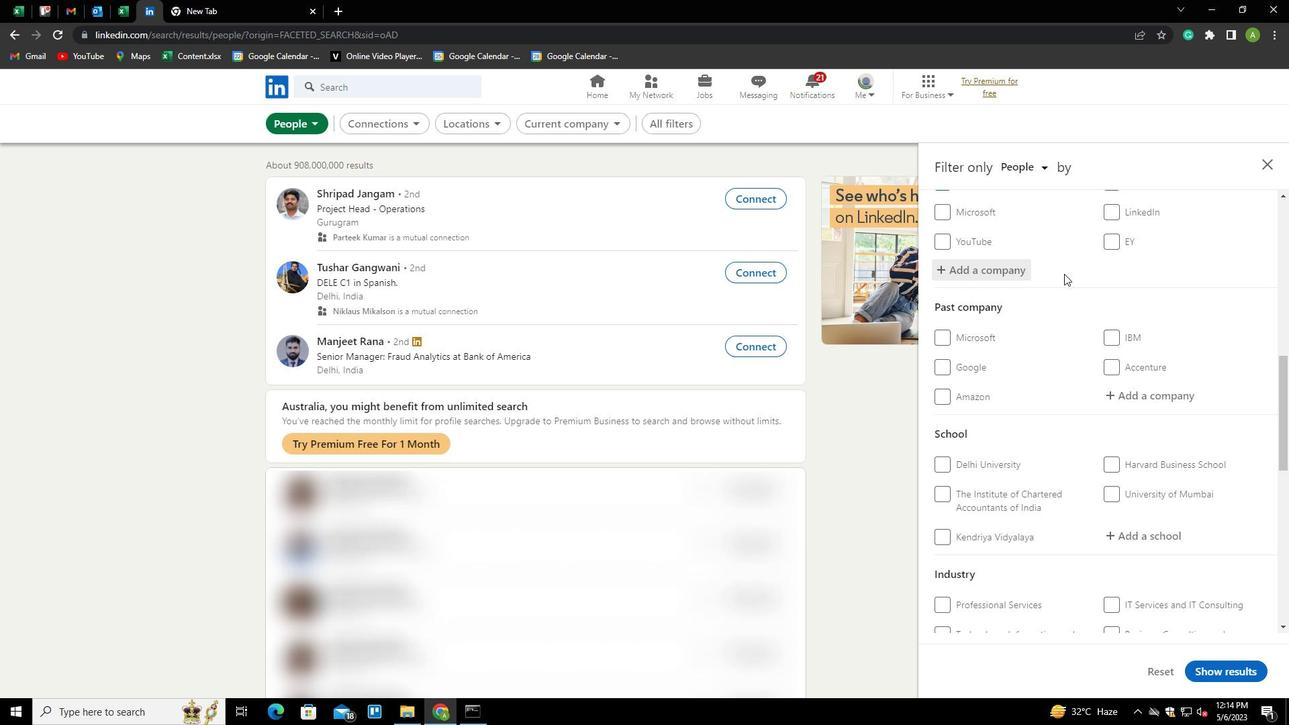 
Action: Mouse scrolled (1064, 276) with delta (0, 0)
Screenshot: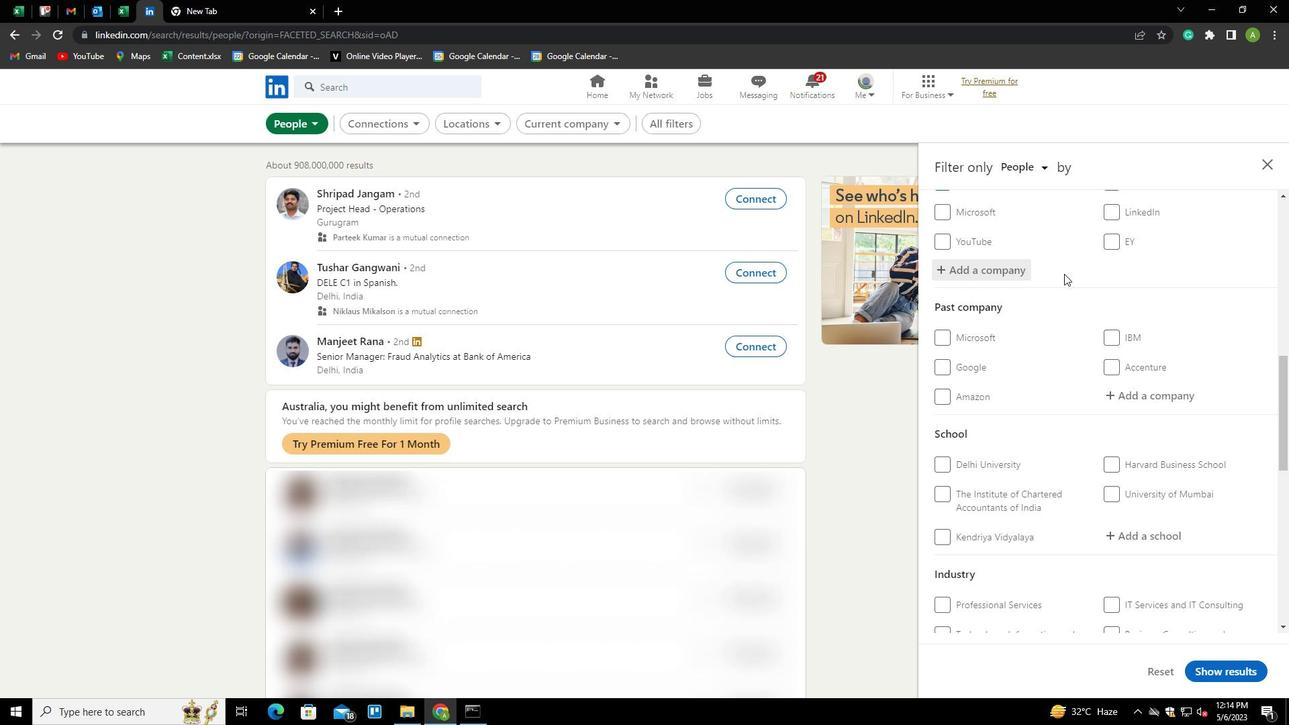 
Action: Mouse moved to (1116, 393)
Screenshot: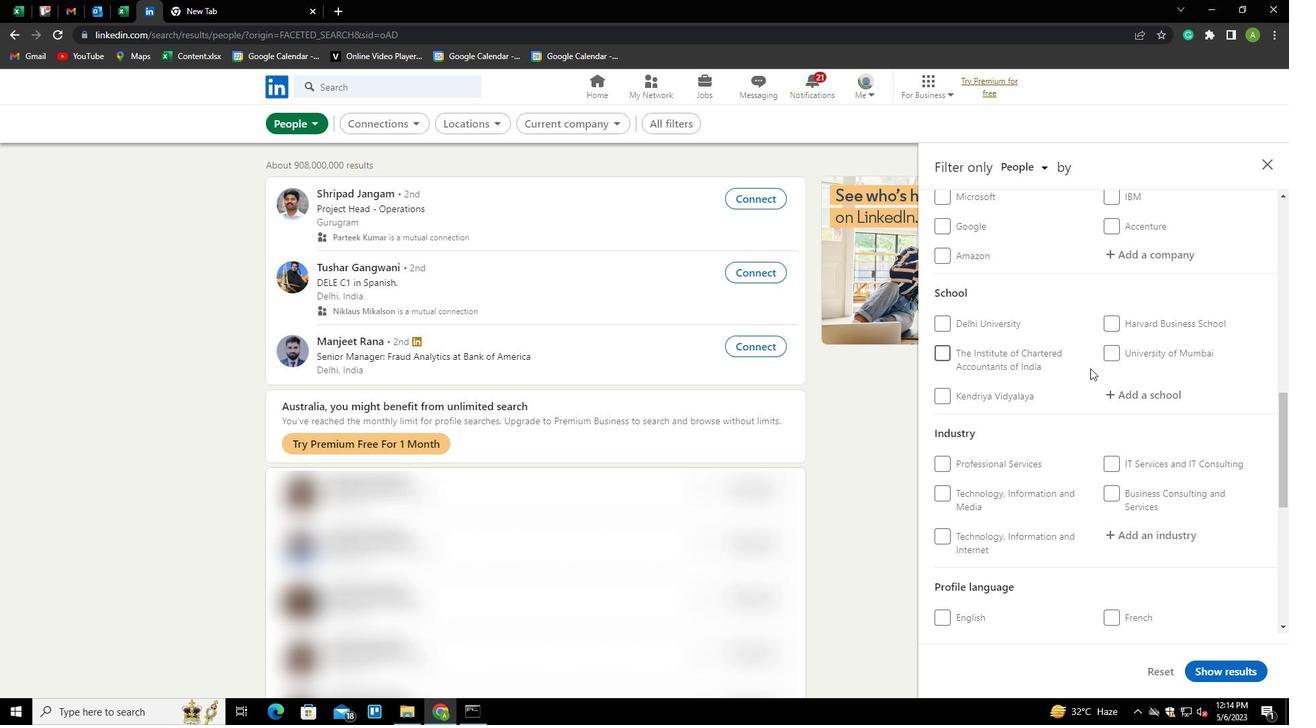 
Action: Mouse pressed left at (1116, 393)
Screenshot: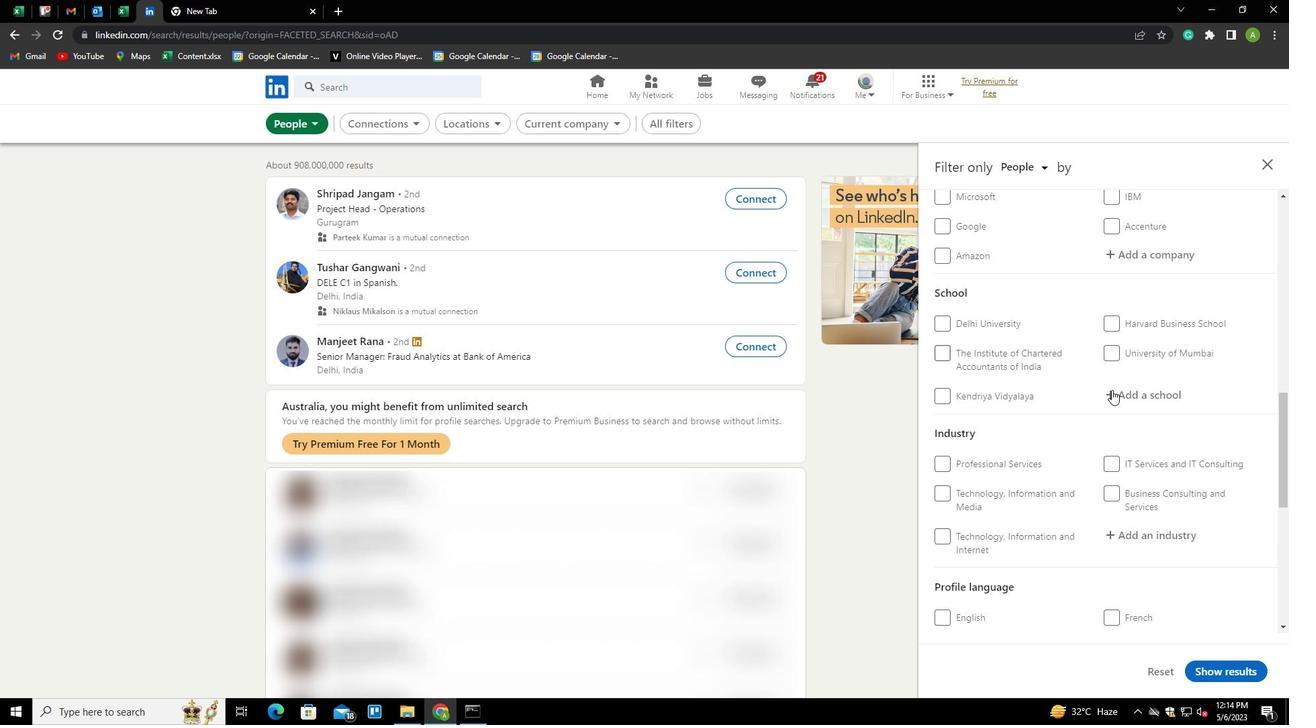 
Action: Mouse moved to (1079, 335)
Screenshot: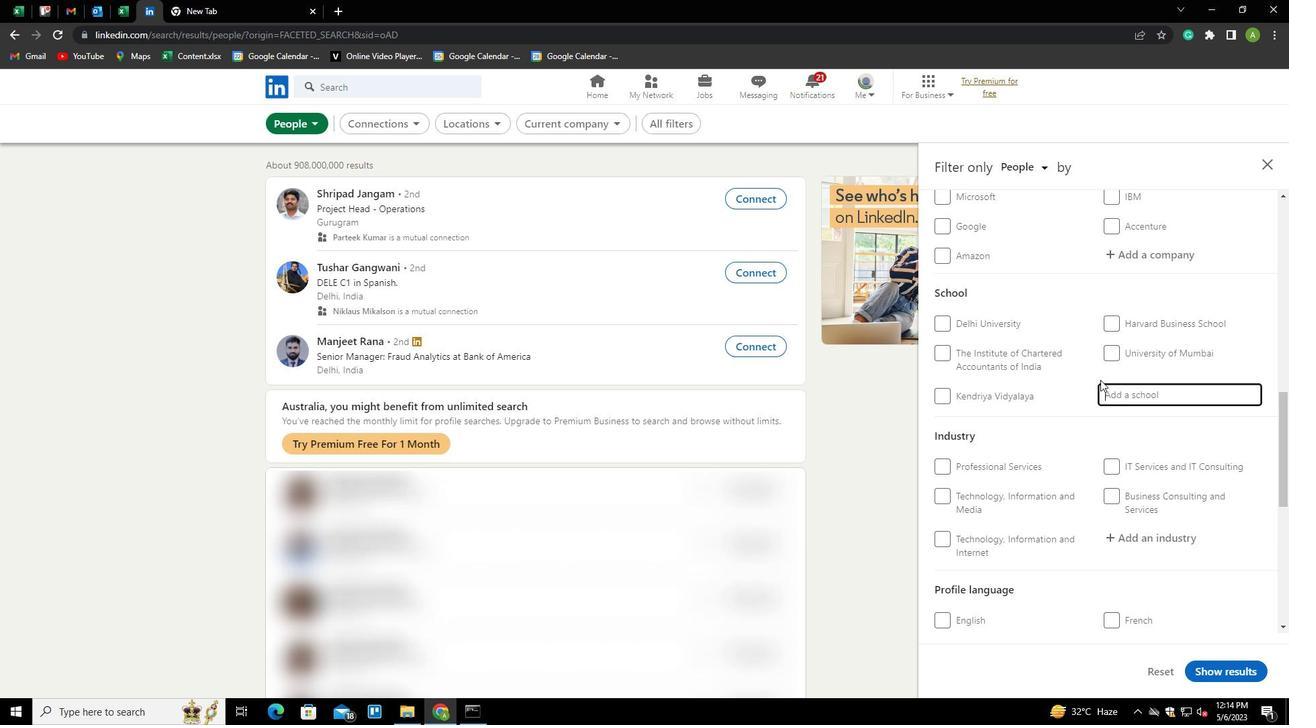 
Action: Key pressed <Key.shift><Key.shift><Key.shift><Key.shift><Key.shift><Key.shift><Key.shift><Key.shift><Key.shift><Key.shift><Key.shift><Key.shift><Key.shift><Key.shift><Key.shift>LUCKNOW<Key.space><Key.shift>CHRISTIAN<Key.space><Key.shift>COLLEGE<Key.down><Key.enter>
Screenshot: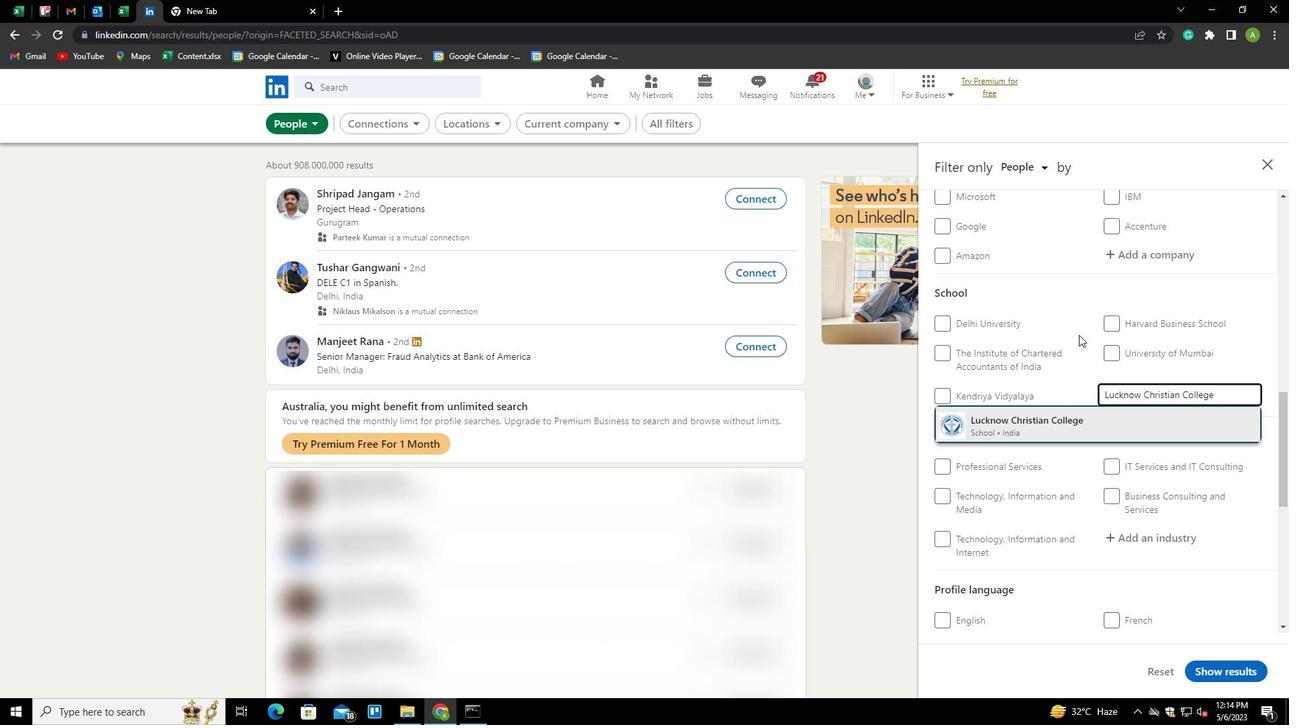 
Action: Mouse moved to (1082, 337)
Screenshot: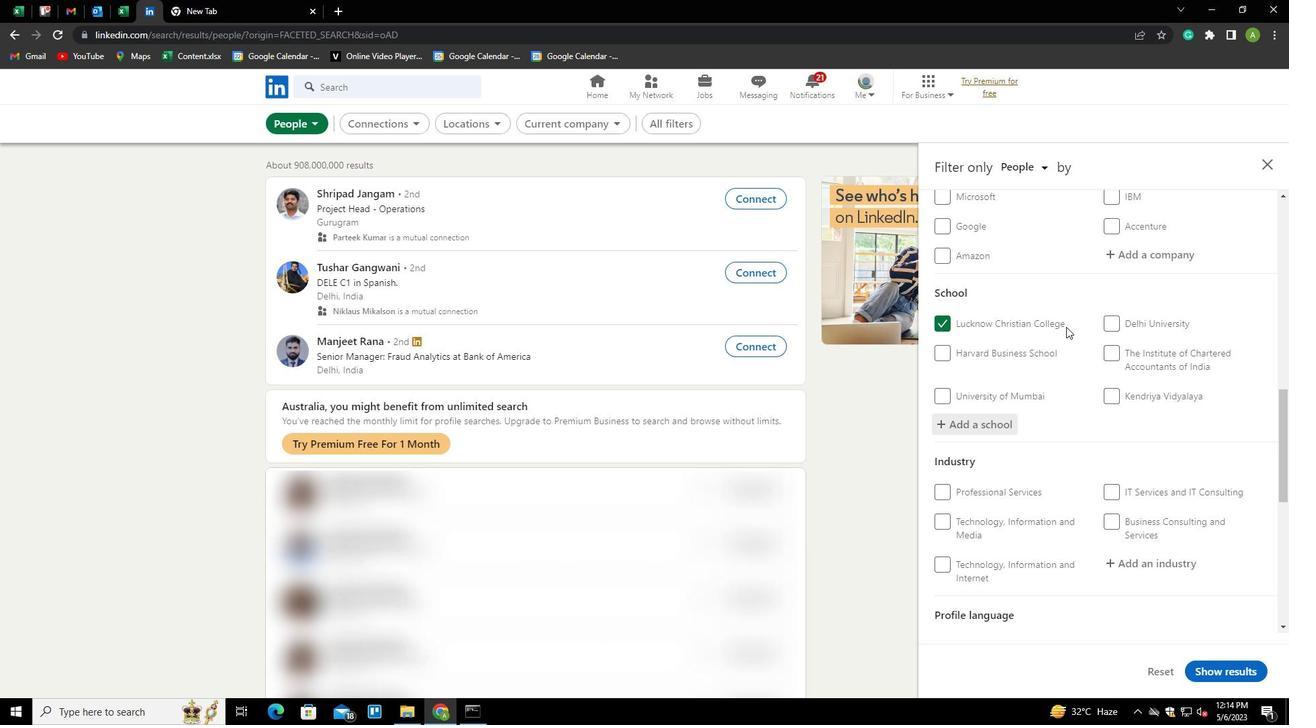 
Action: Mouse scrolled (1082, 336) with delta (0, 0)
Screenshot: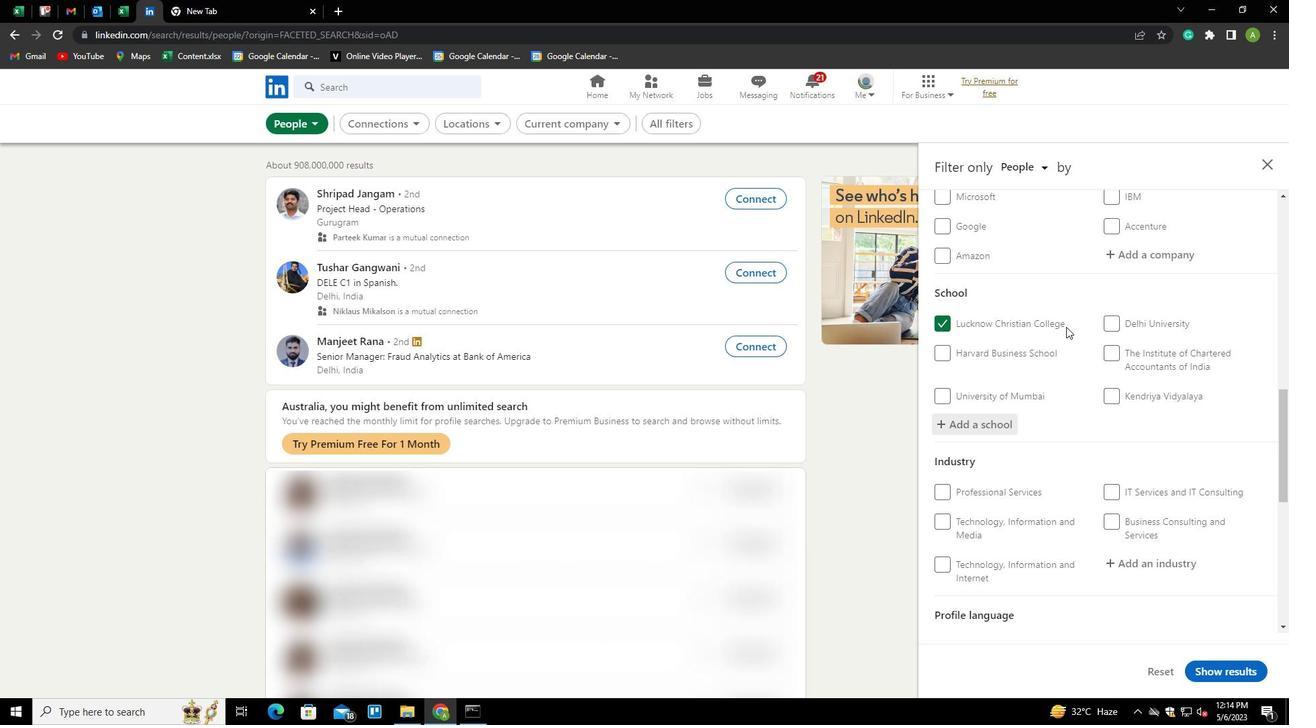 
Action: Mouse moved to (1091, 342)
Screenshot: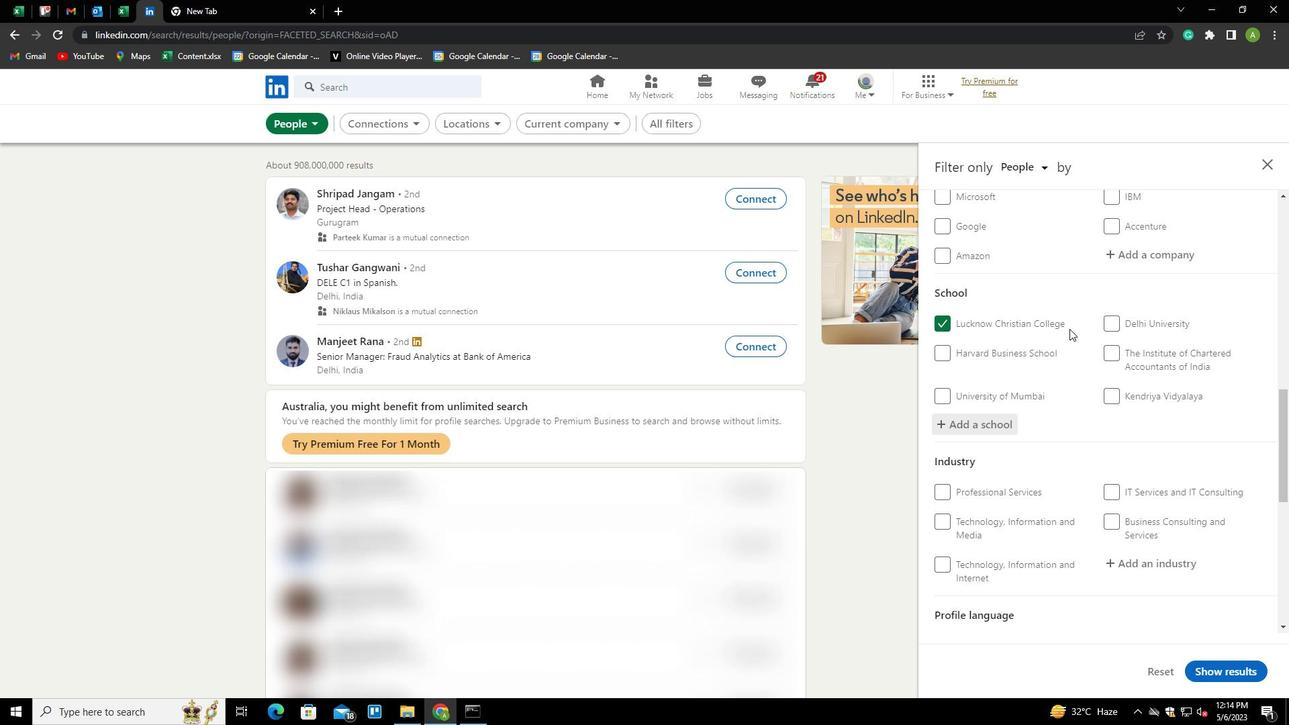 
Action: Mouse scrolled (1091, 341) with delta (0, 0)
Screenshot: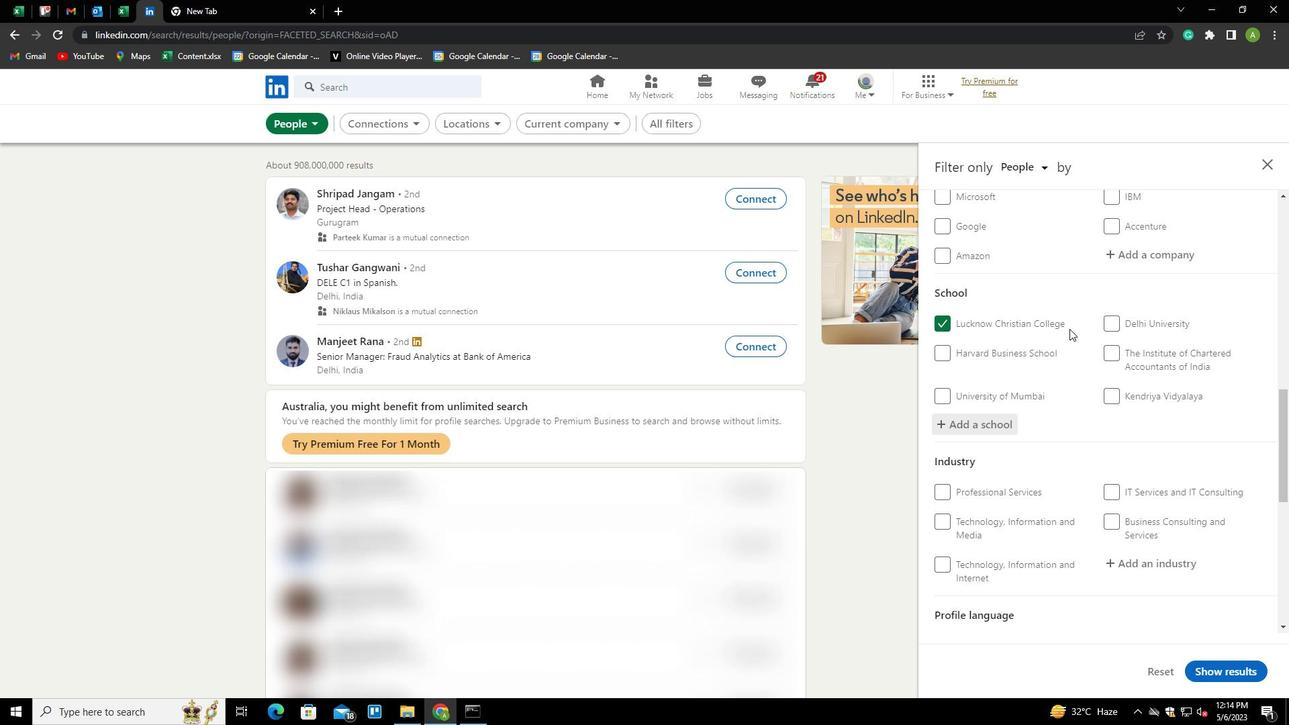 
Action: Mouse scrolled (1091, 341) with delta (0, 0)
Screenshot: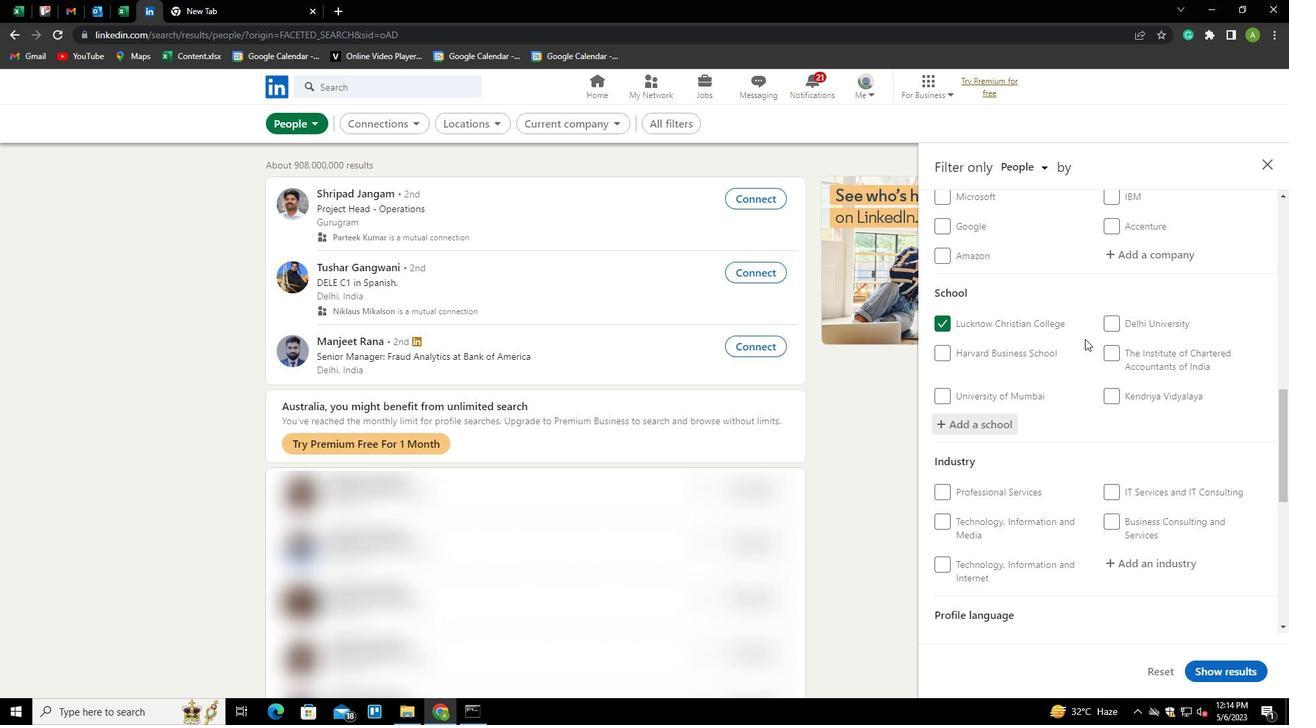 
Action: Mouse moved to (1128, 355)
Screenshot: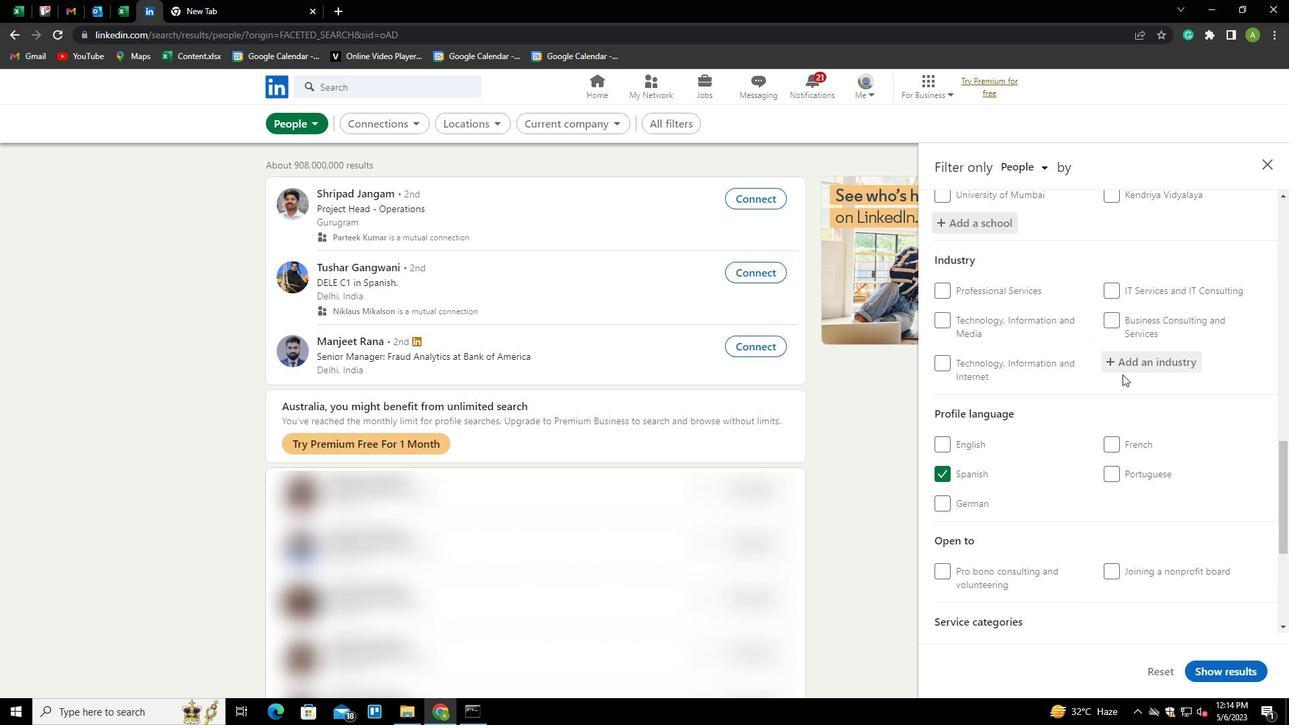 
Action: Mouse pressed left at (1128, 355)
Screenshot: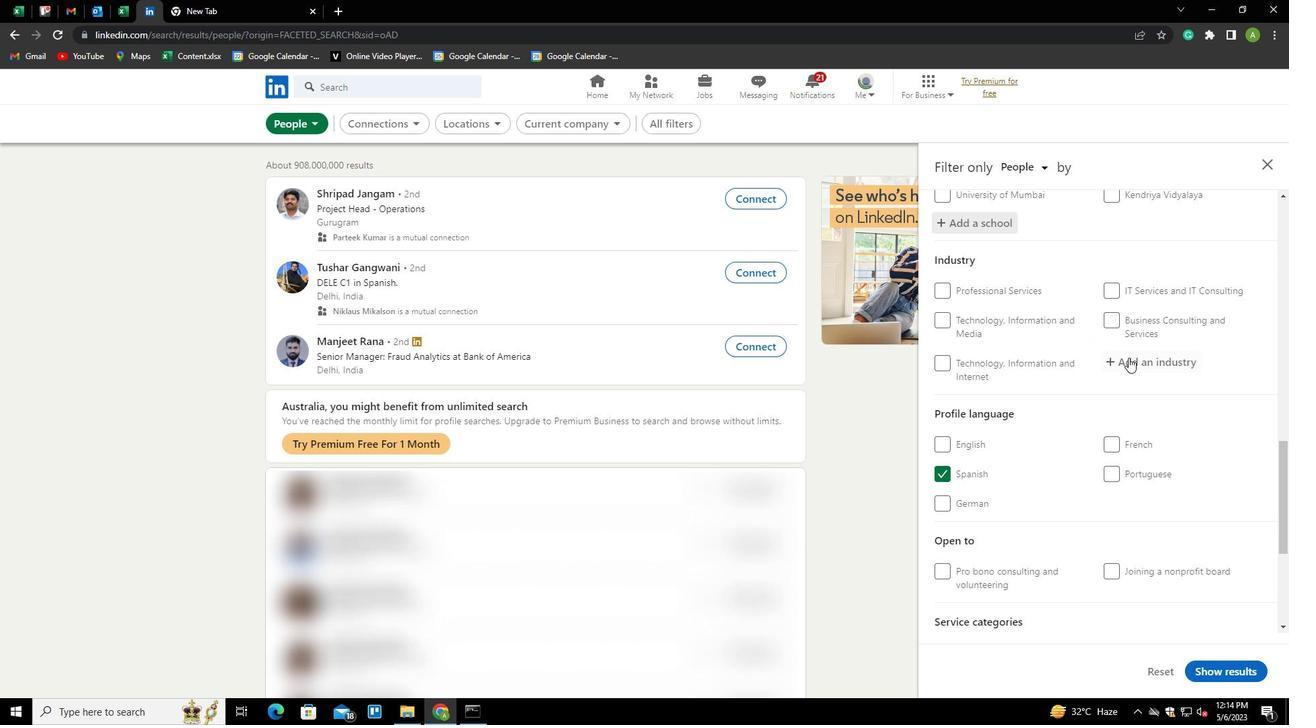 
Action: Key pressed <Key.shift>A
Screenshot: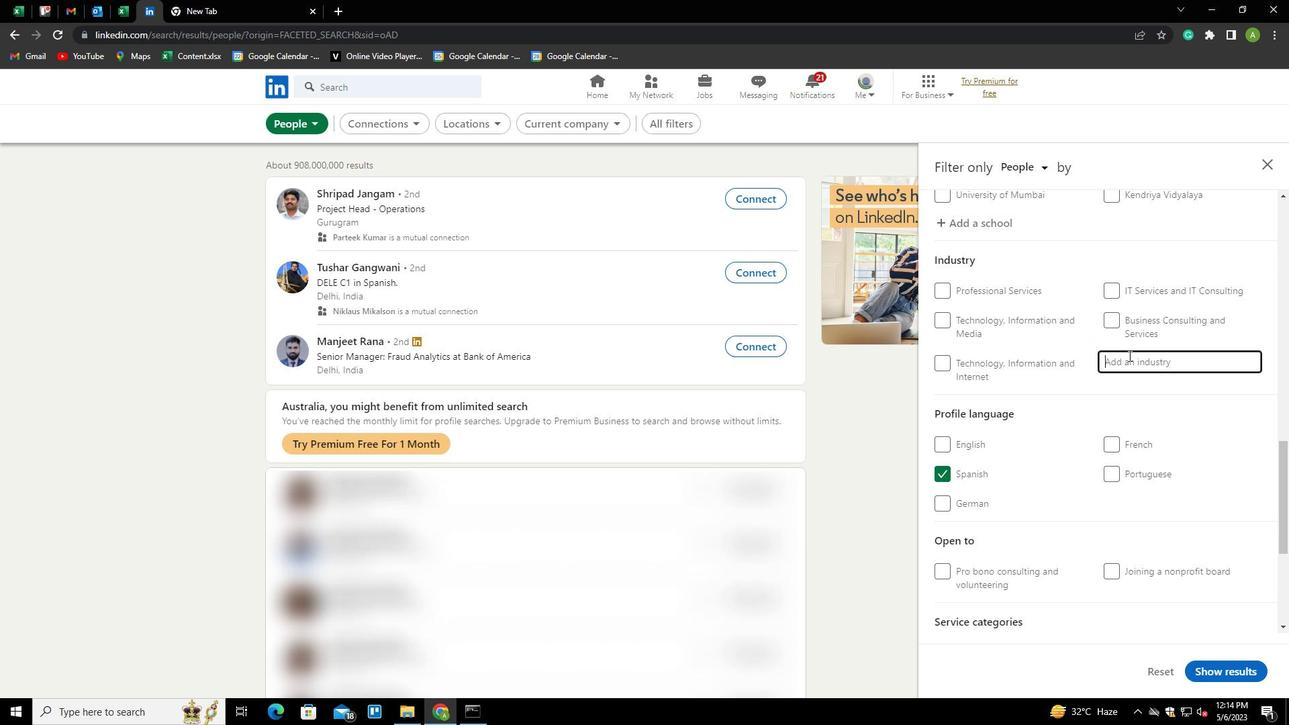
Action: Mouse moved to (1057, 275)
Screenshot: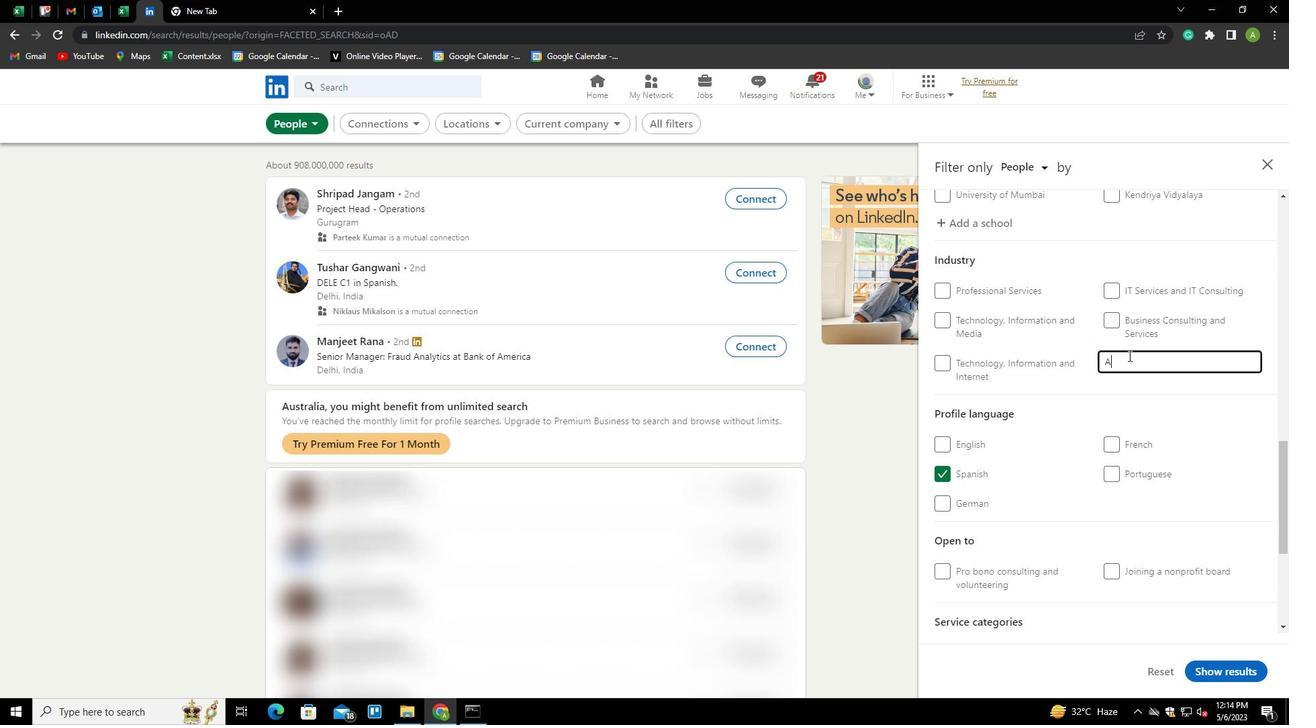 
Action: Key pressed GRICU<Key.shift_r><Key.home><Key.shift>ARTIFICAL<Key.backspace><Key.backspace>IC<Key.backspace>AL<Key.space><Key.shift>RI<Key.backspace>UBBER<Key.space>AND<Key.space><Key.shift>SYNTHEE<Key.backspace>TIC<Key.space><Key.shift>FIBER<Key.space><Key.shift>MANUFACTURING<Key.down><Key.enter>
Screenshot: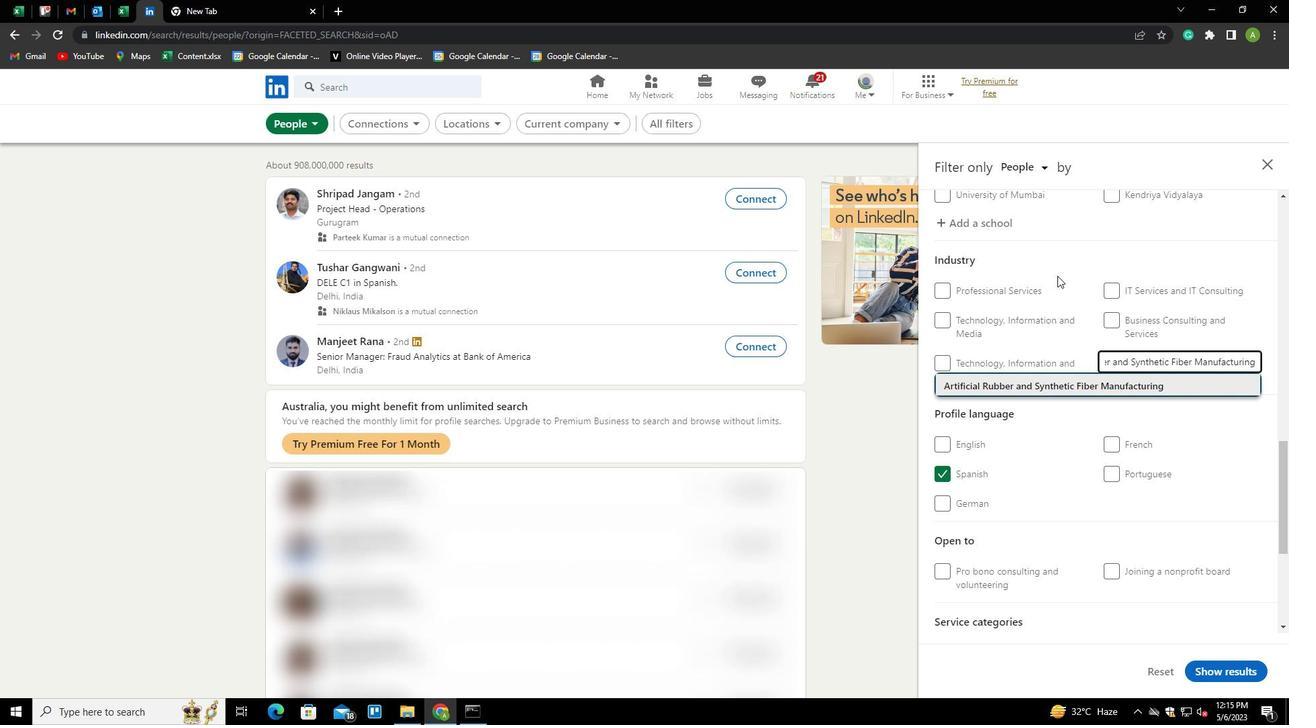
Action: Mouse scrolled (1057, 275) with delta (0, 0)
Screenshot: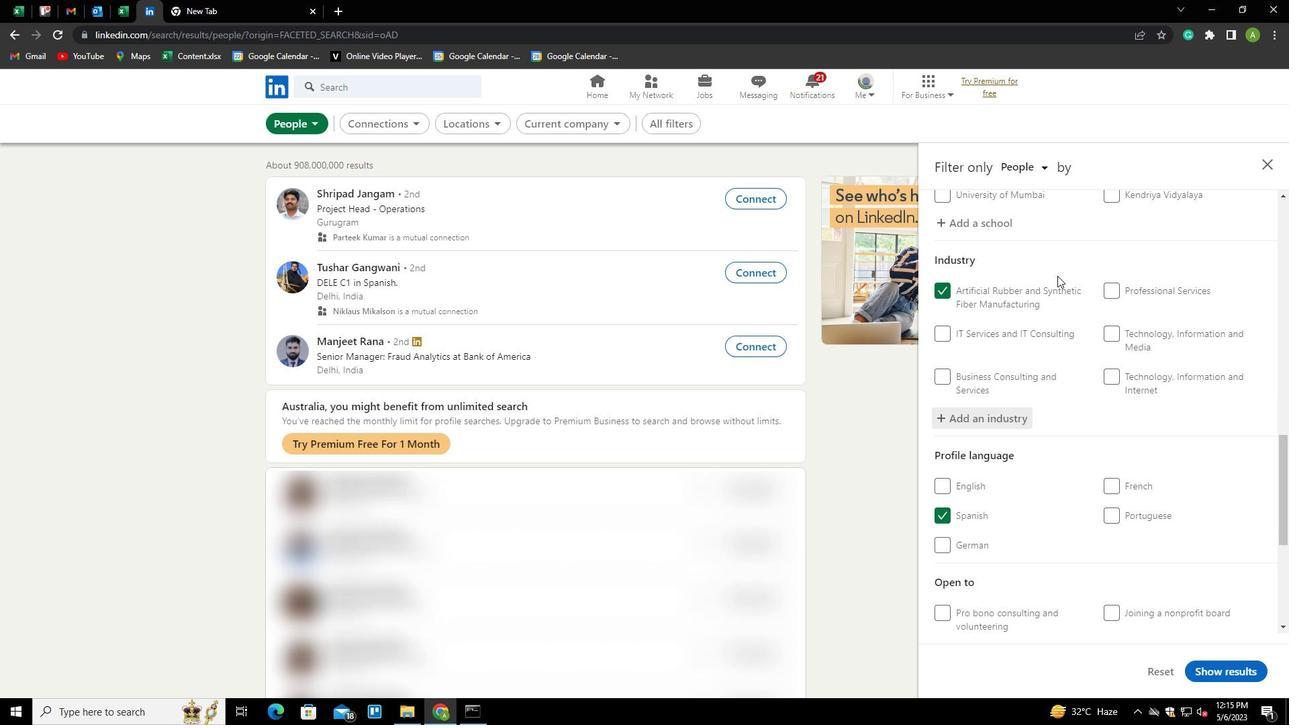
Action: Mouse moved to (1057, 275)
Screenshot: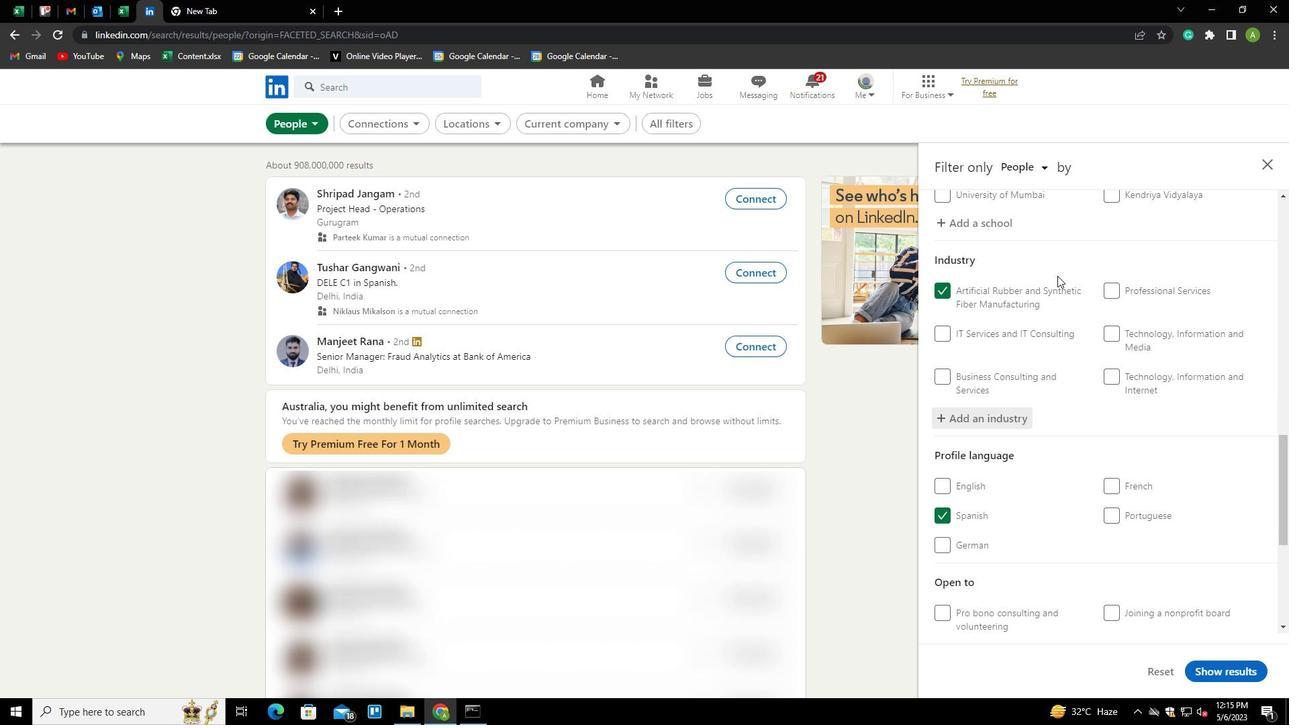 
Action: Mouse scrolled (1057, 275) with delta (0, 0)
Screenshot: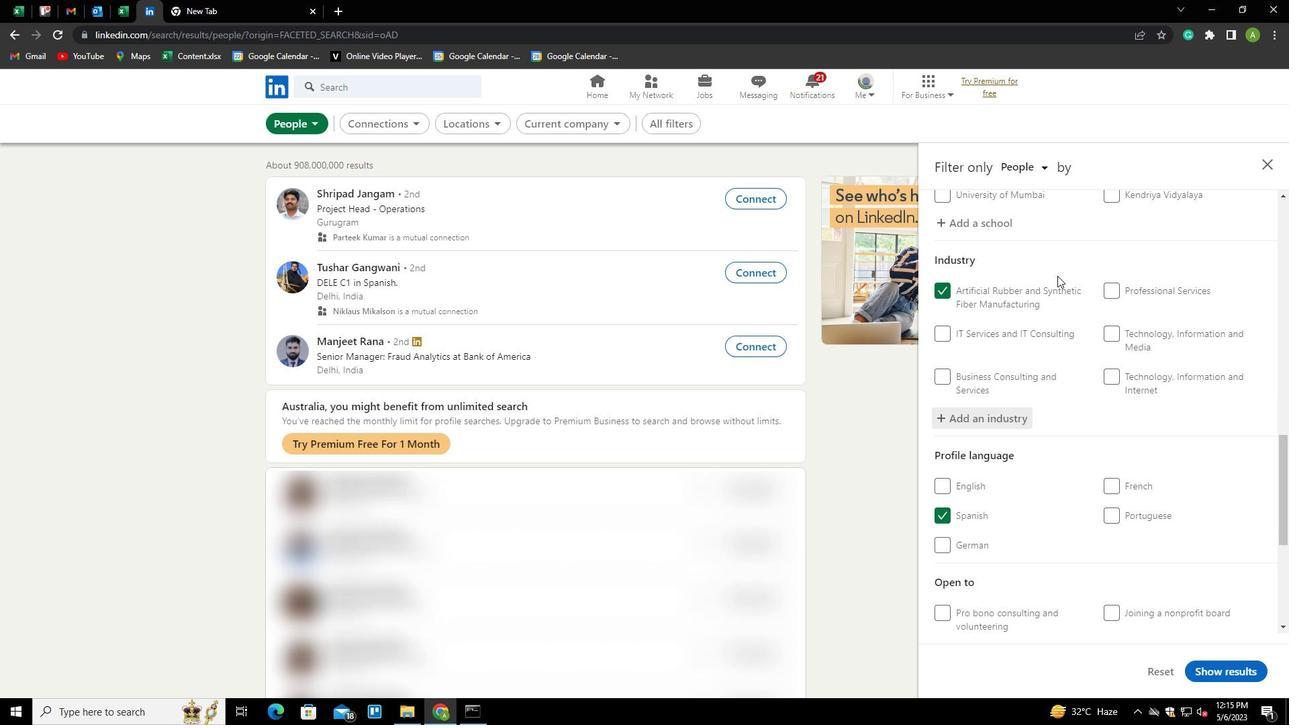 
Action: Mouse moved to (1054, 273)
Screenshot: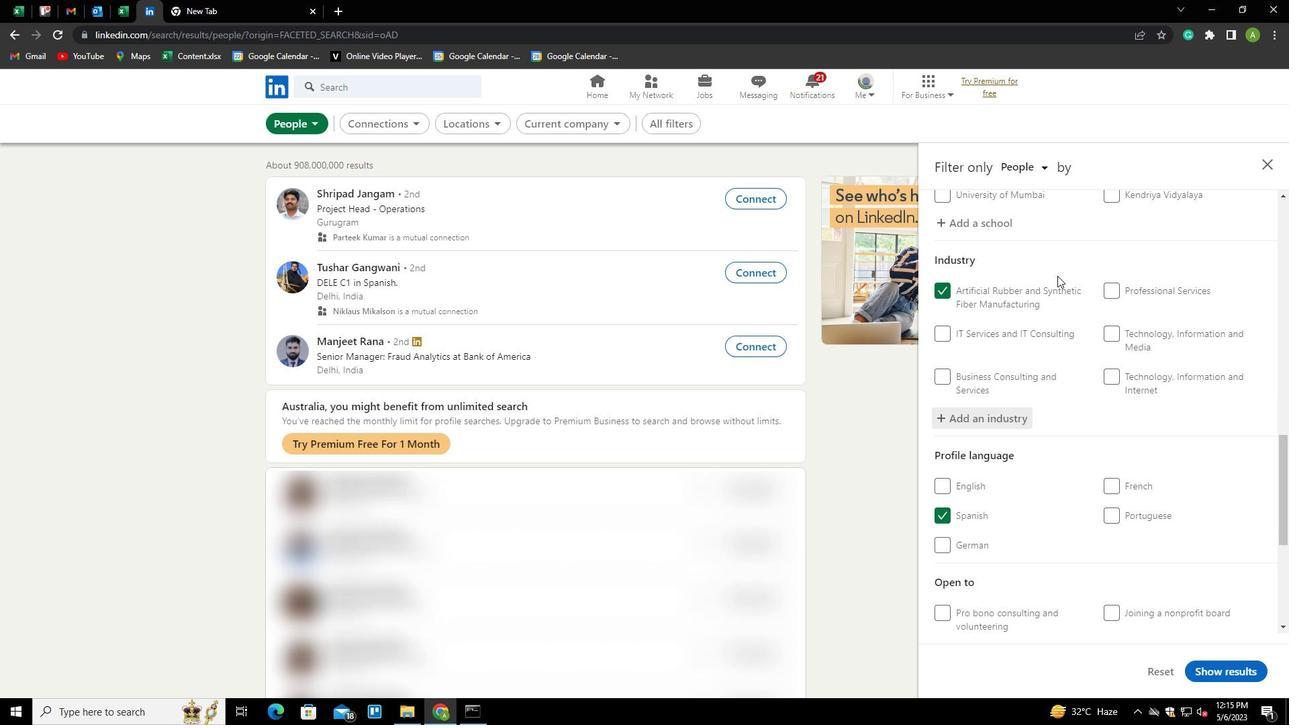 
Action: Mouse scrolled (1054, 273) with delta (0, 0)
Screenshot: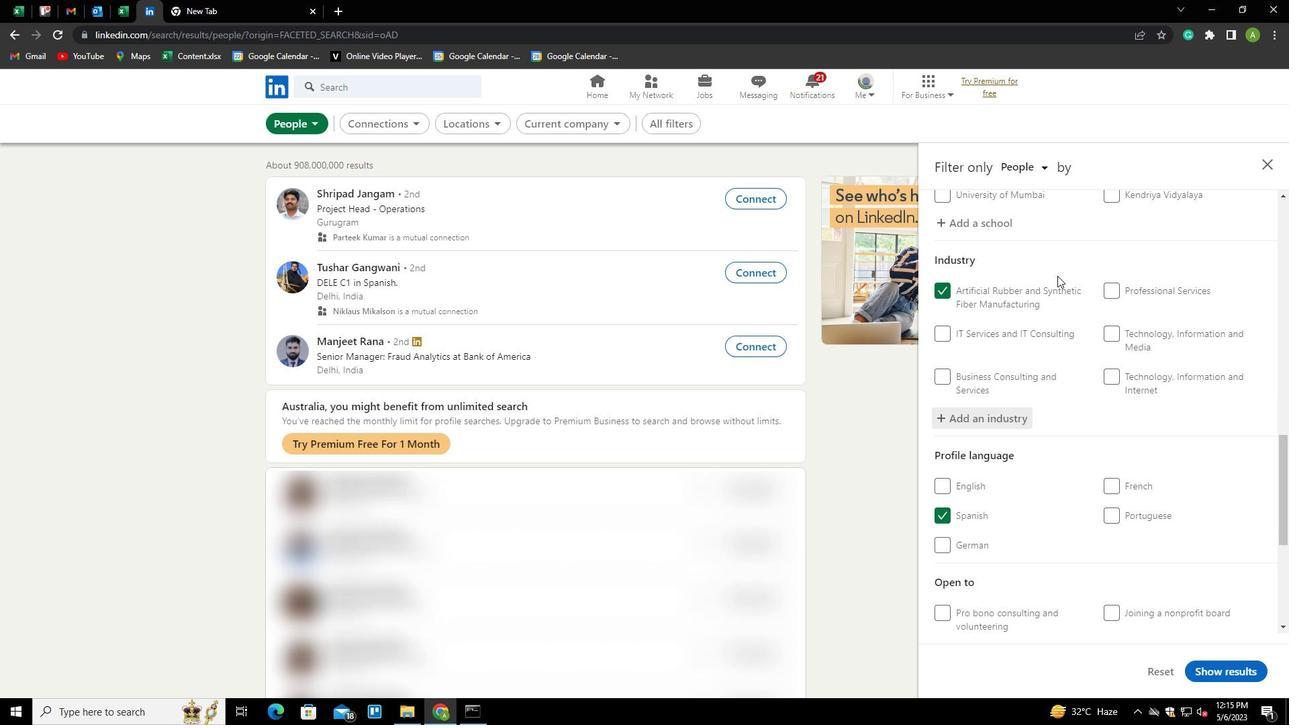 
Action: Mouse scrolled (1054, 273) with delta (0, 0)
Screenshot: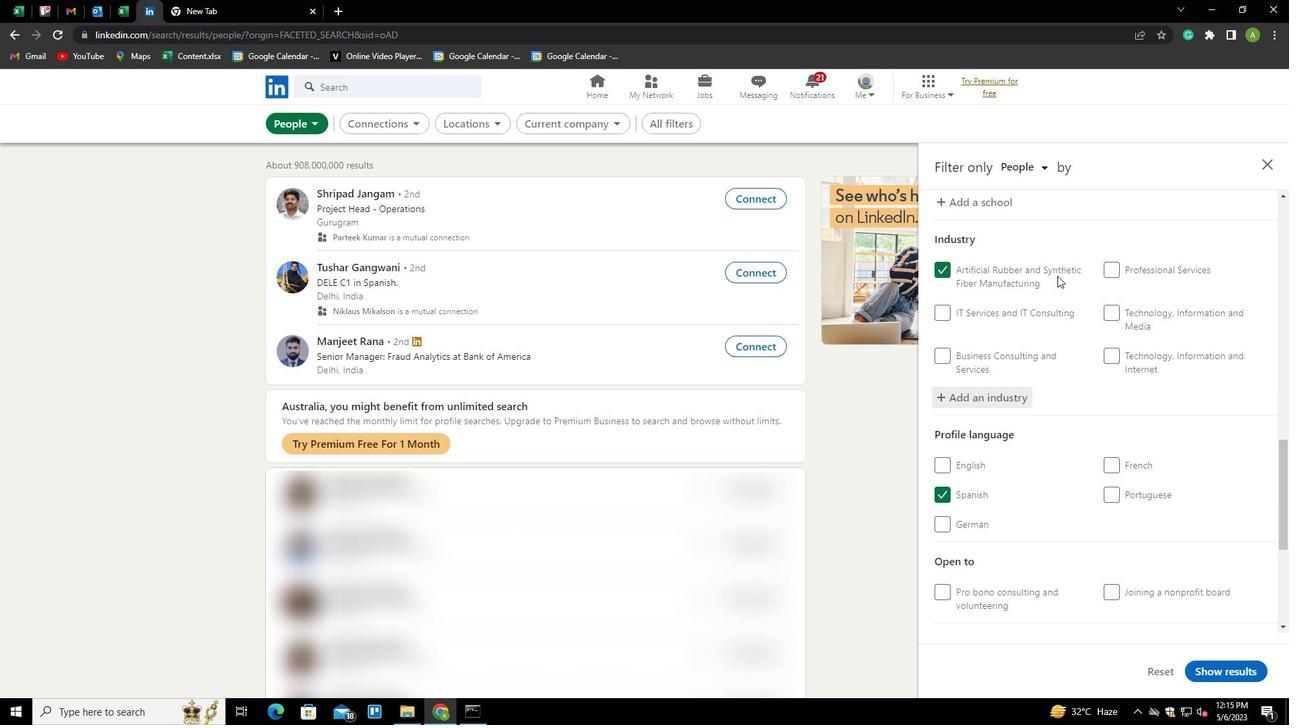 
Action: Mouse scrolled (1054, 273) with delta (0, 0)
Screenshot: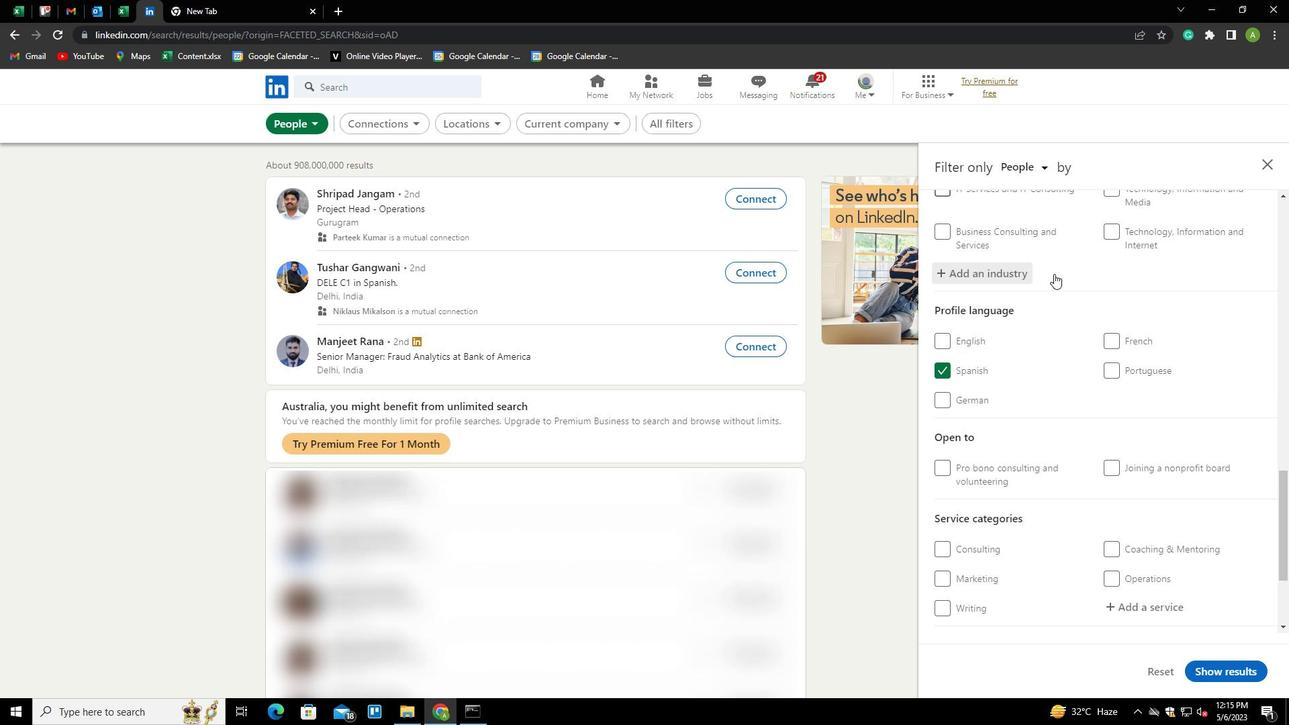
Action: Mouse scrolled (1054, 273) with delta (0, 0)
Screenshot: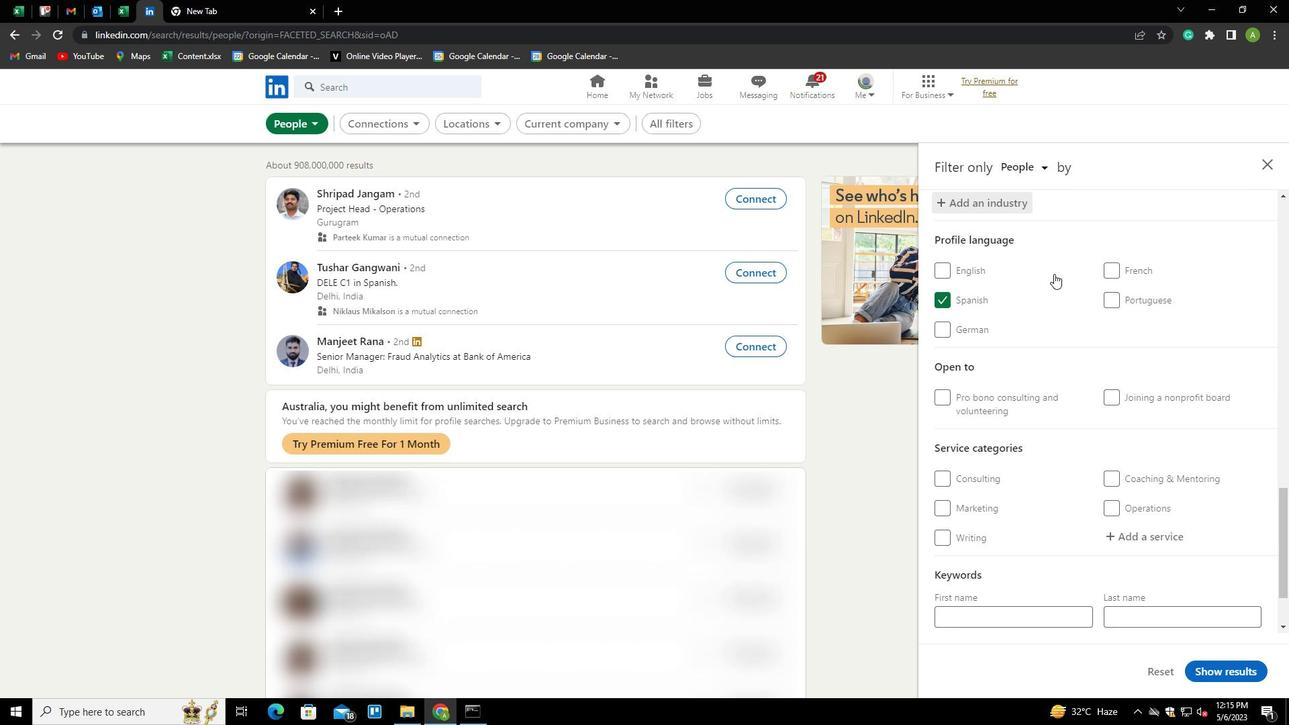 
Action: Mouse moved to (1107, 448)
Screenshot: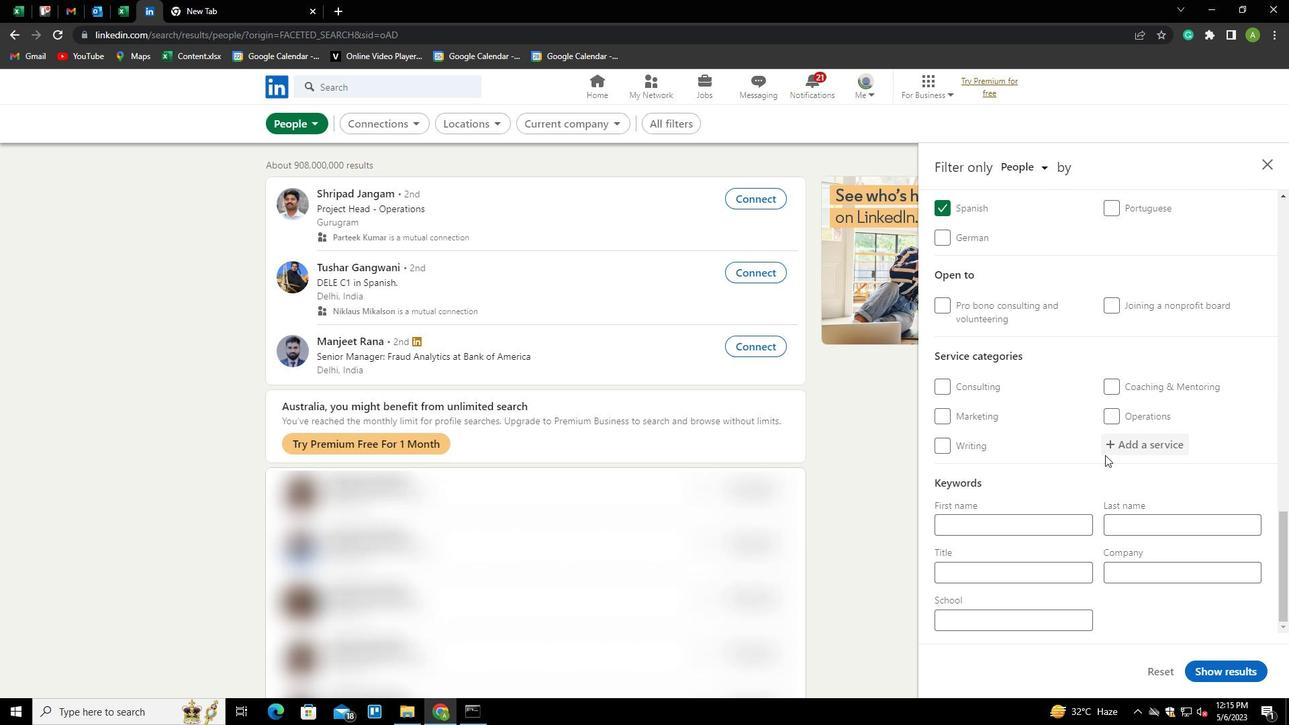 
Action: Mouse pressed left at (1107, 448)
Screenshot: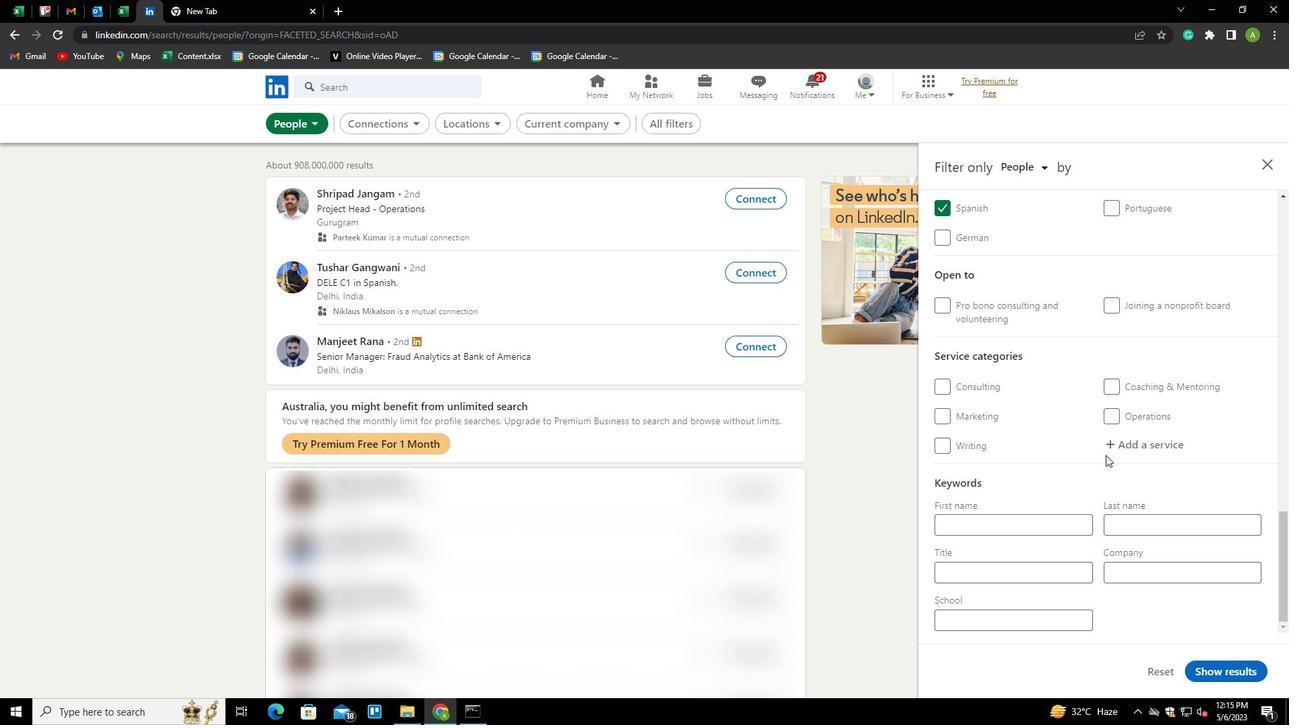 
Action: Mouse moved to (1079, 304)
Screenshot: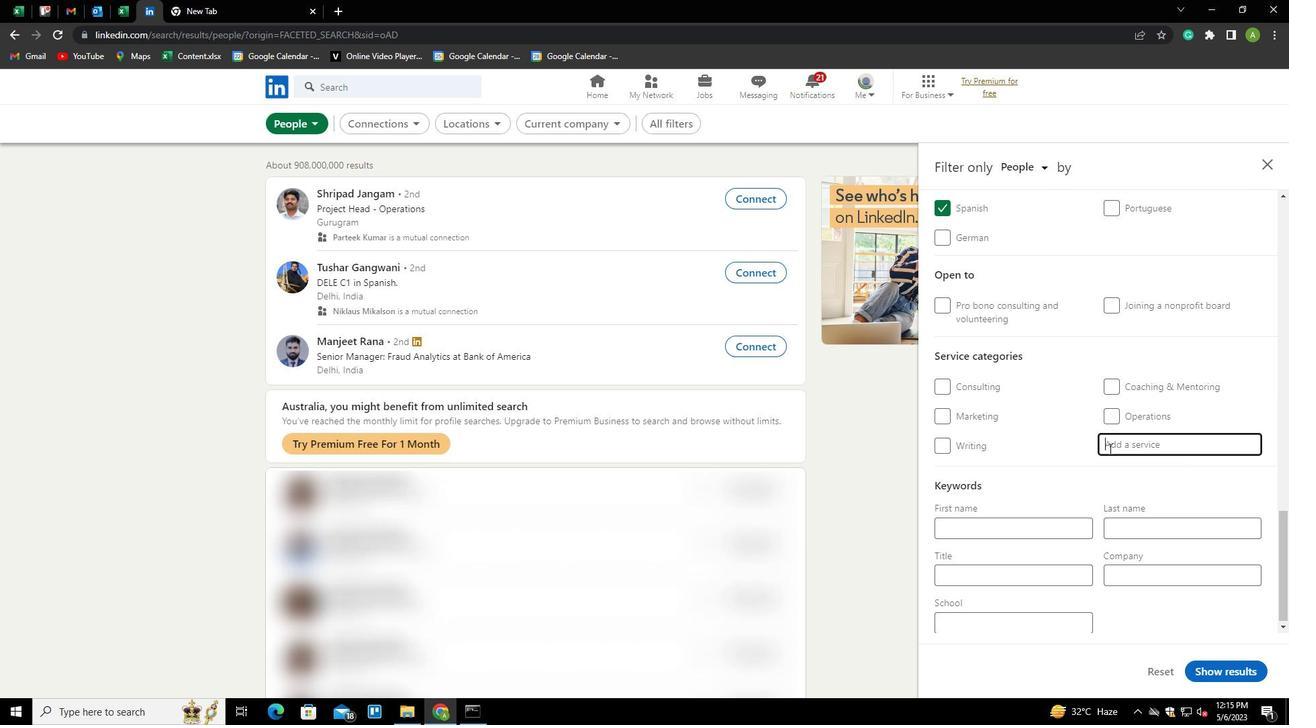 
Action: Key pressed <Key.shift>CONSULTING
Screenshot: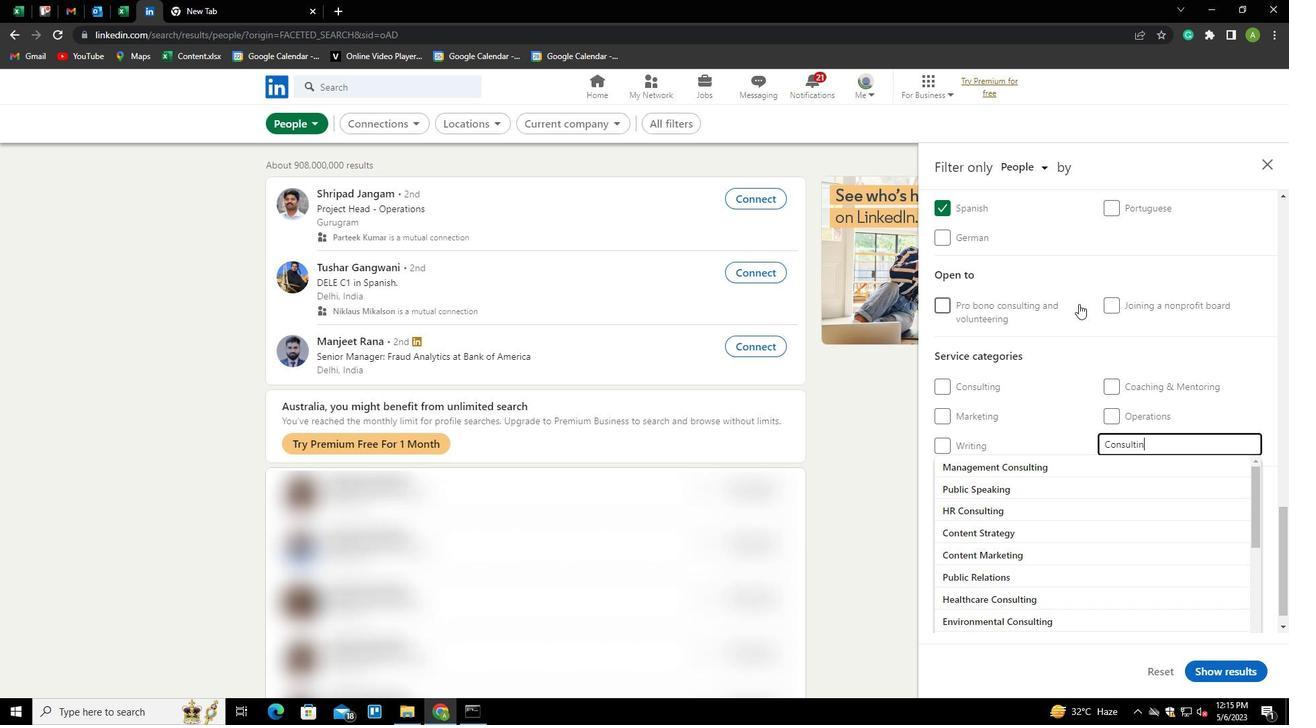 
Action: Mouse moved to (1052, 472)
Screenshot: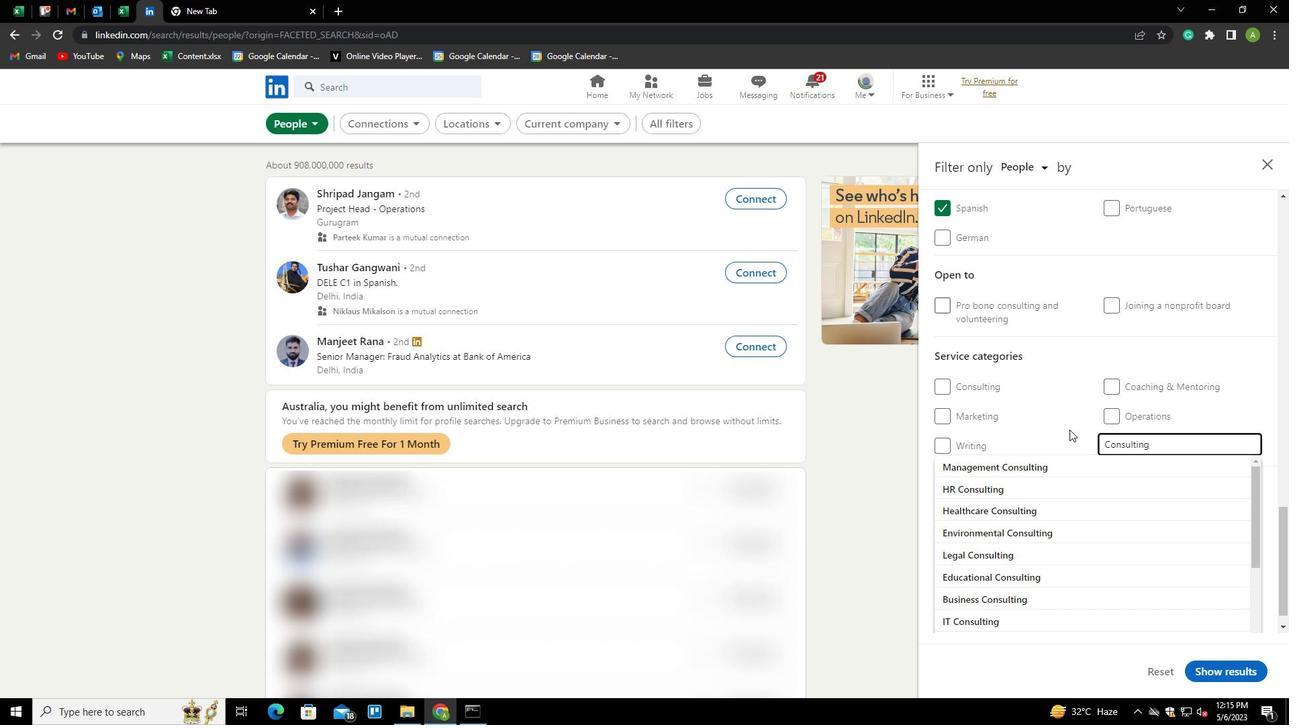 
Action: Mouse scrolled (1052, 471) with delta (0, 0)
Screenshot: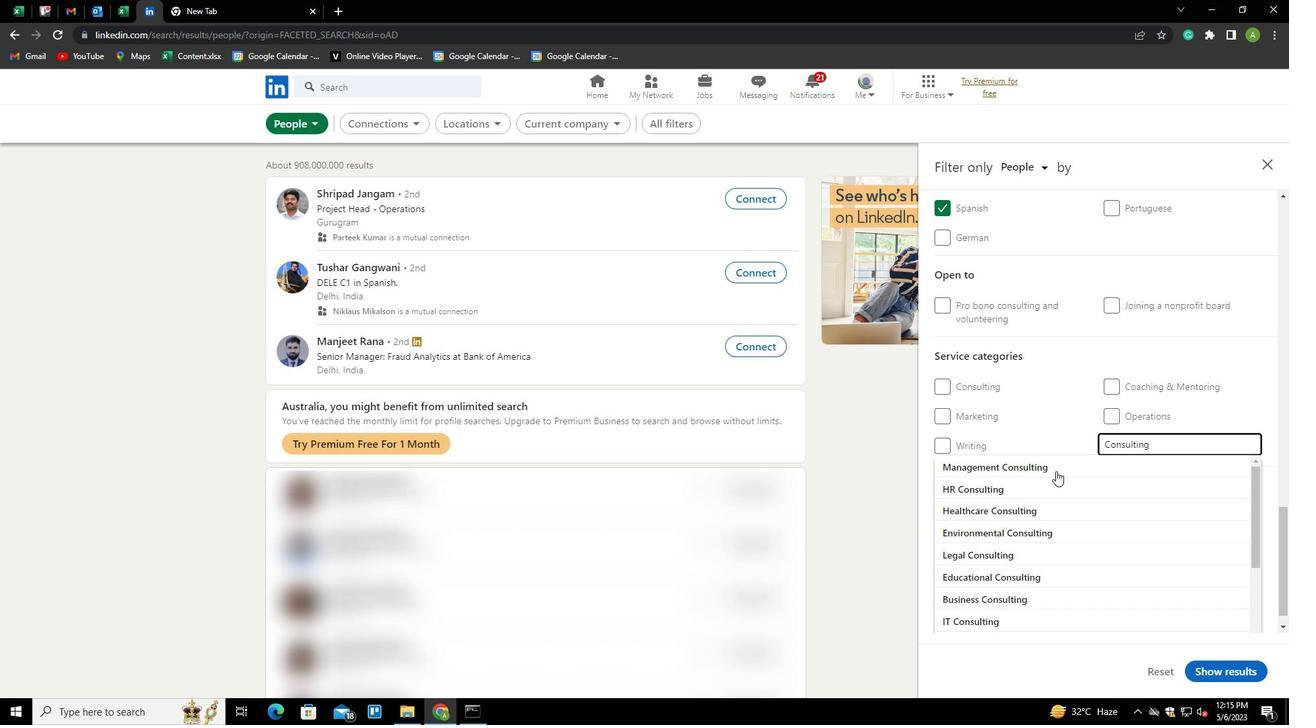 
Action: Mouse scrolled (1052, 471) with delta (0, 0)
Screenshot: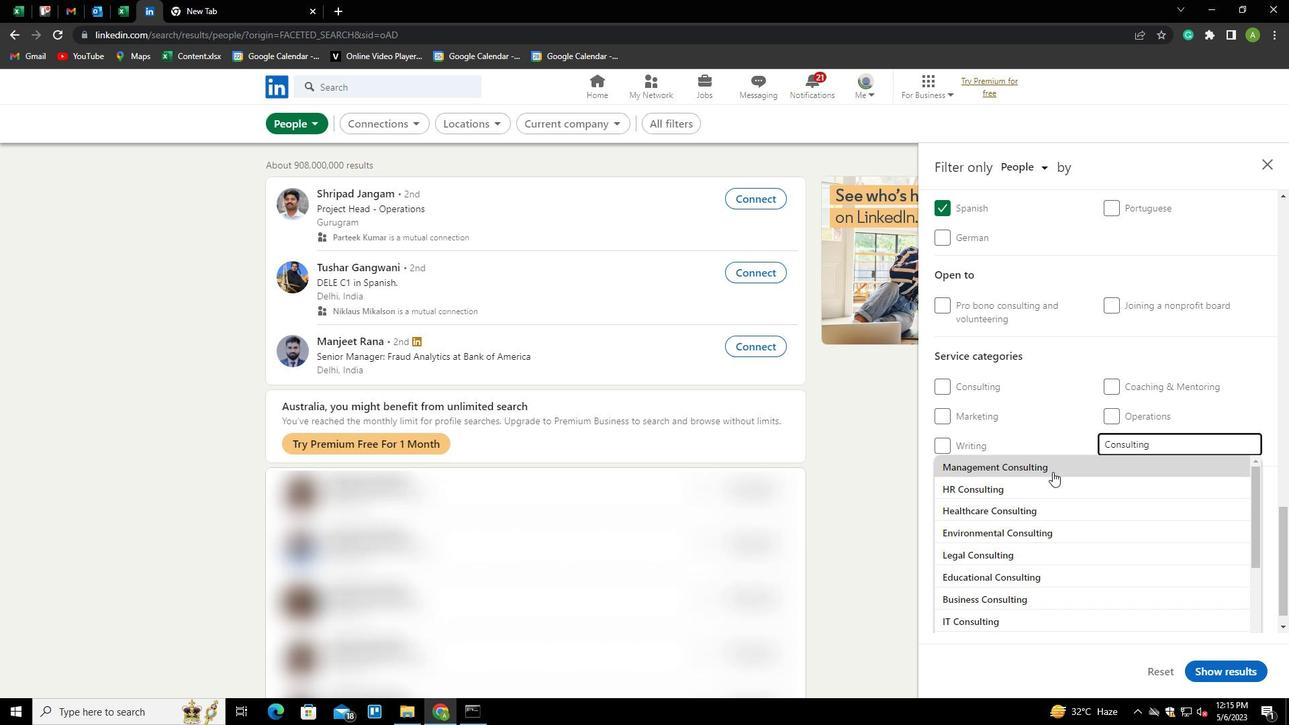 
Action: Mouse scrolled (1052, 471) with delta (0, 0)
Screenshot: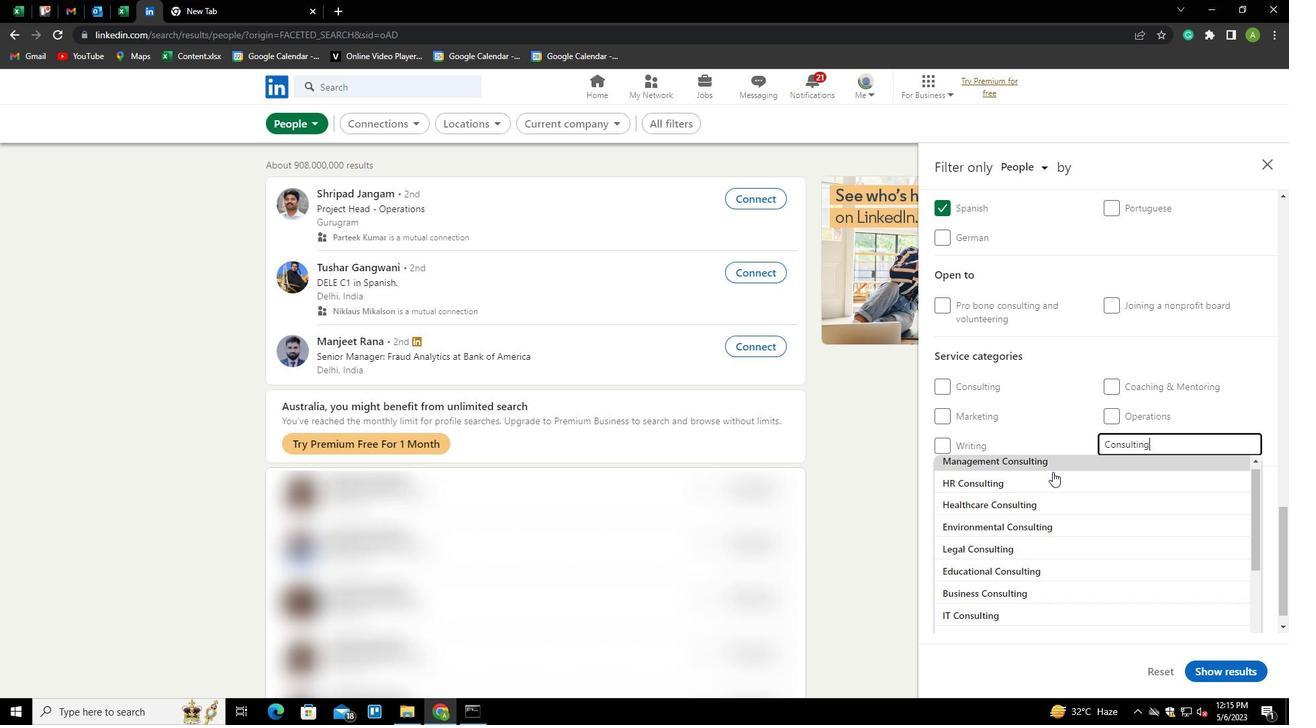 
Action: Mouse scrolled (1052, 471) with delta (0, 0)
Screenshot: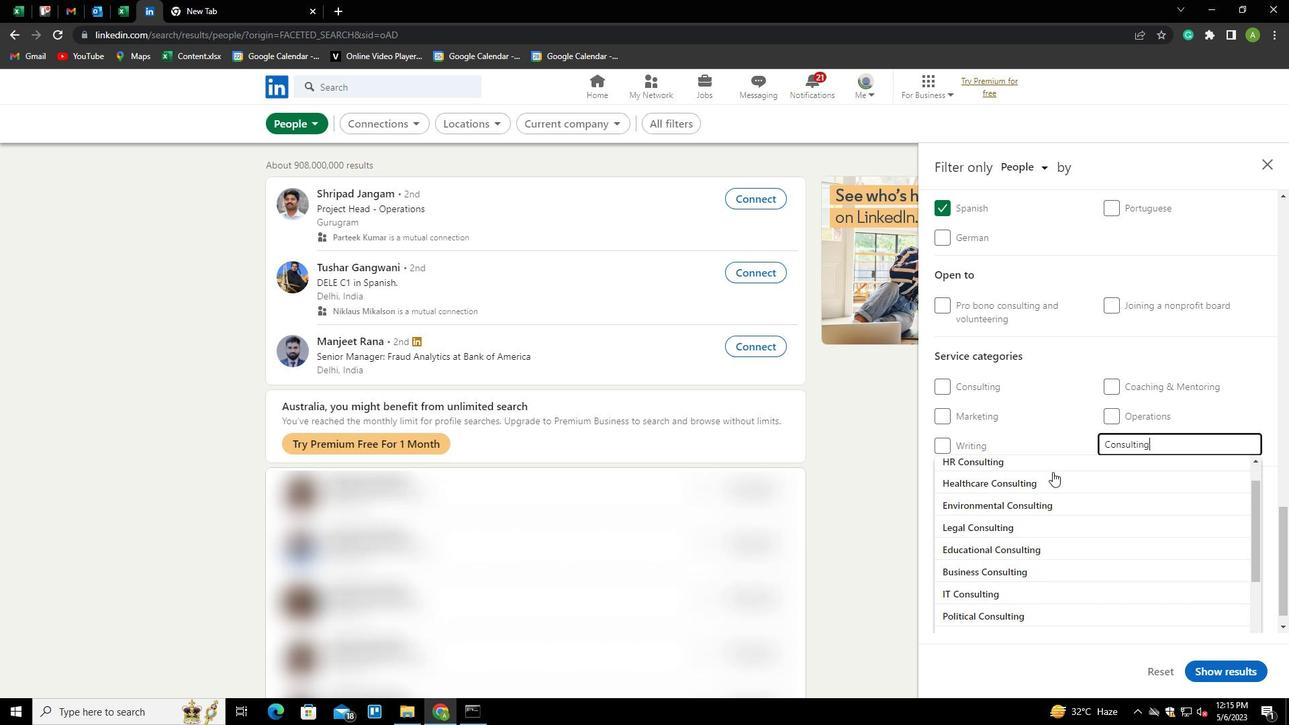 
Action: Mouse moved to (1051, 472)
Screenshot: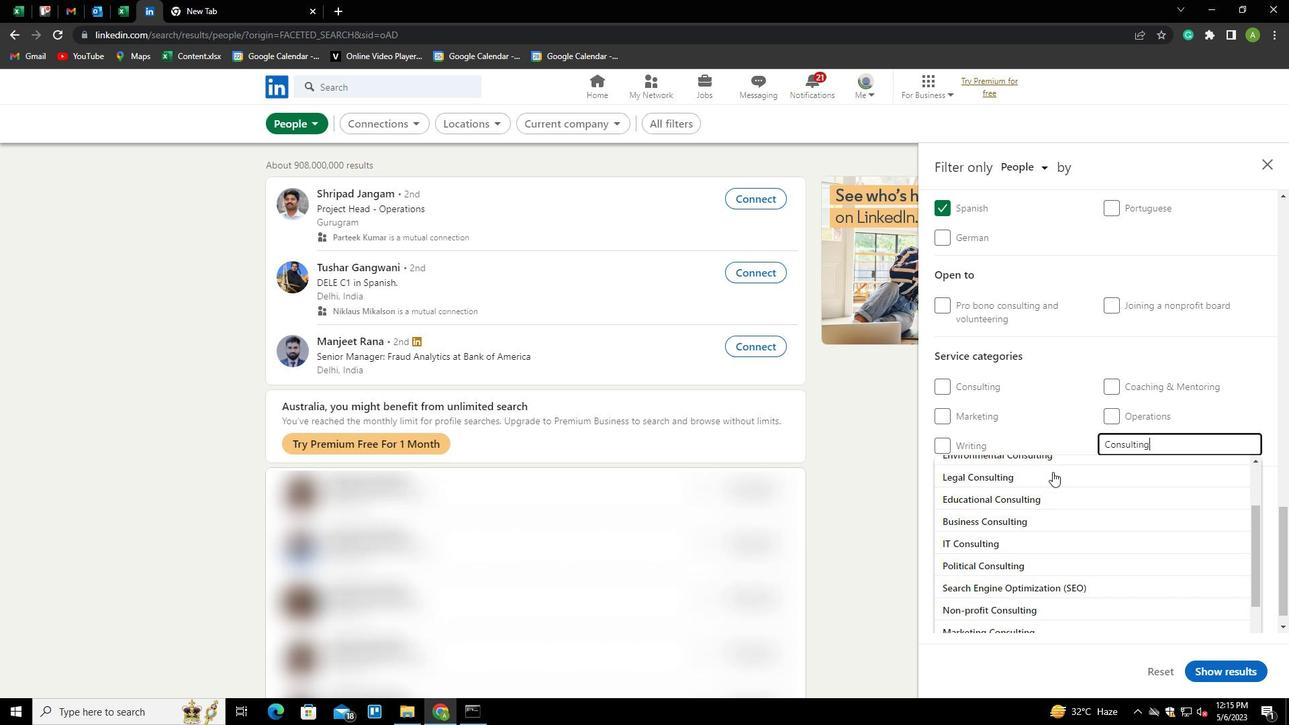 
Action: Mouse scrolled (1051, 471) with delta (0, 0)
Screenshot: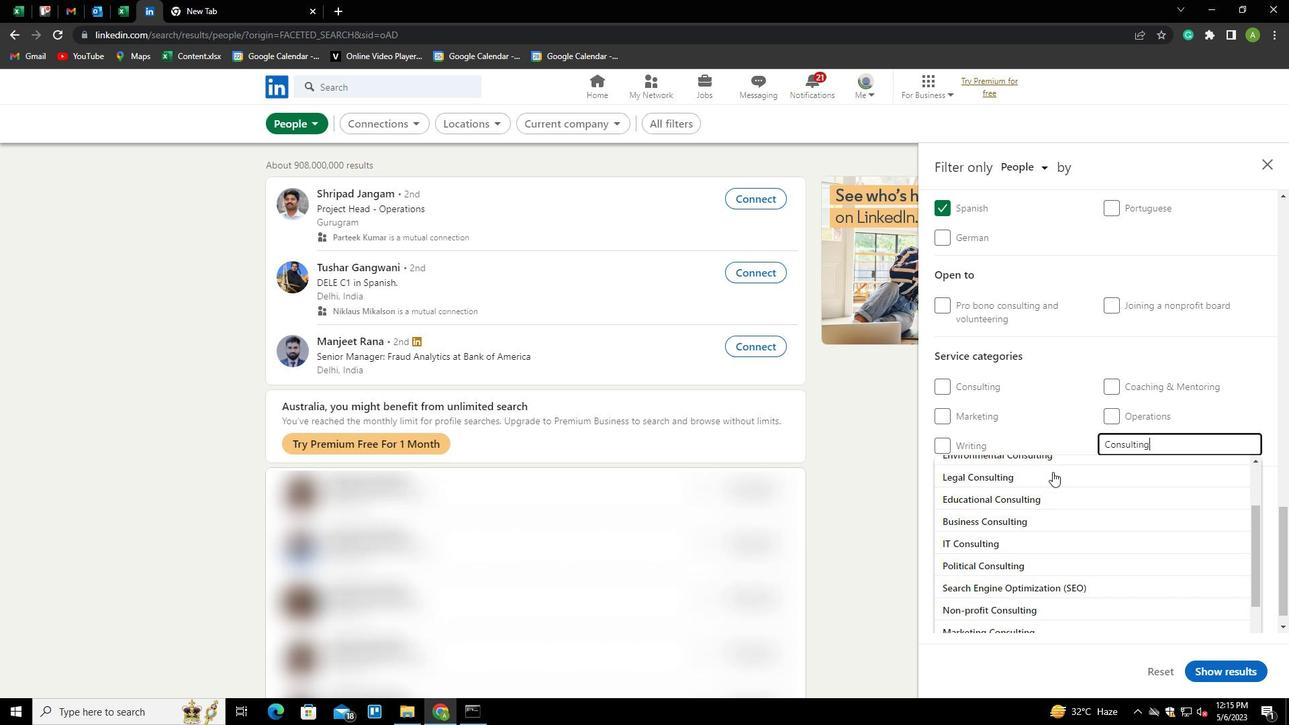 
Action: Mouse moved to (1050, 446)
Screenshot: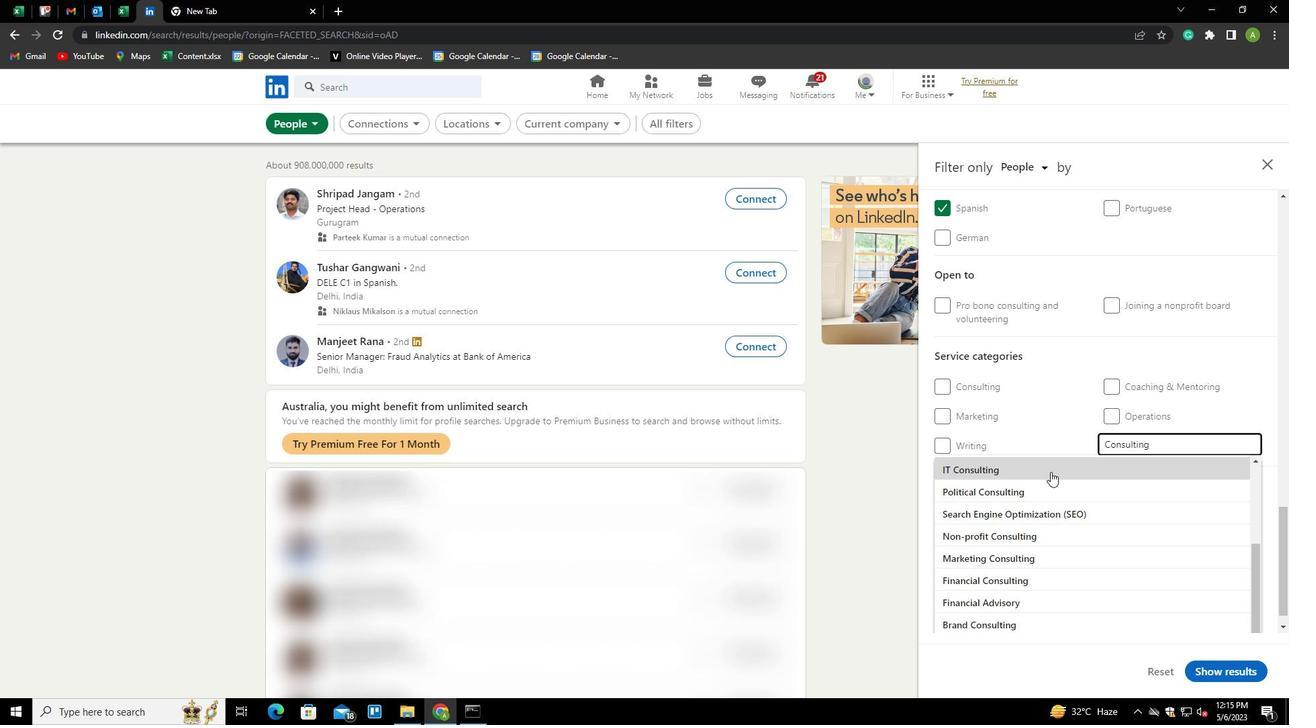 
Action: Mouse pressed left at (1050, 446)
Screenshot: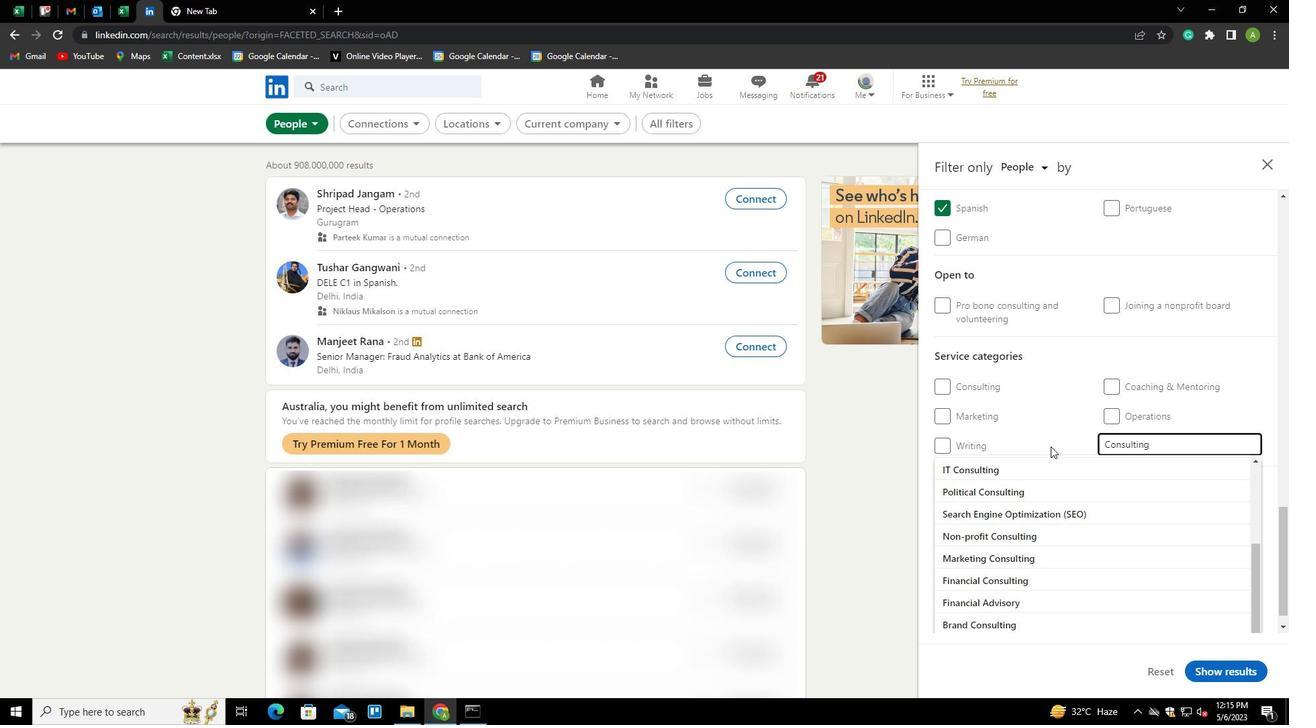 
Action: Mouse moved to (1071, 439)
Screenshot: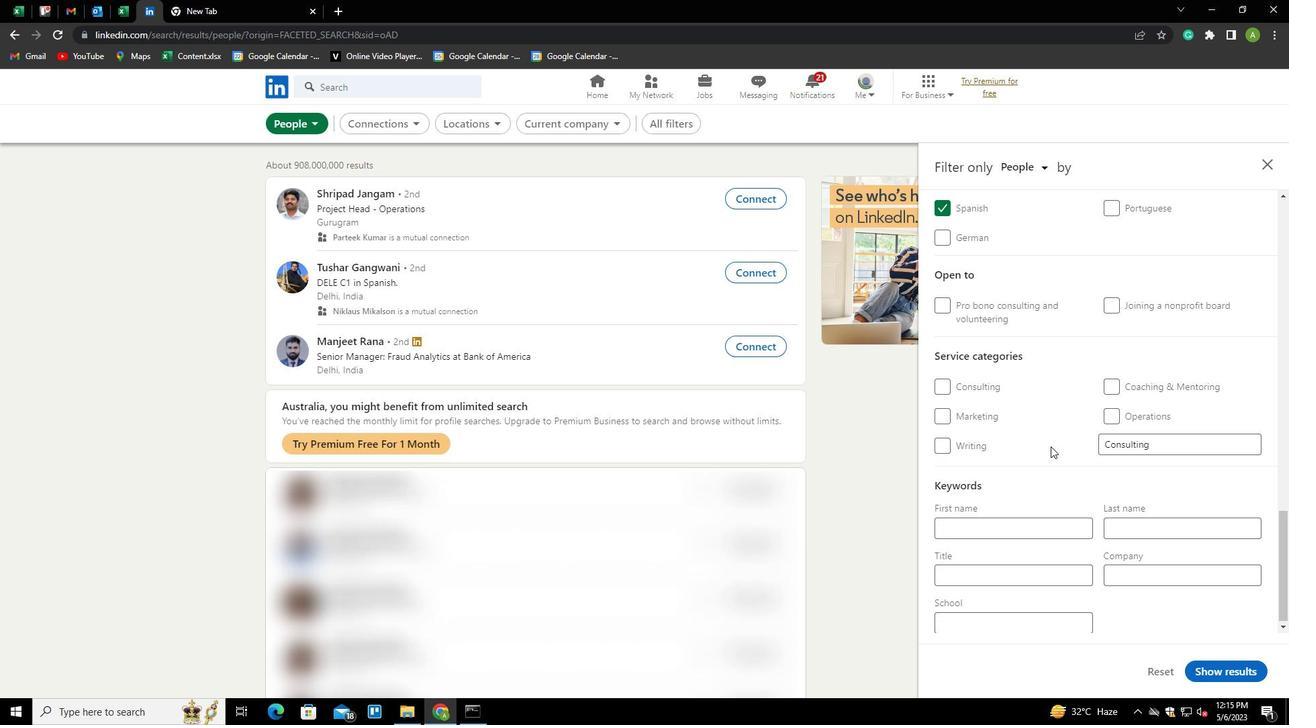 
Action: Mouse scrolled (1071, 438) with delta (0, 0)
Screenshot: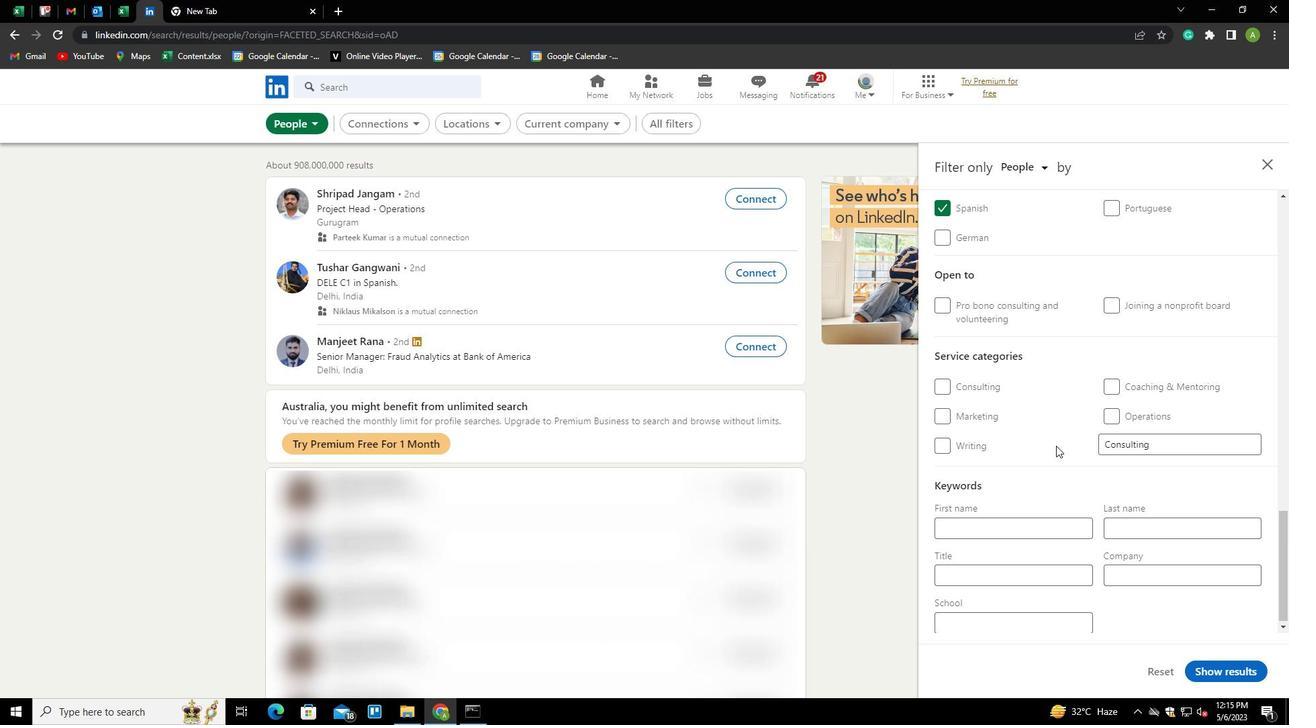 
Action: Mouse scrolled (1071, 438) with delta (0, 0)
Screenshot: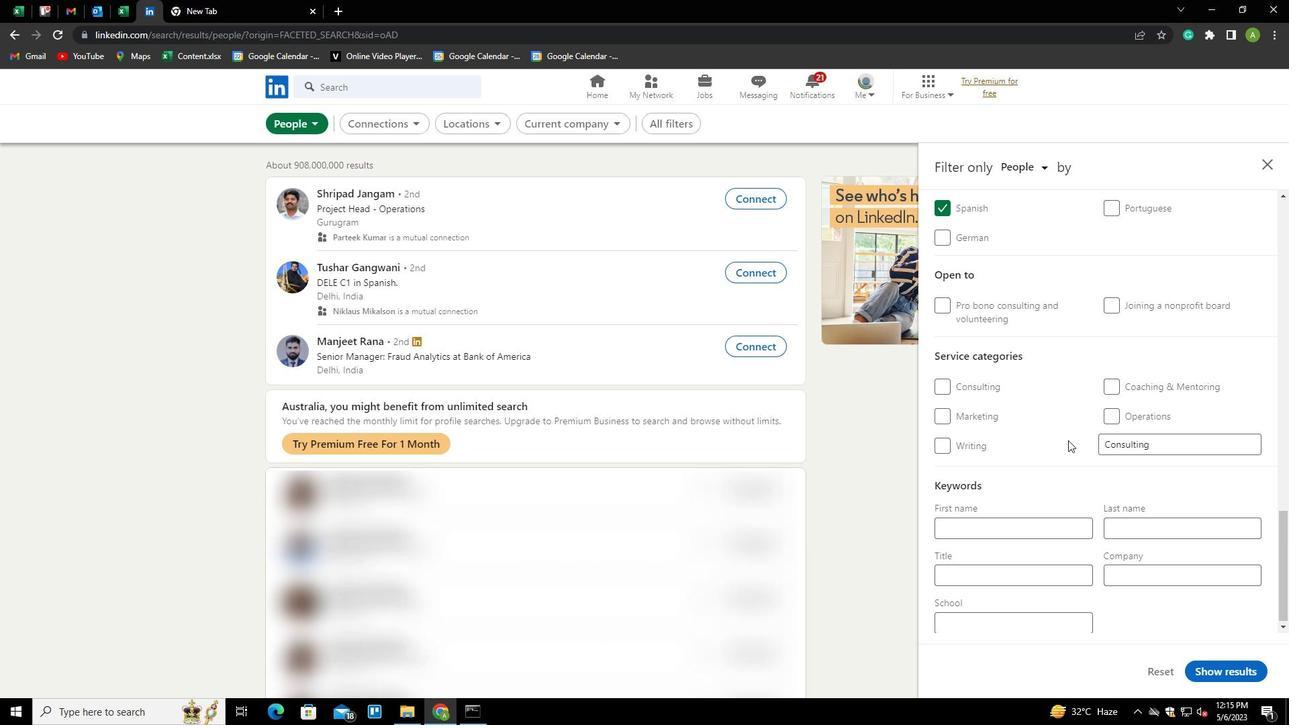 
Action: Mouse moved to (1071, 439)
Screenshot: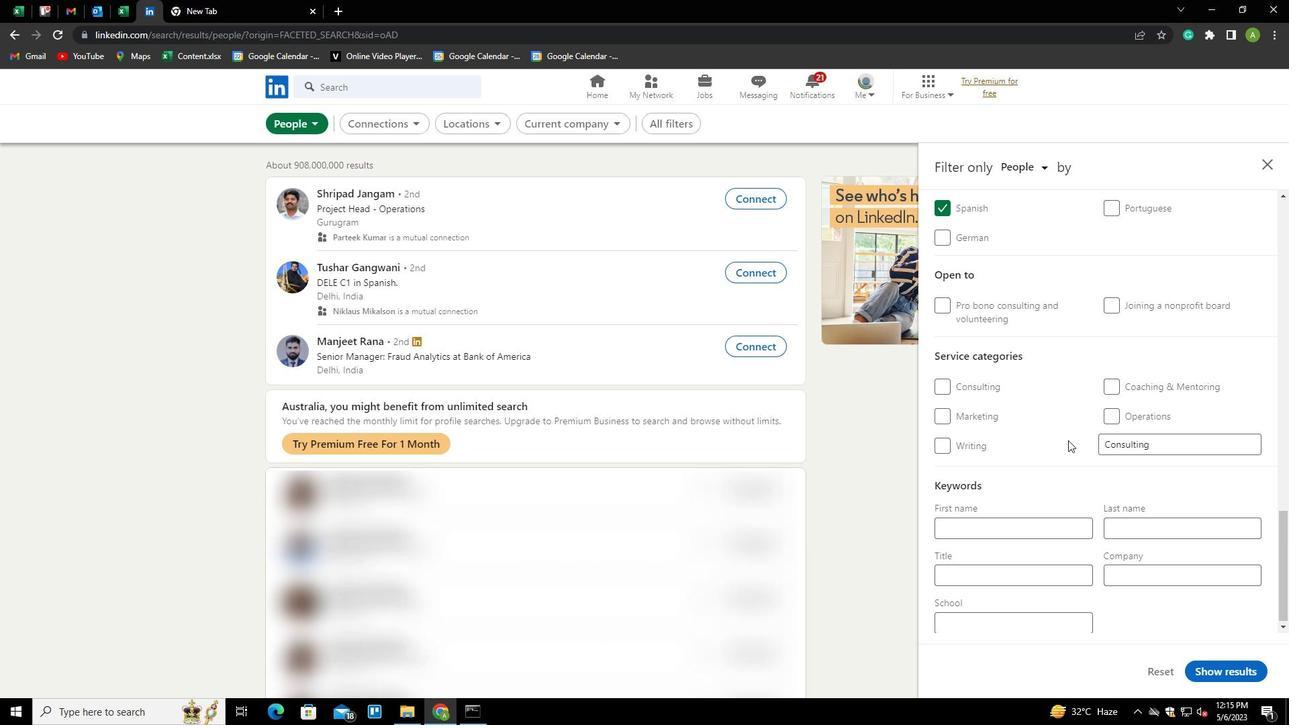 
Action: Mouse scrolled (1071, 438) with delta (0, 0)
Screenshot: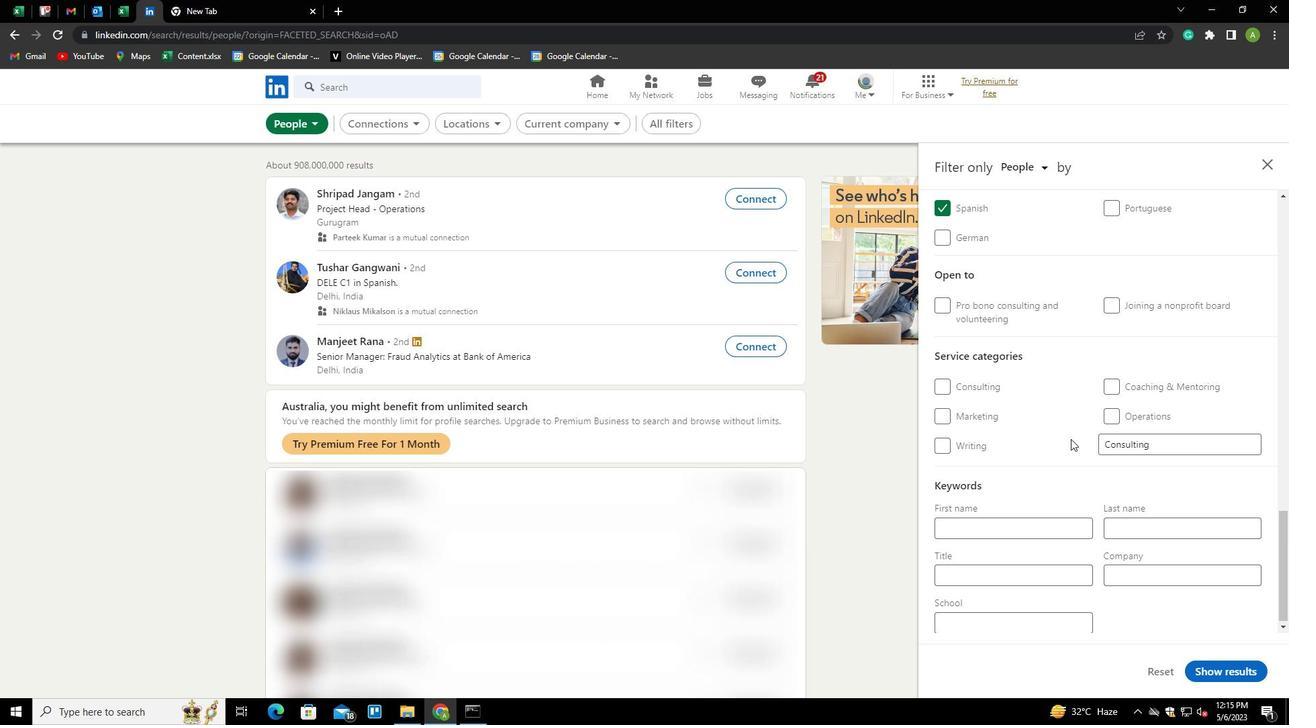 
Action: Mouse moved to (1017, 578)
Screenshot: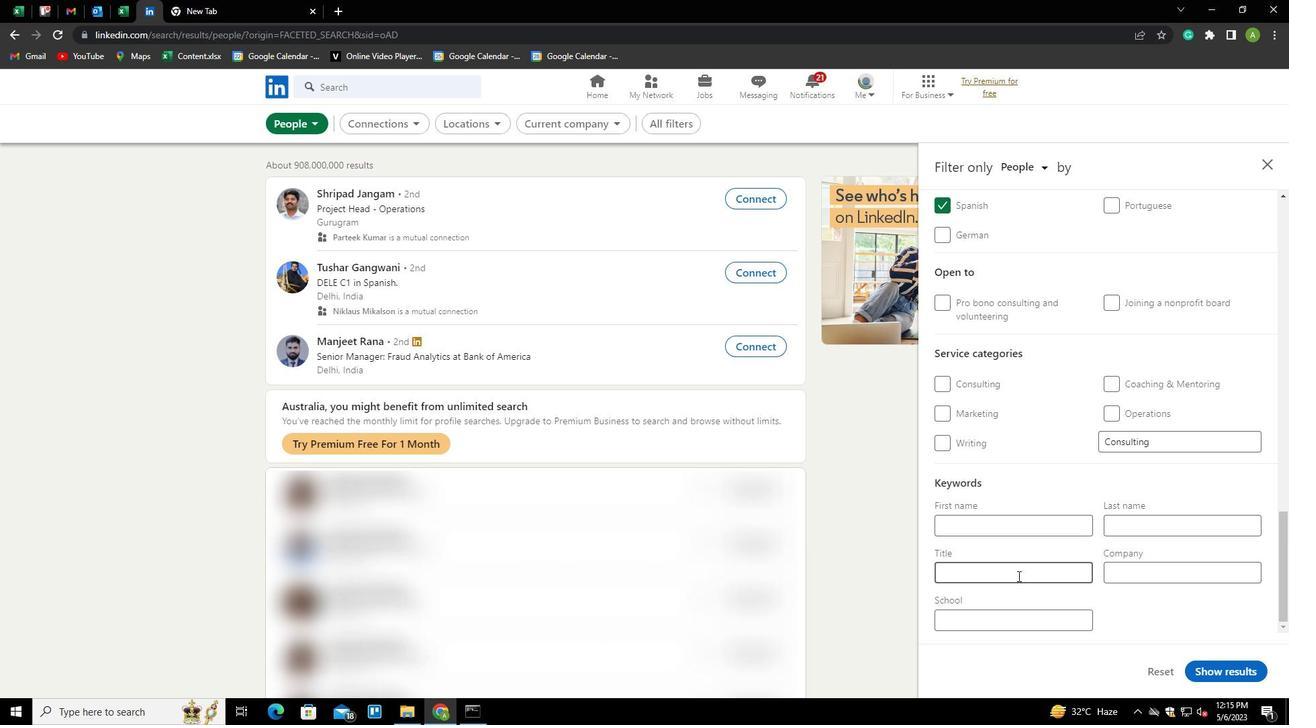 
Action: Mouse pressed left at (1017, 578)
Screenshot: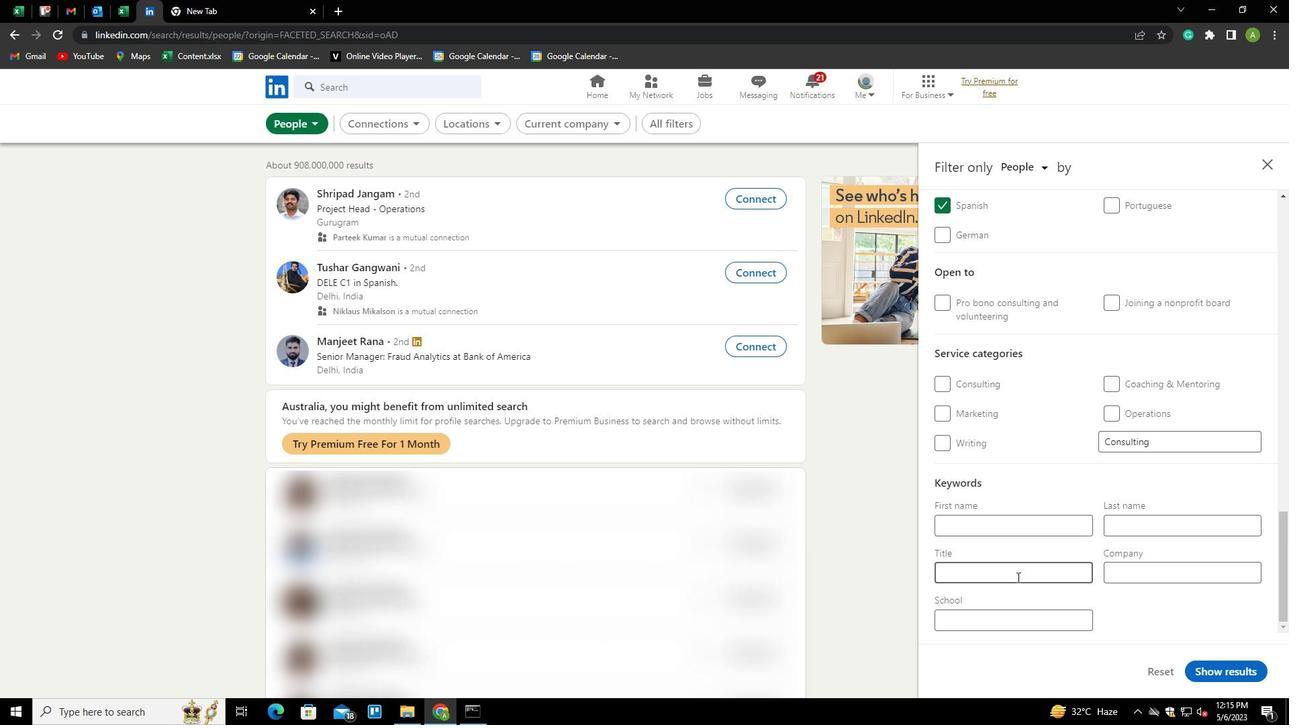 
Action: Mouse moved to (974, 223)
Screenshot: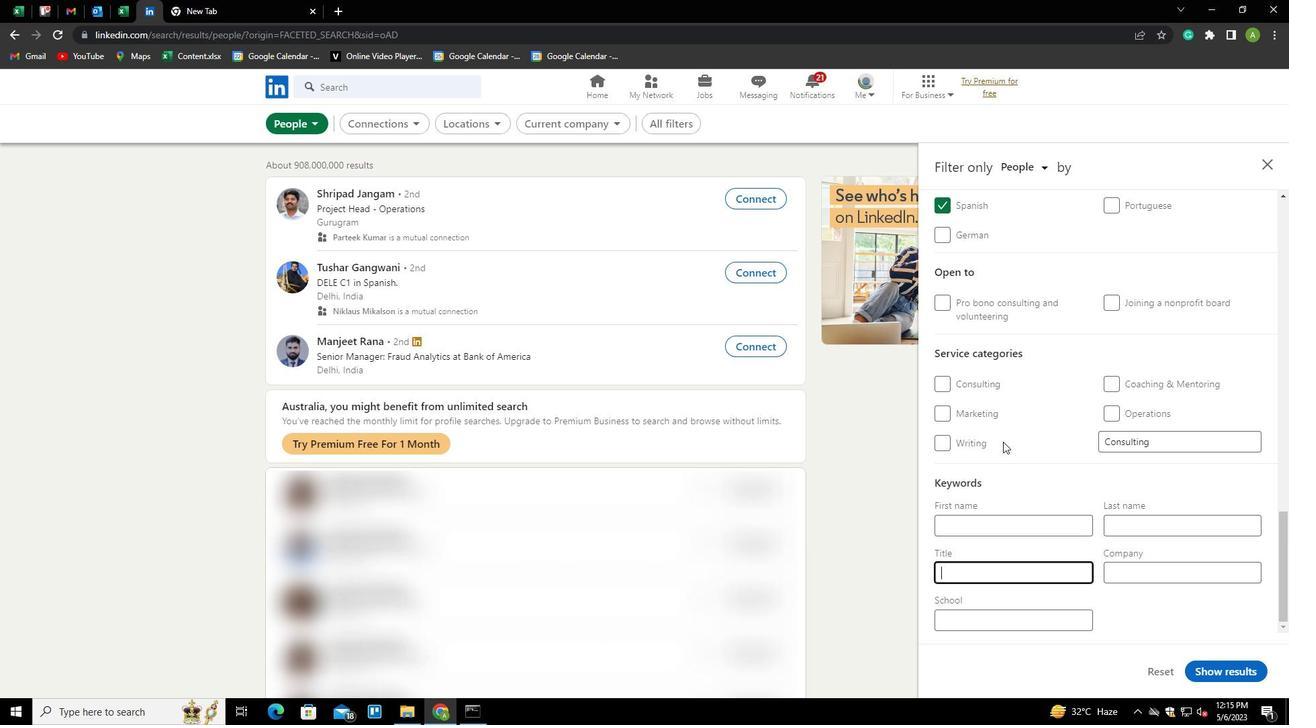 
Action: Key pressed <Key.shift>MARKET<Key.space><Key.shift>DEVELOPMENT
Screenshot: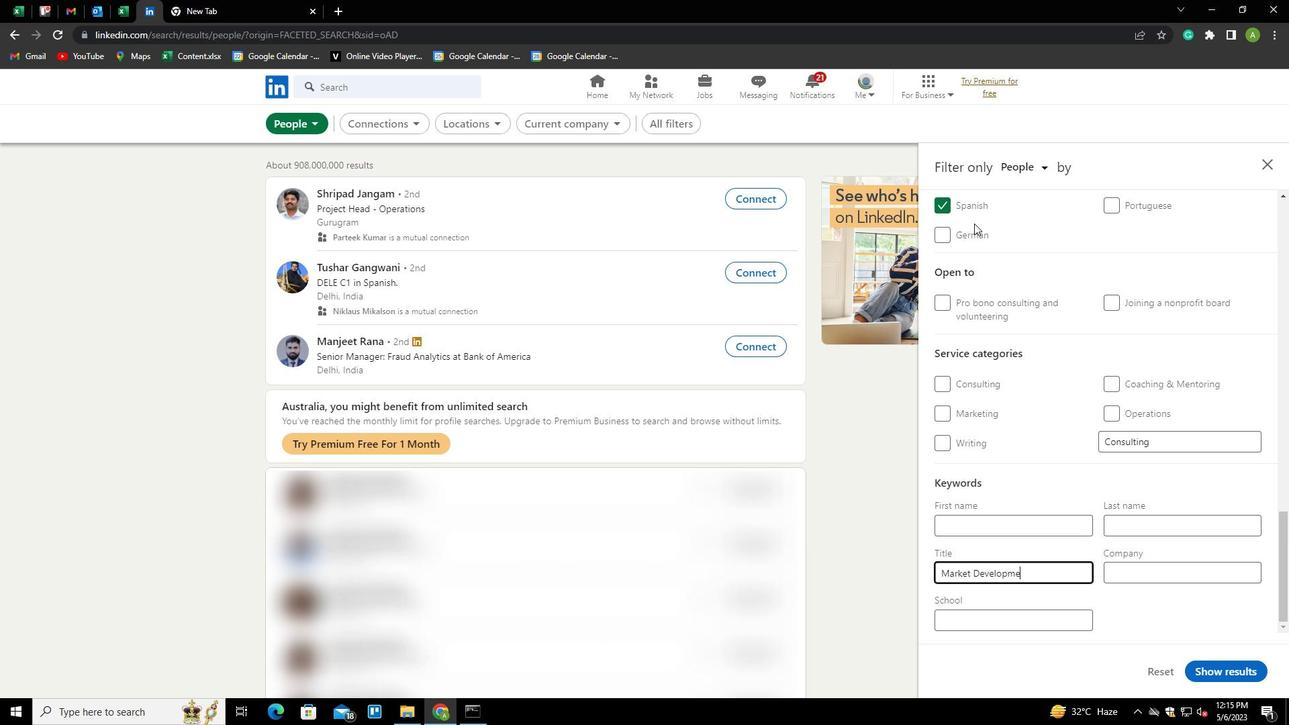 
Action: Mouse moved to (1154, 598)
Screenshot: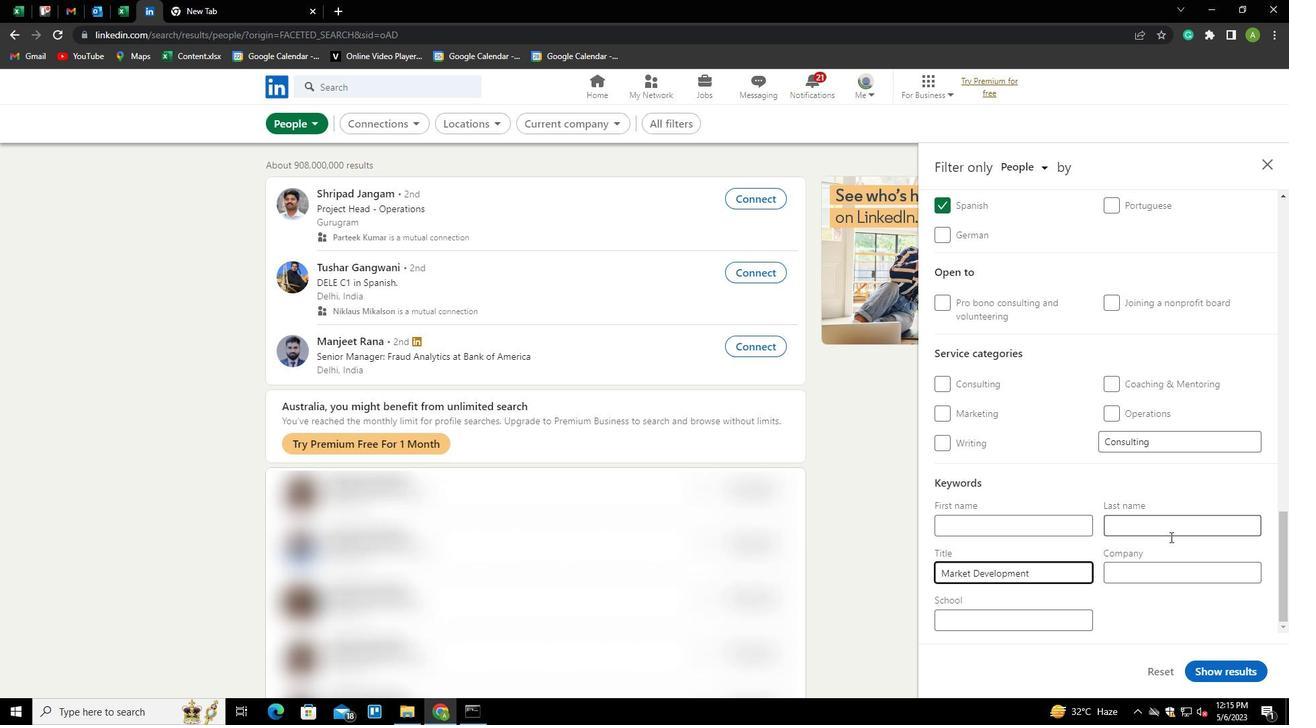 
Action: Mouse pressed left at (1154, 598)
Screenshot: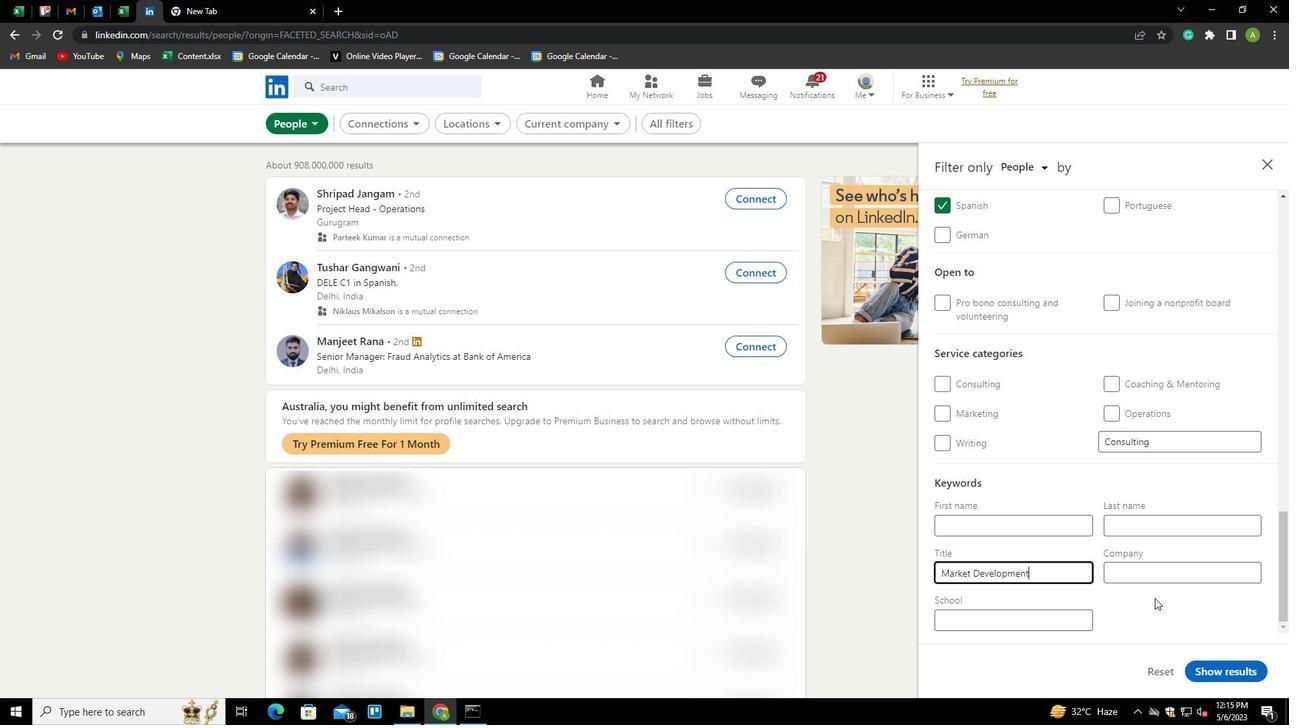 
Action: Mouse moved to (1222, 670)
Screenshot: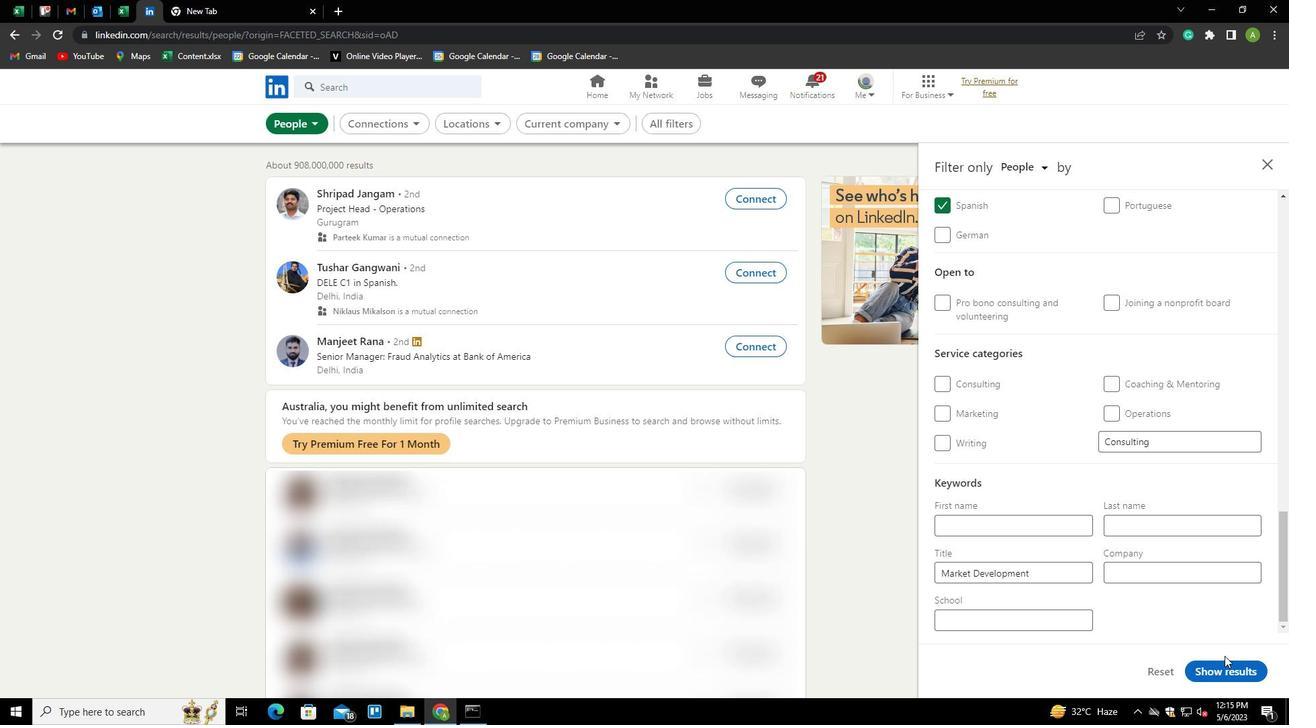 
Action: Mouse pressed left at (1222, 670)
Screenshot: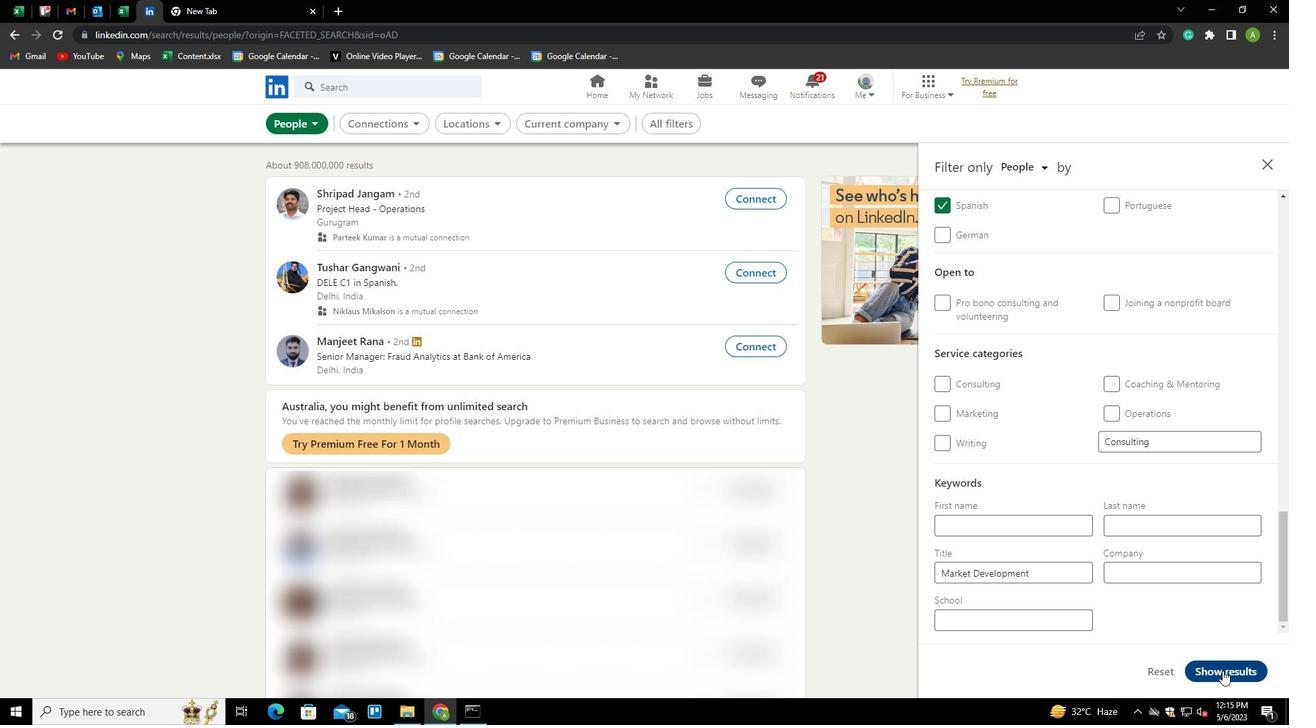 
Action: Mouse moved to (1189, 611)
Screenshot: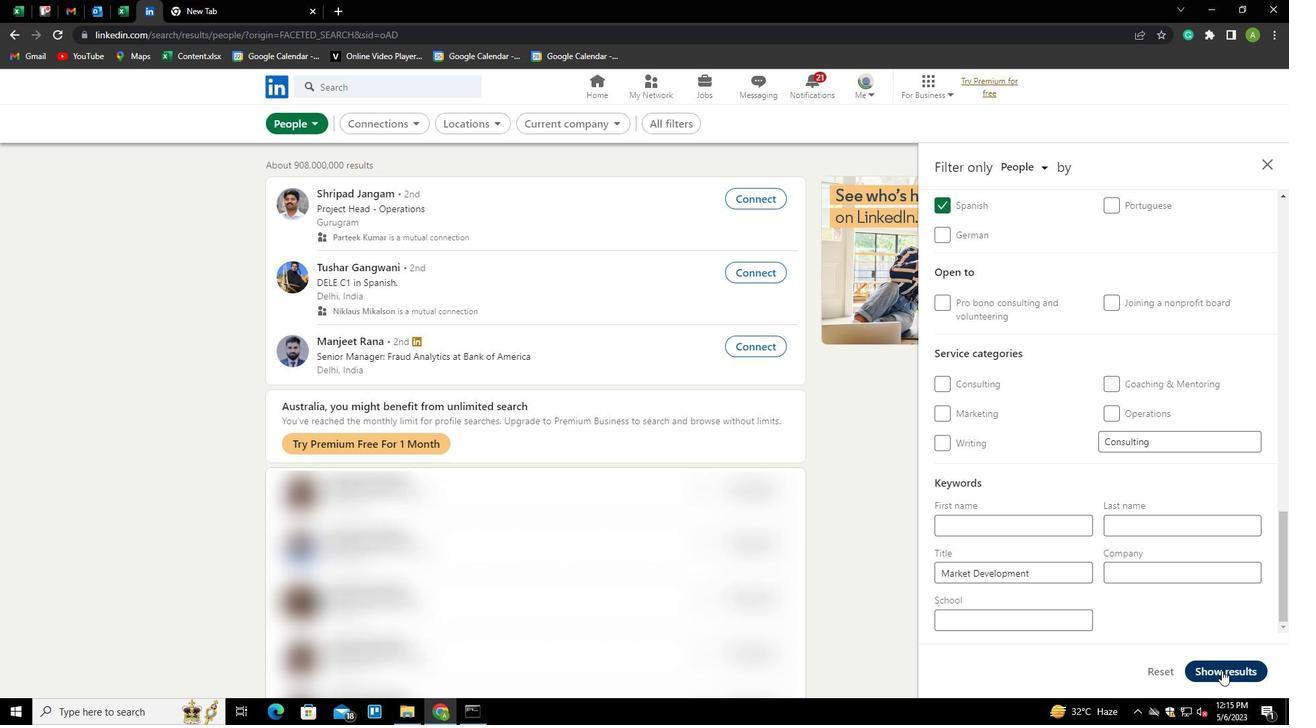 
